 Task: nan
Action: Mouse moved to (548, 142)
Screenshot: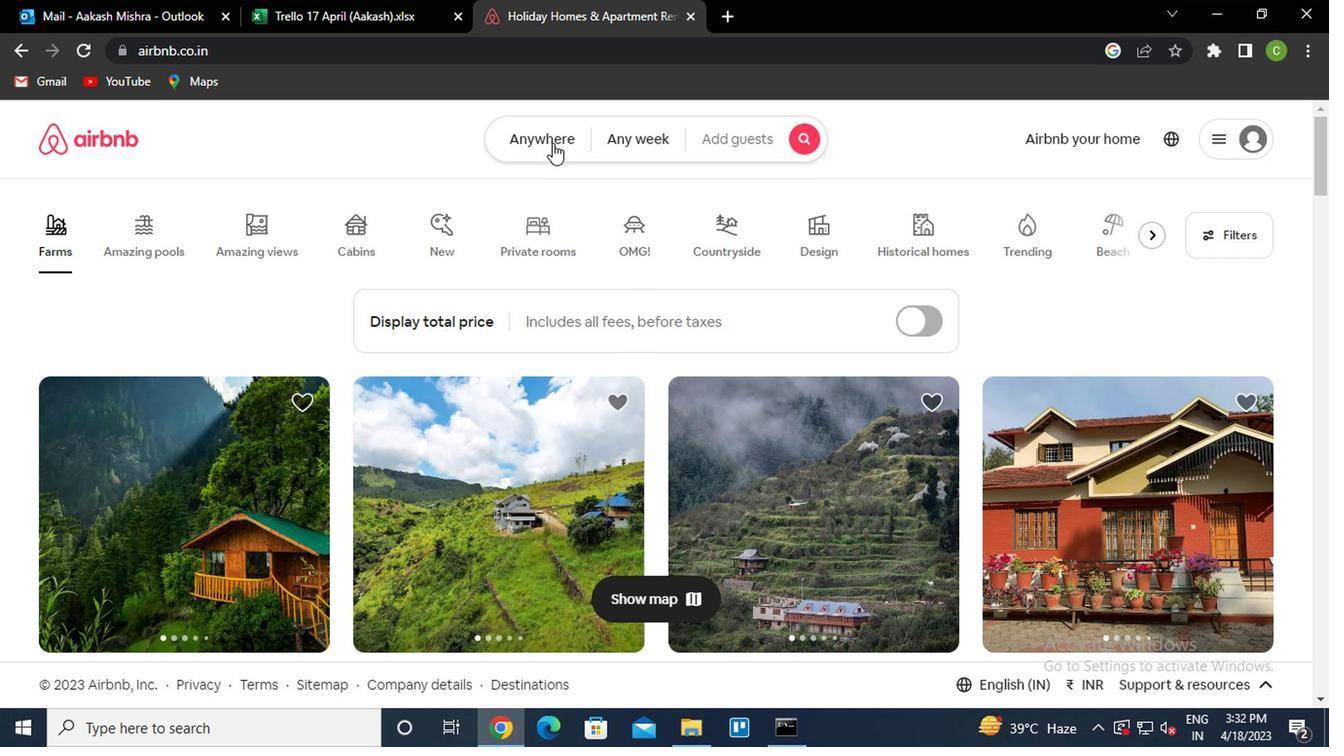 
Action: Mouse pressed left at (548, 142)
Screenshot: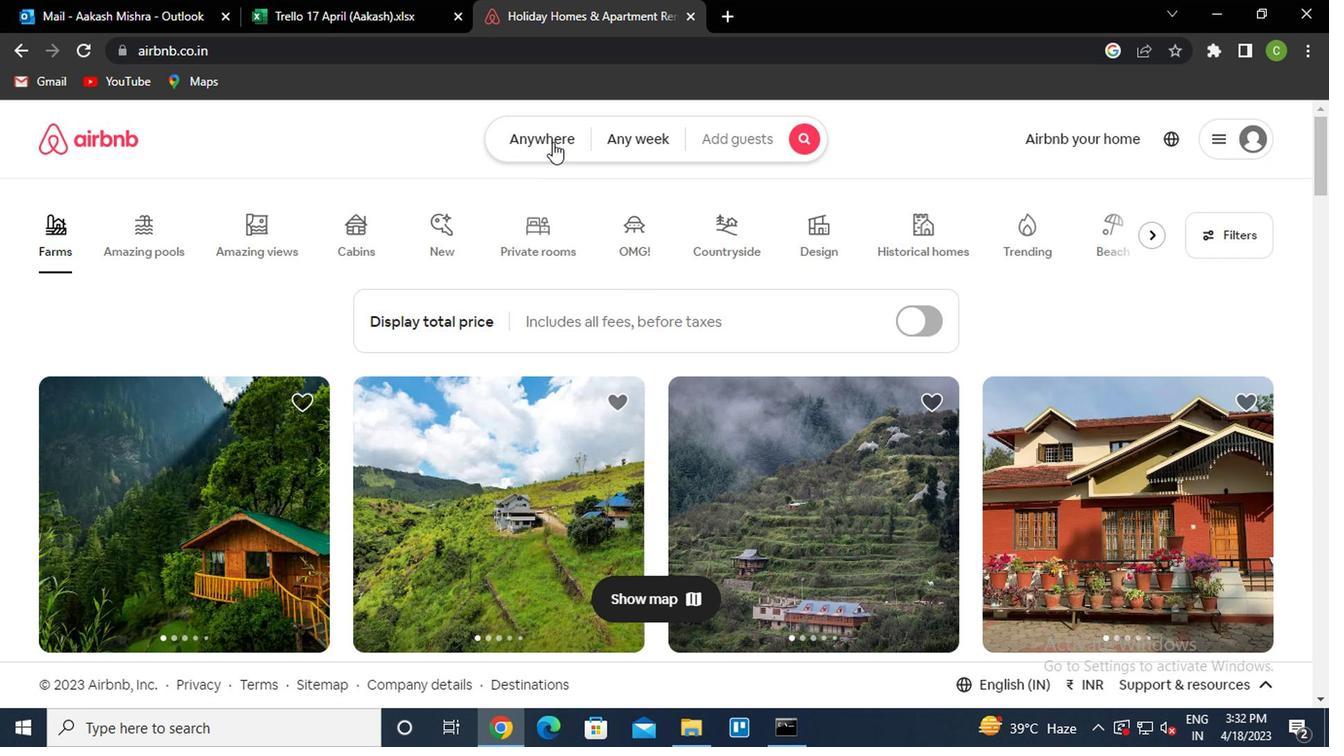 
Action: Mouse moved to (360, 220)
Screenshot: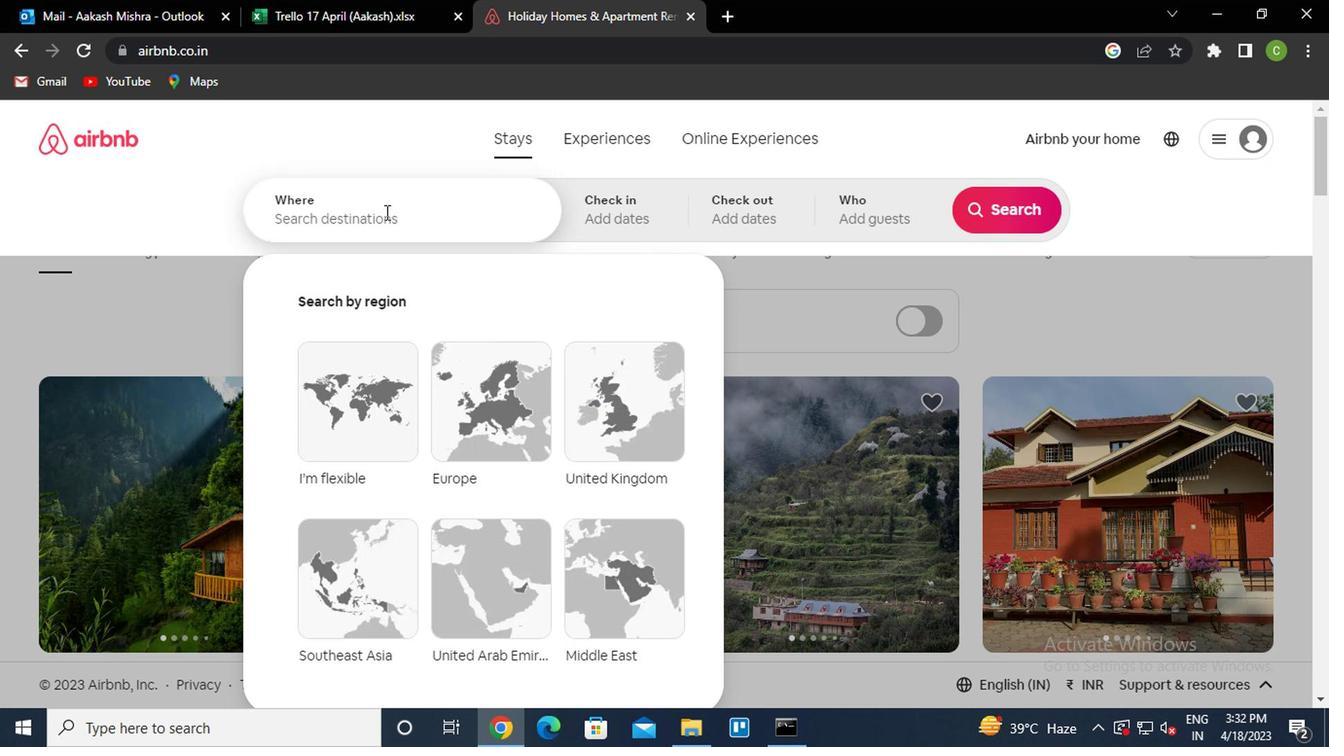 
Action: Mouse pressed left at (360, 220)
Screenshot: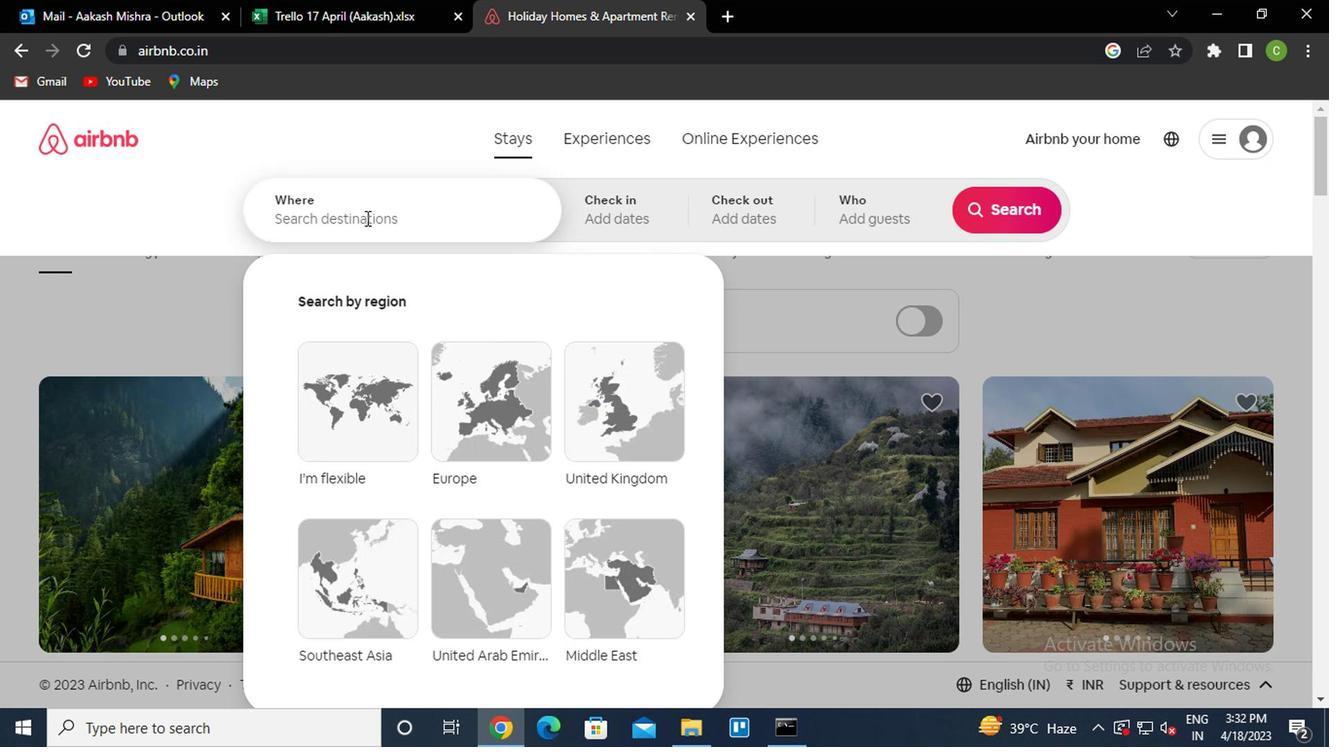 
Action: Mouse moved to (360, 220)
Screenshot: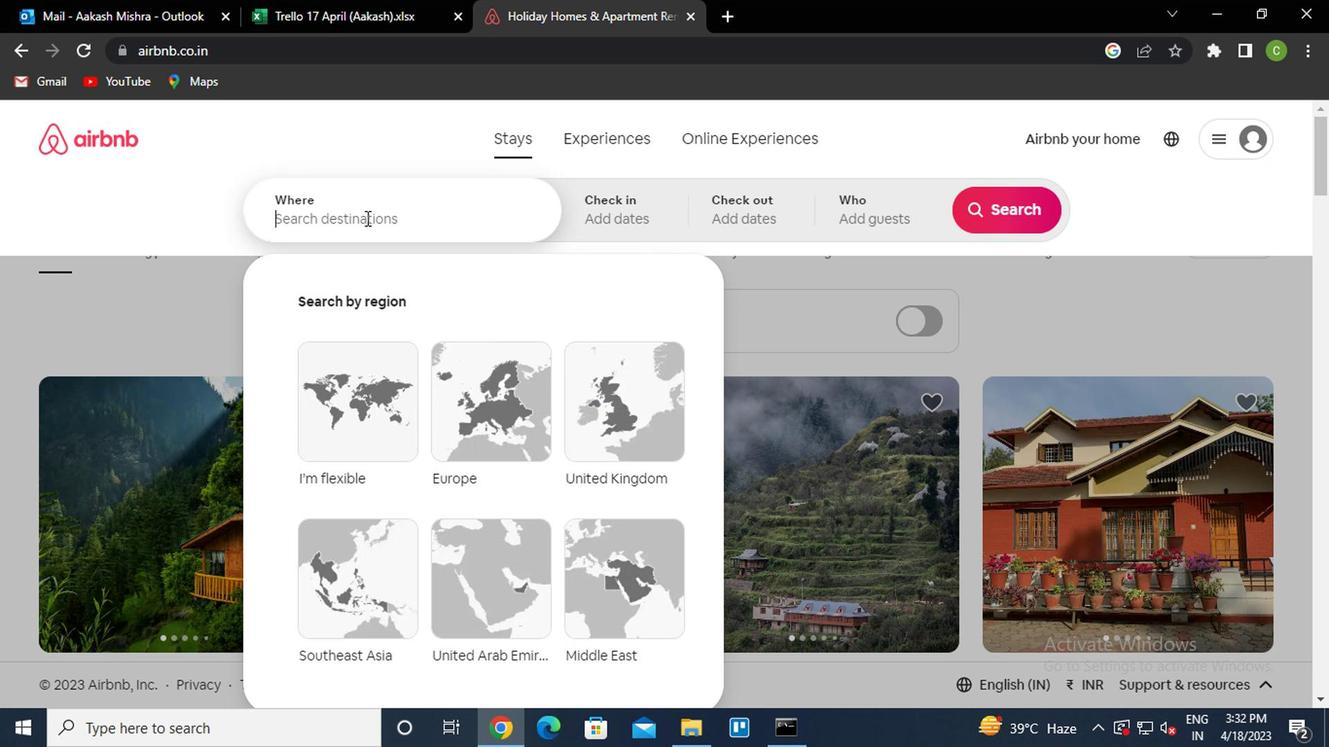 
Action: Key pressed <Key.caps_lock><Key.caps_lock>es<Key.backspace><Key.caps_lock>sperantina<Key.space>brazil<Key.down><Key.enter>
Screenshot: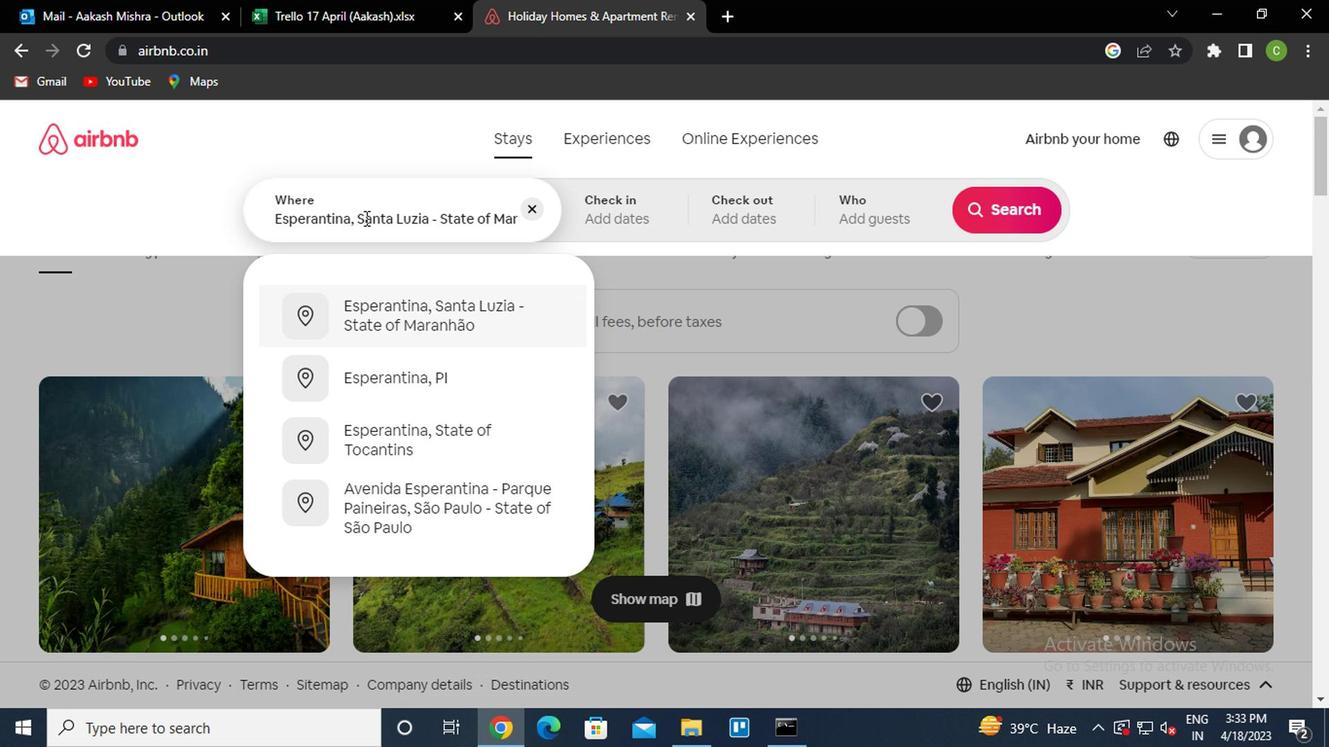 
Action: Mouse moved to (991, 362)
Screenshot: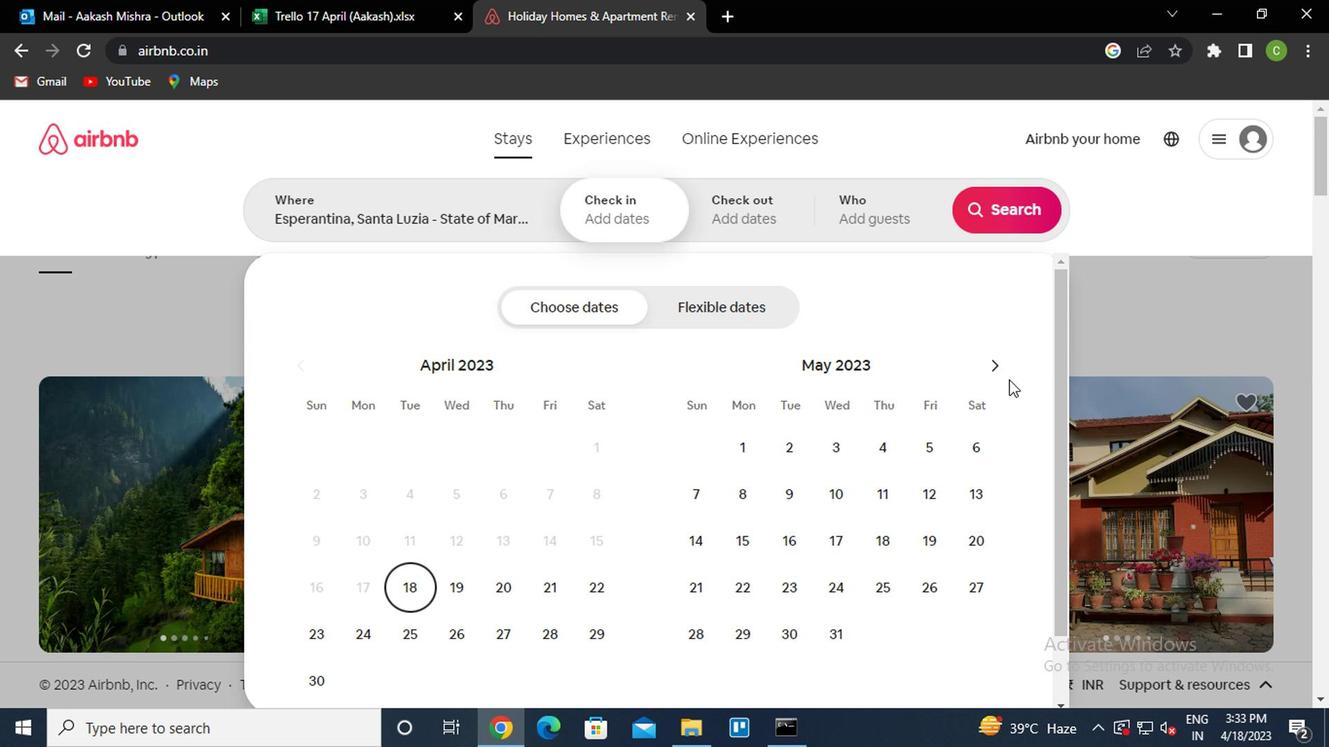 
Action: Mouse pressed left at (991, 362)
Screenshot: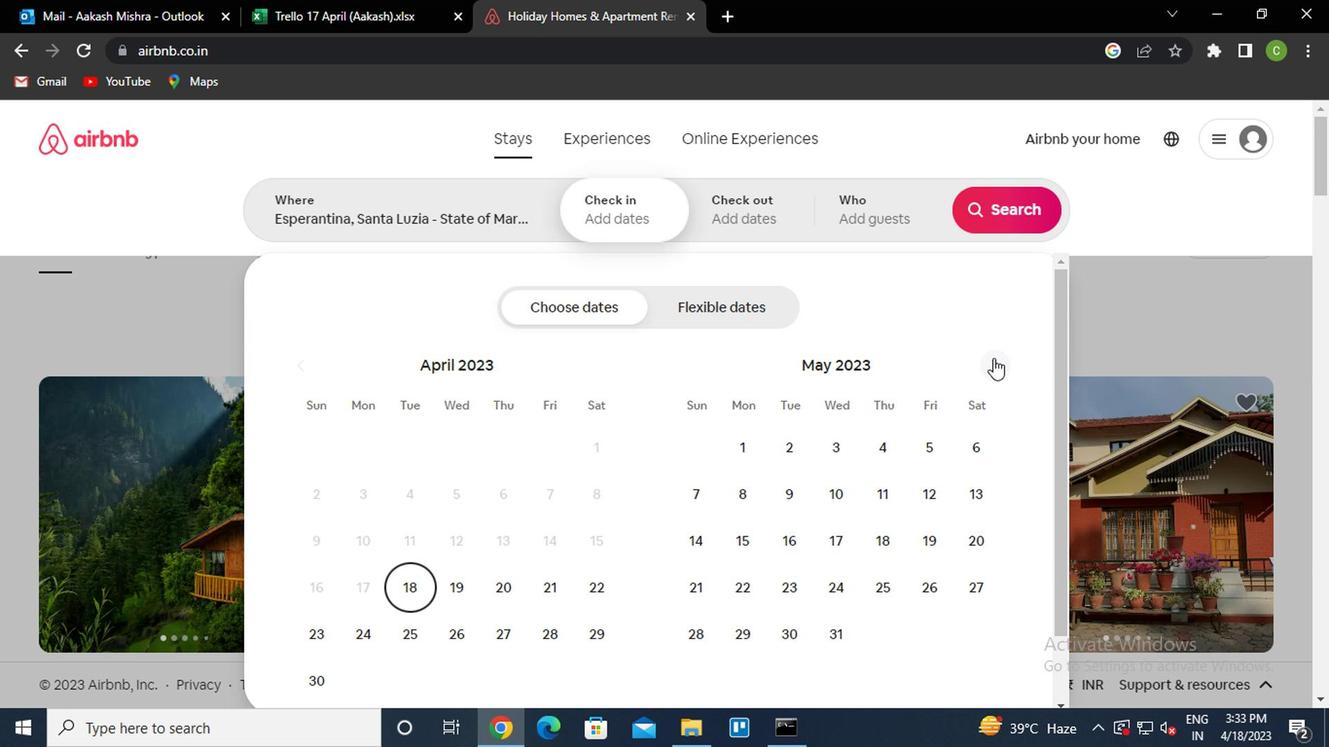 
Action: Mouse pressed left at (991, 362)
Screenshot: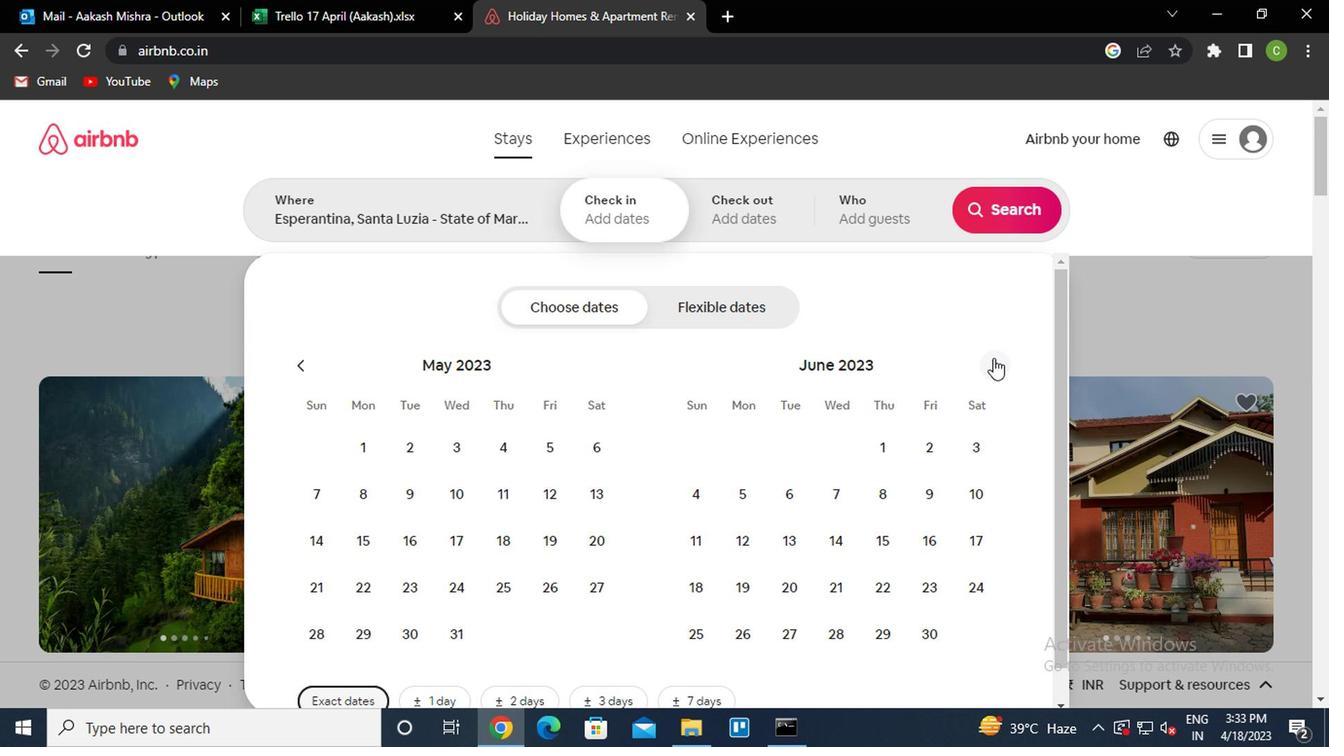 
Action: Mouse pressed left at (991, 362)
Screenshot: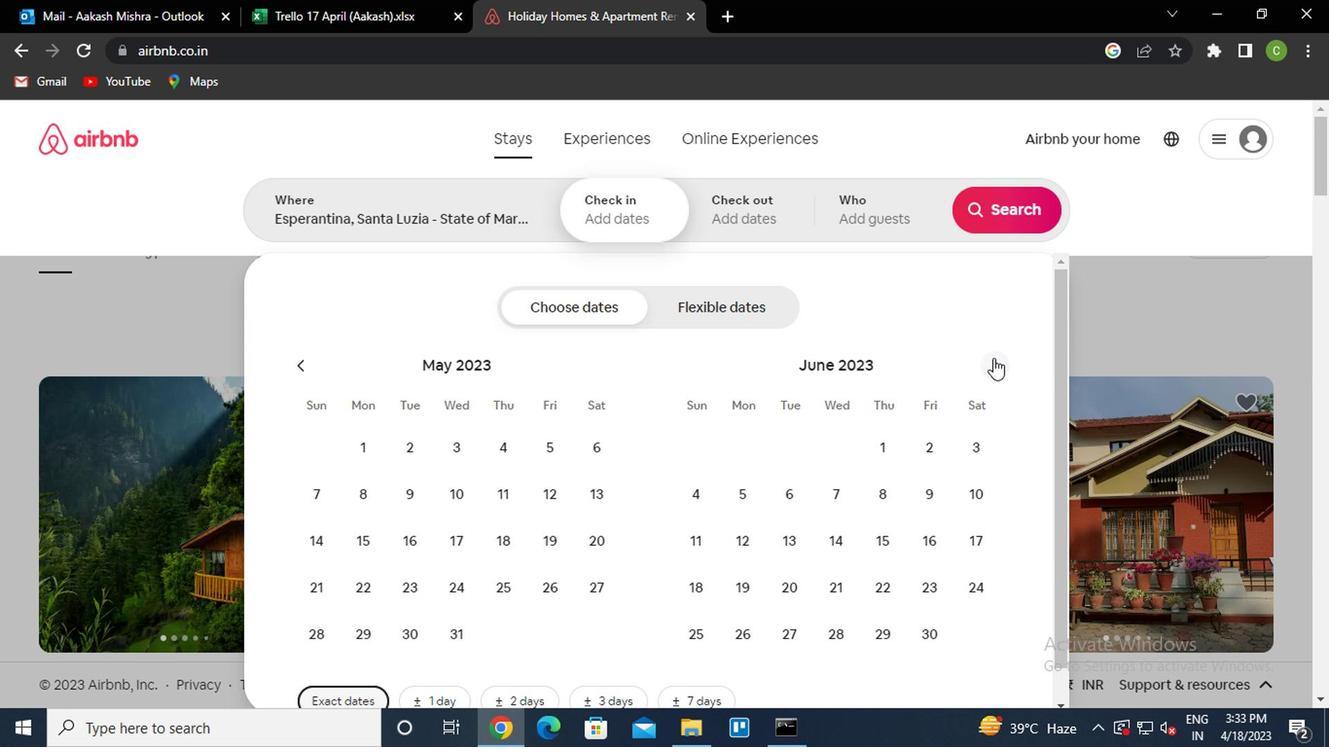 
Action: Mouse pressed left at (991, 362)
Screenshot: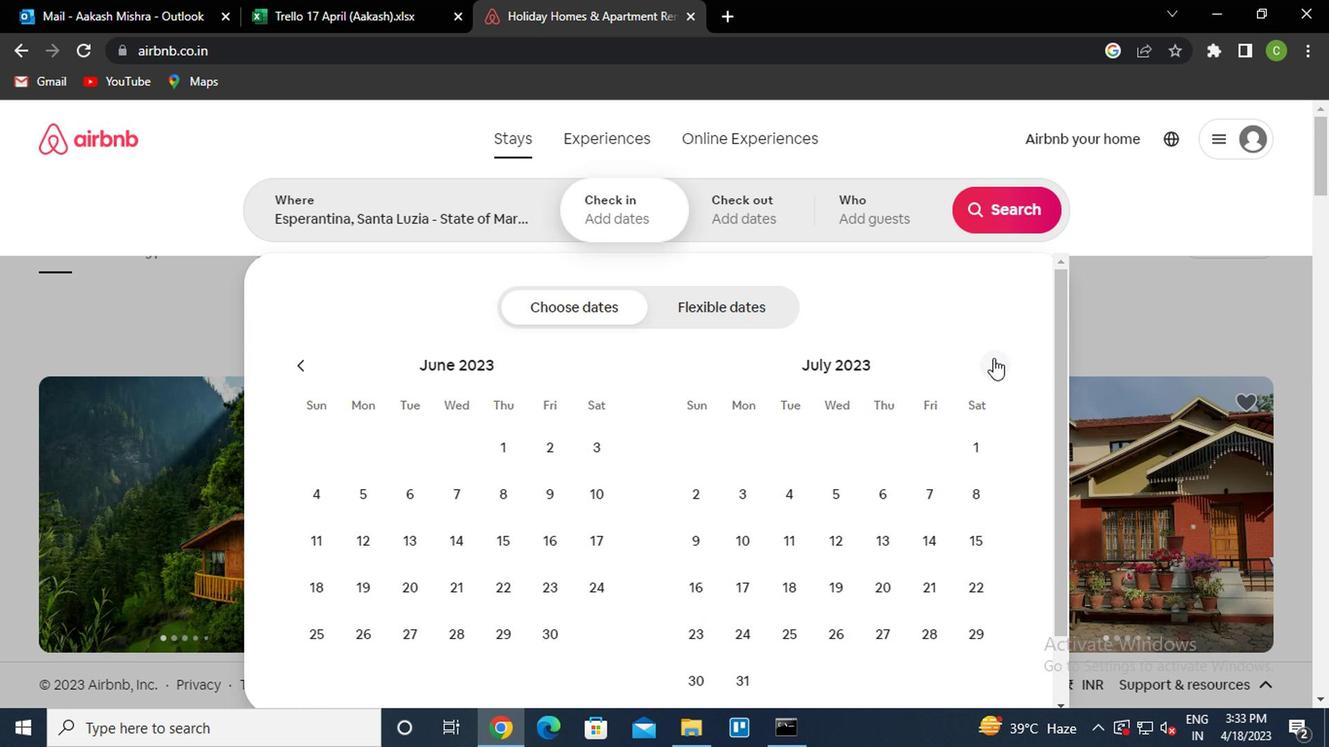 
Action: Mouse pressed left at (991, 362)
Screenshot: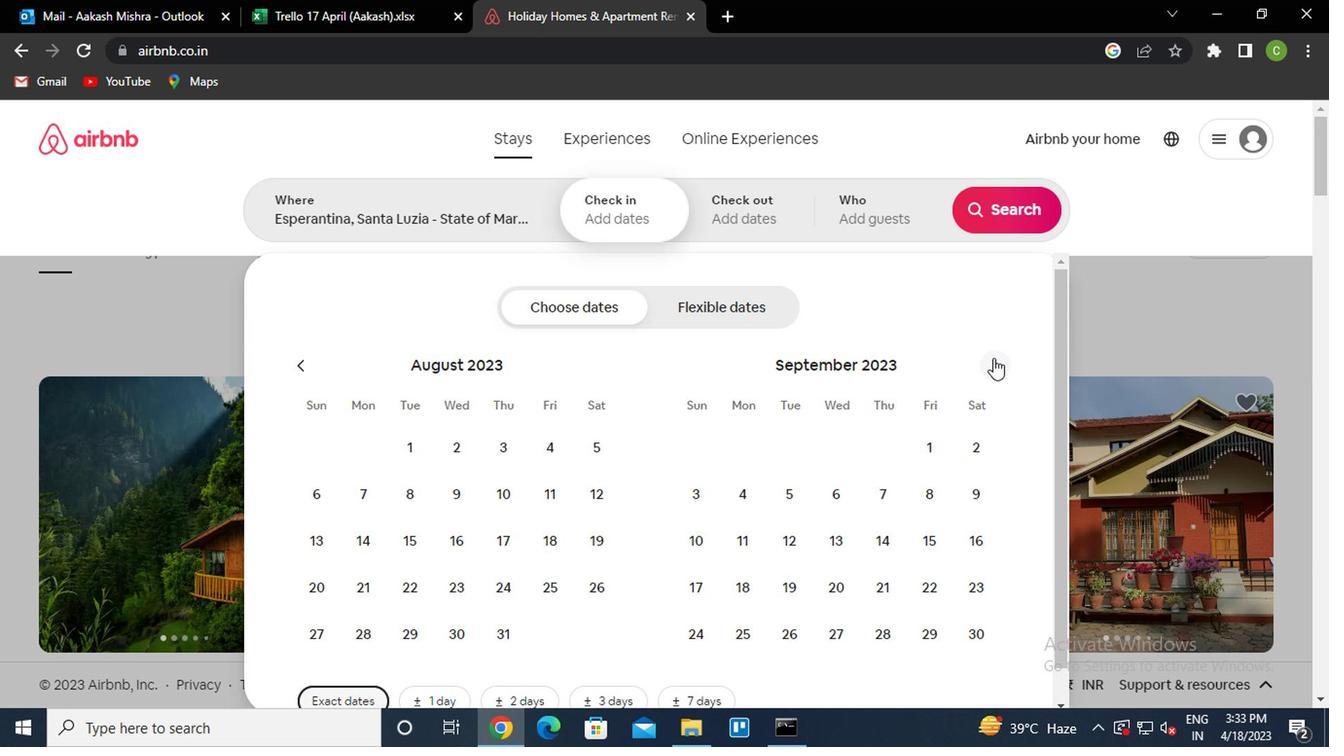 
Action: Mouse moved to (293, 364)
Screenshot: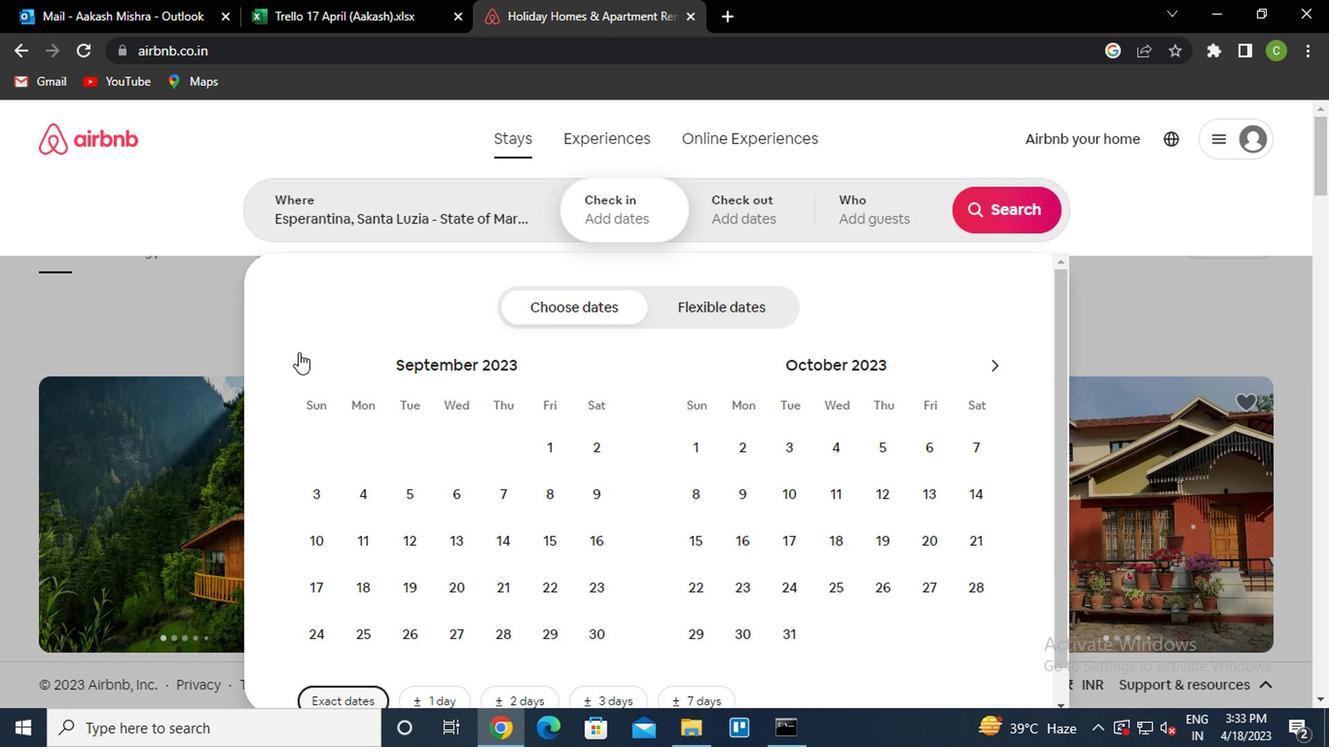 
Action: Mouse pressed left at (293, 364)
Screenshot: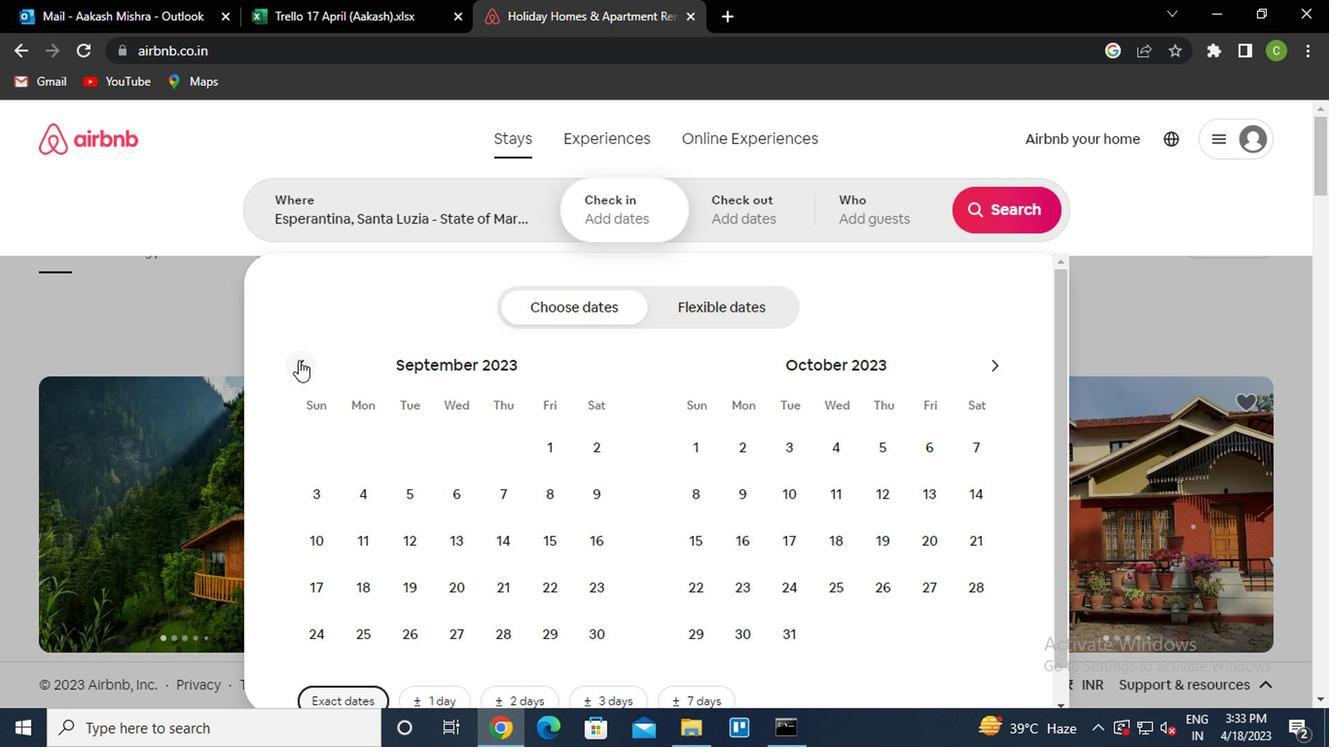 
Action: Mouse moved to (752, 502)
Screenshot: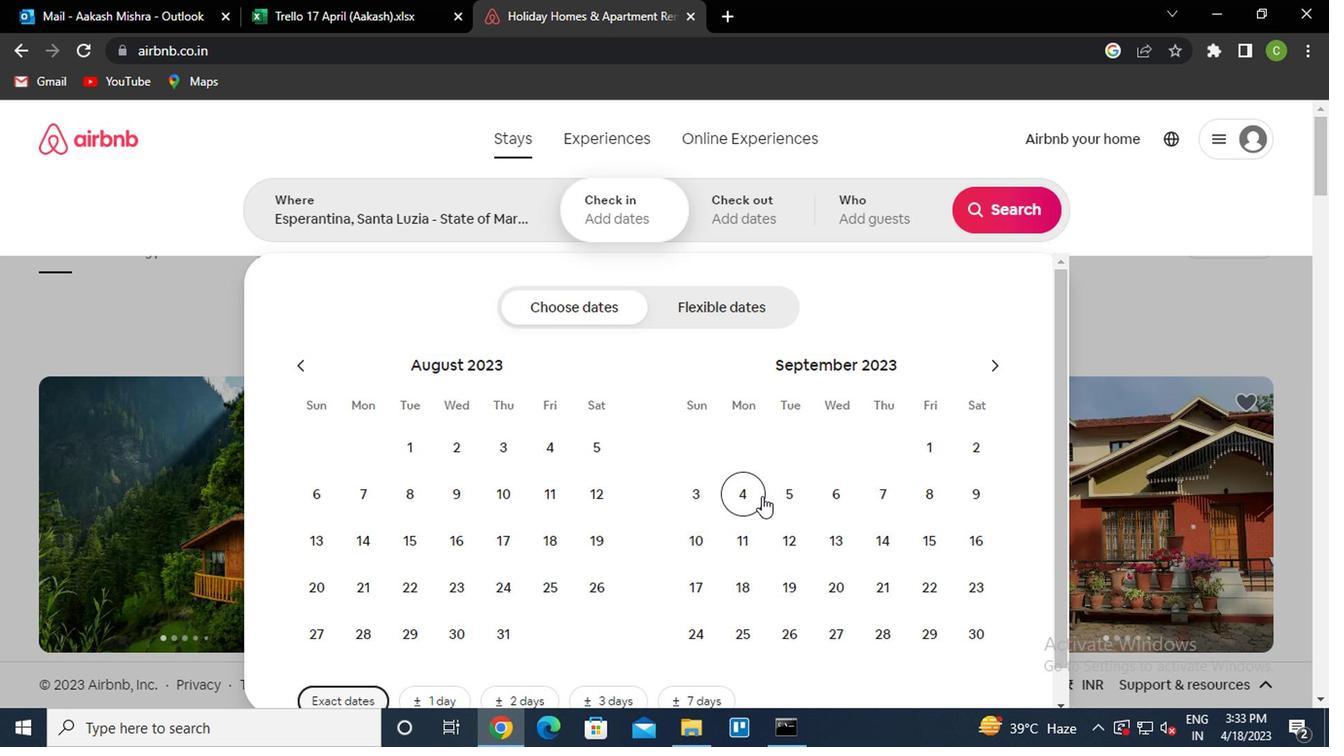 
Action: Mouse pressed left at (752, 502)
Screenshot: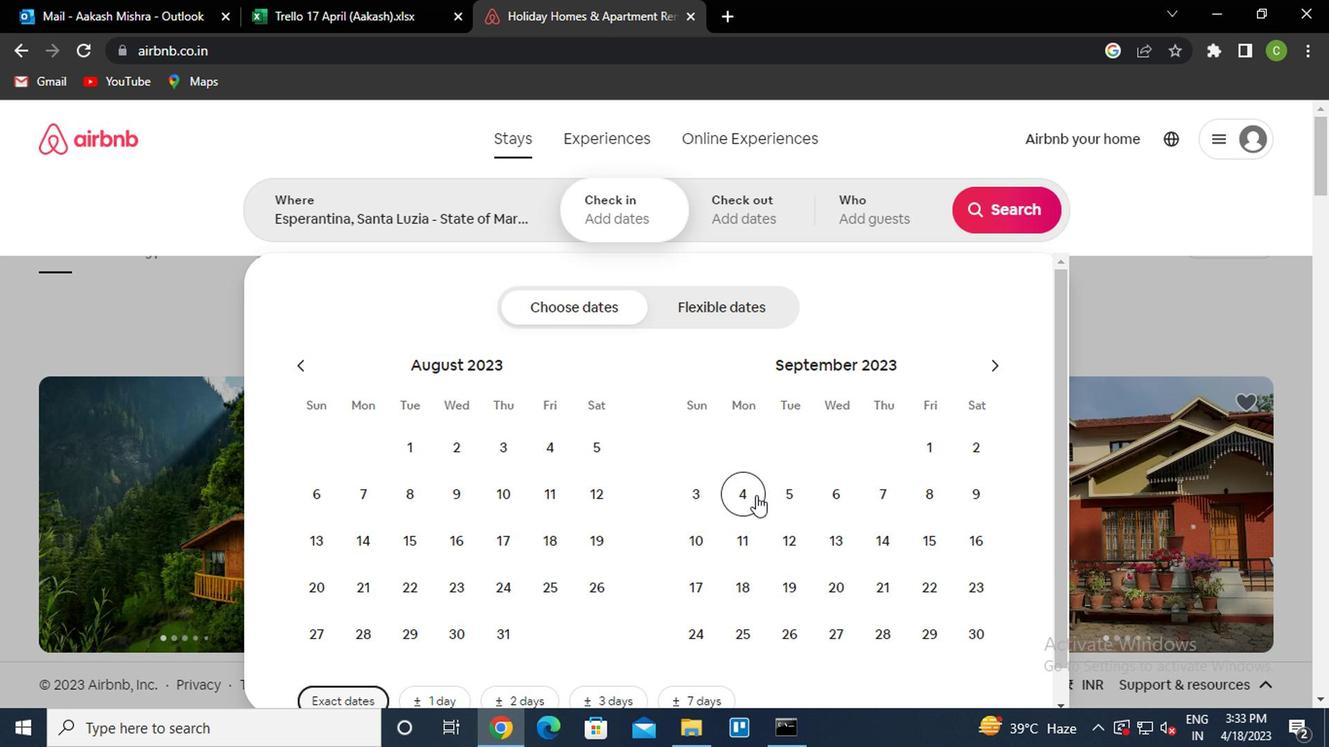 
Action: Mouse moved to (695, 551)
Screenshot: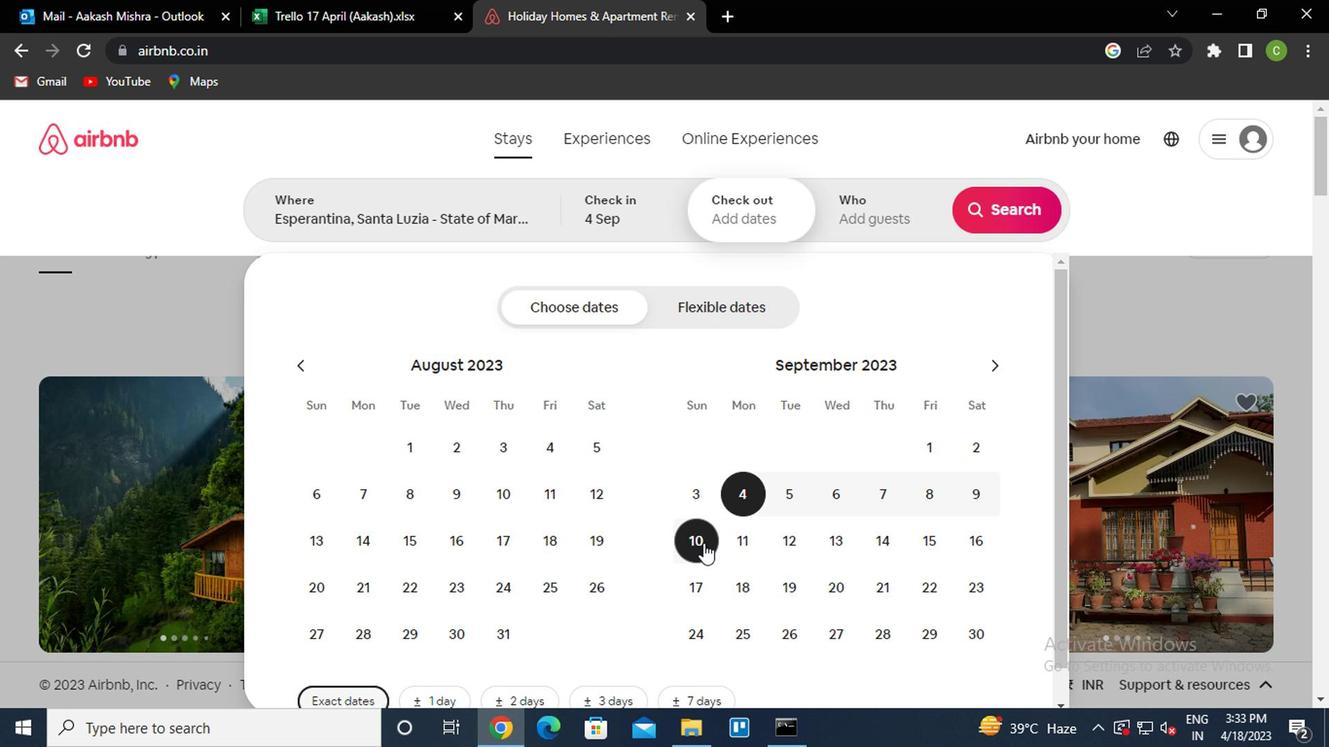 
Action: Mouse pressed left at (695, 551)
Screenshot: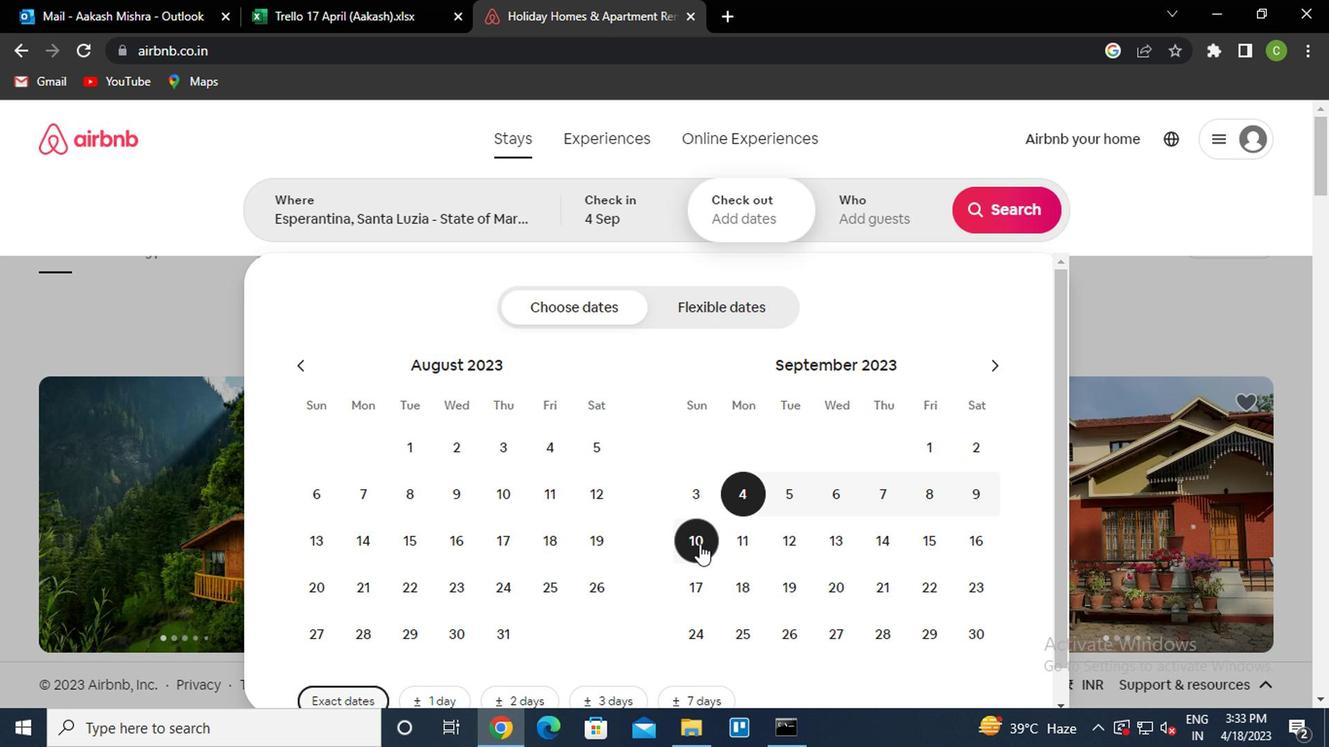 
Action: Mouse moved to (853, 222)
Screenshot: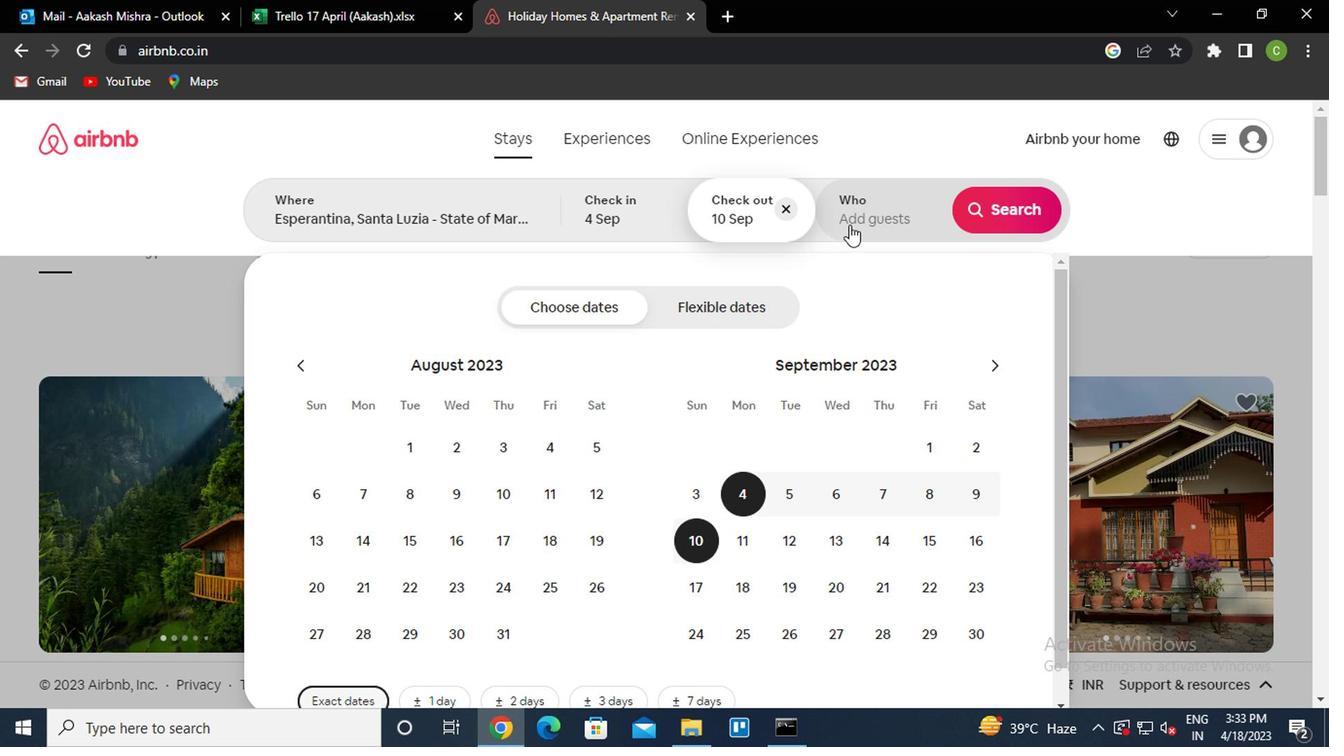 
Action: Mouse pressed left at (853, 222)
Screenshot: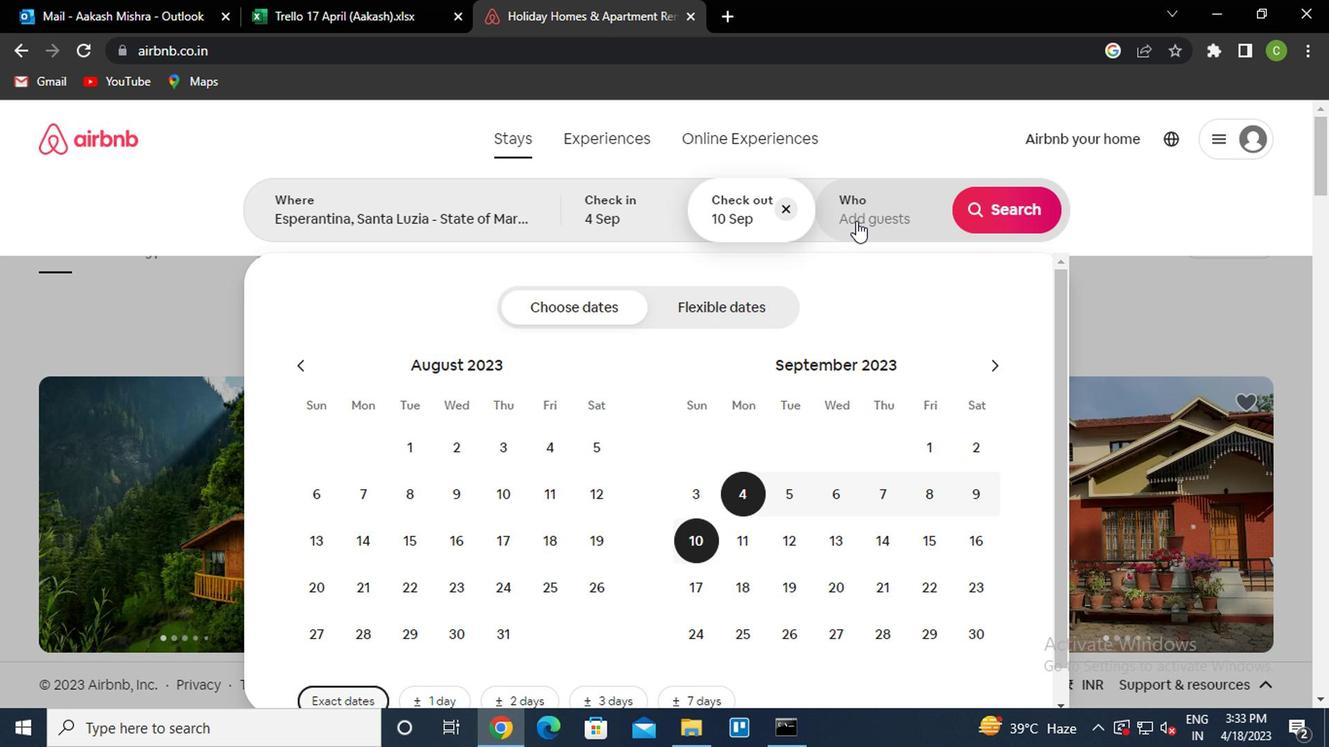 
Action: Mouse moved to (1020, 316)
Screenshot: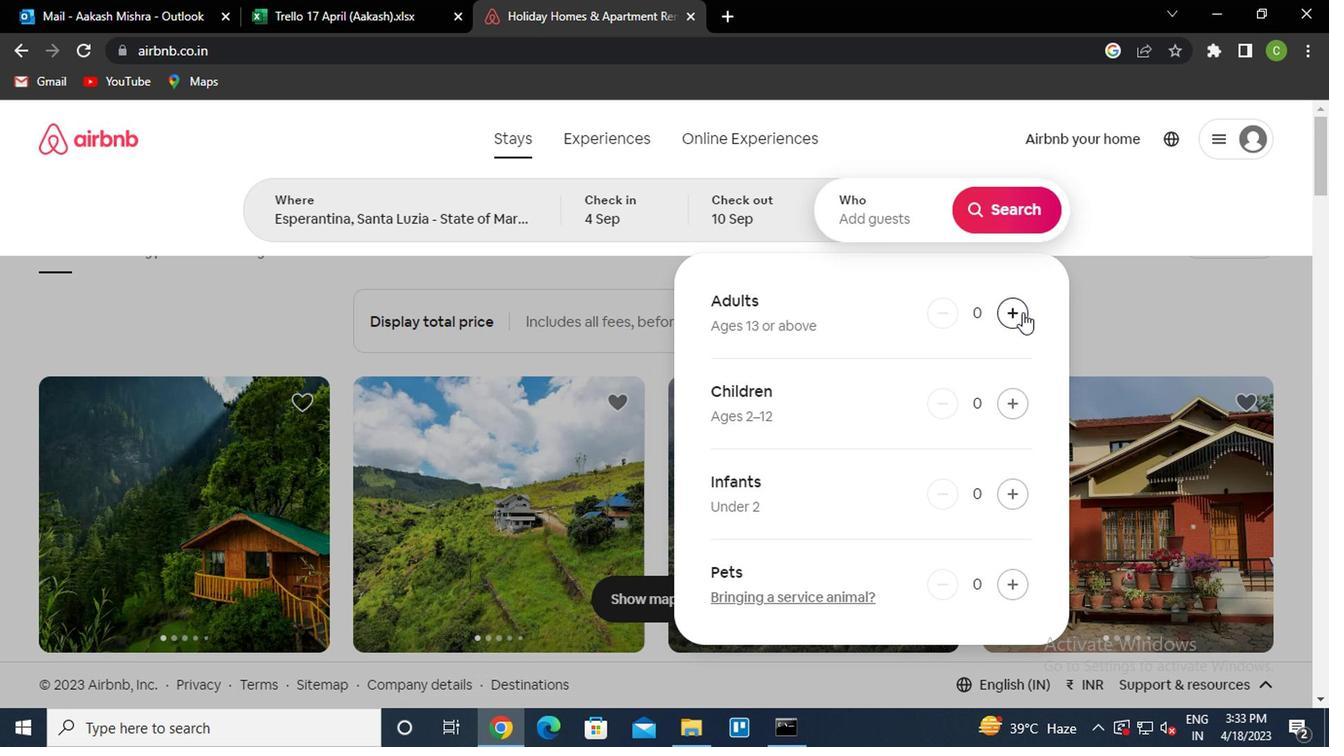 
Action: Mouse pressed left at (1020, 316)
Screenshot: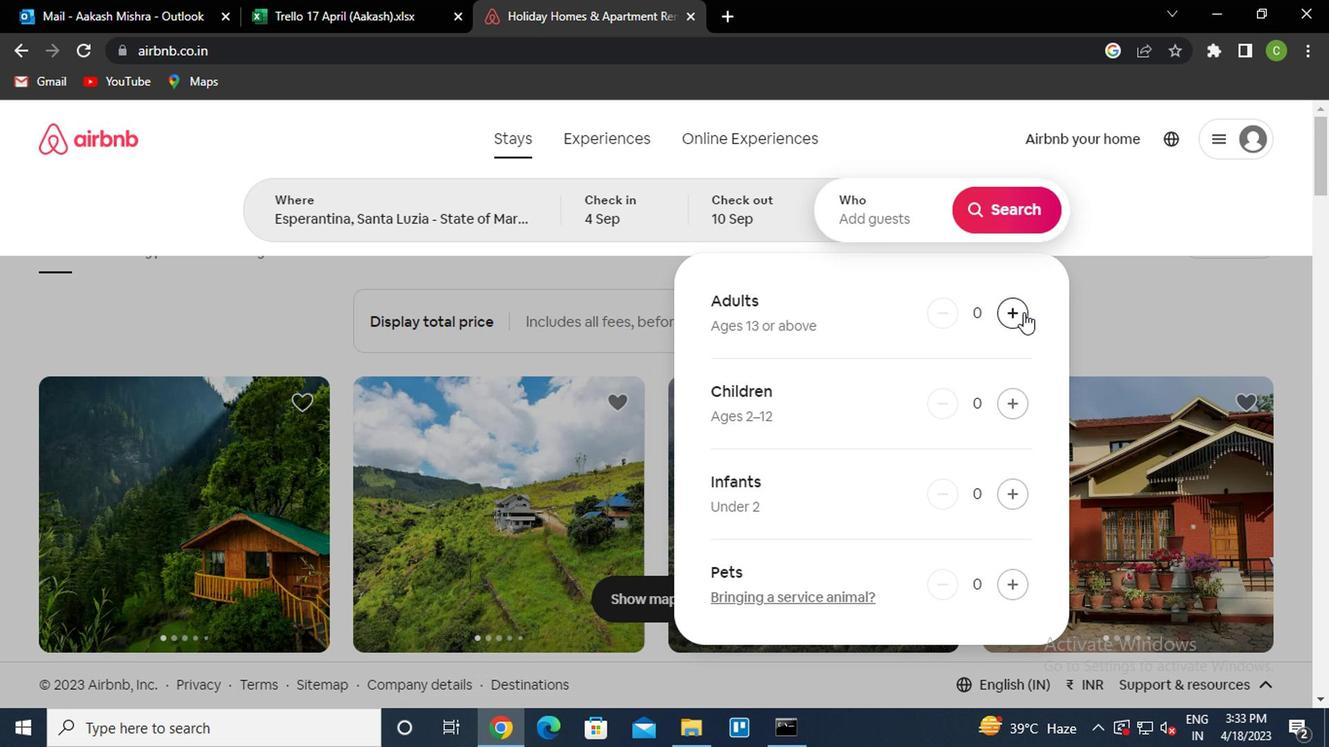 
Action: Mouse moved to (1082, 326)
Screenshot: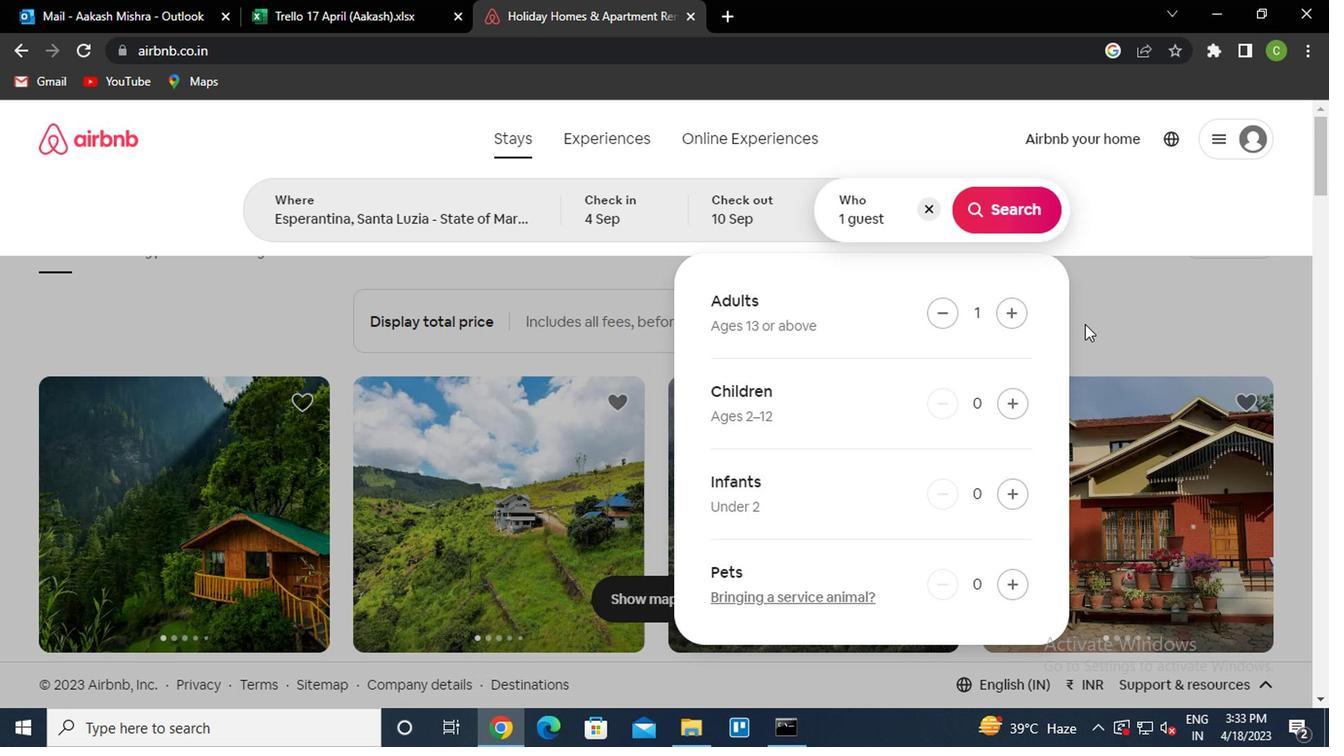 
Action: Mouse pressed left at (1082, 326)
Screenshot: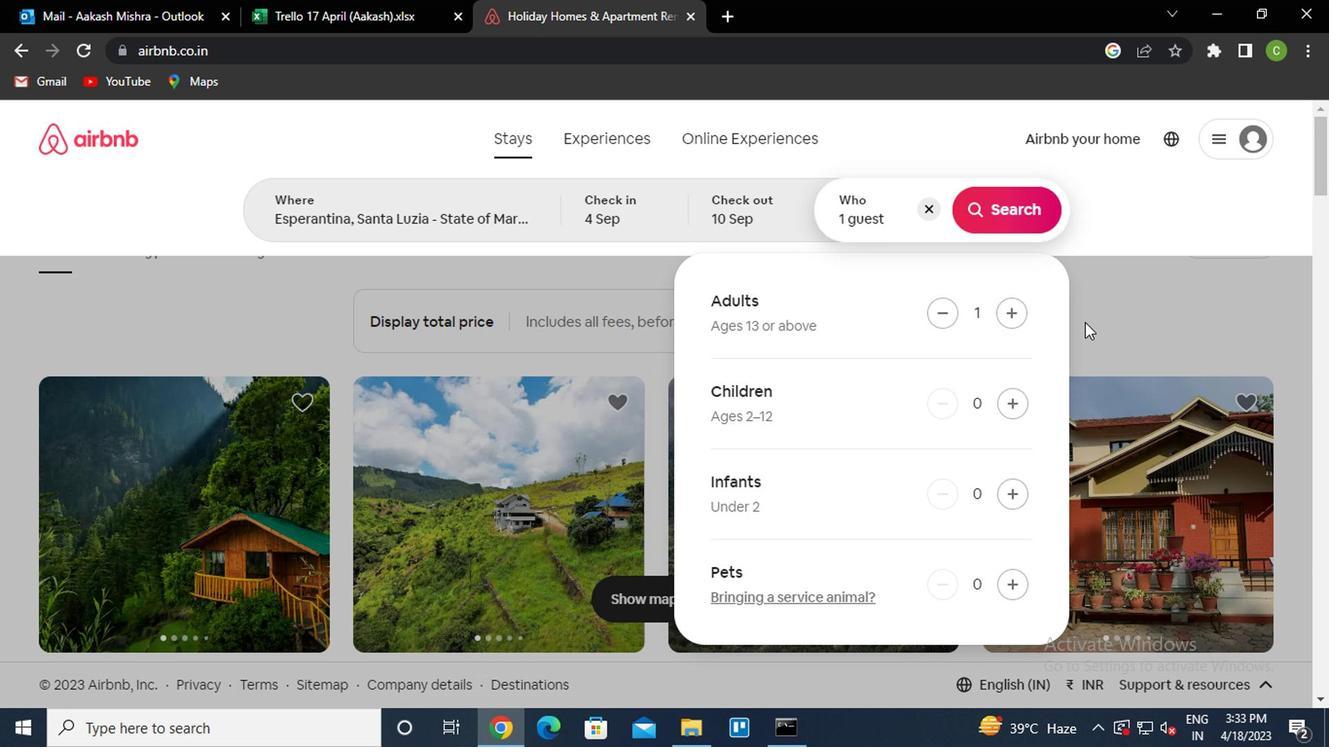 
Action: Mouse moved to (1225, 238)
Screenshot: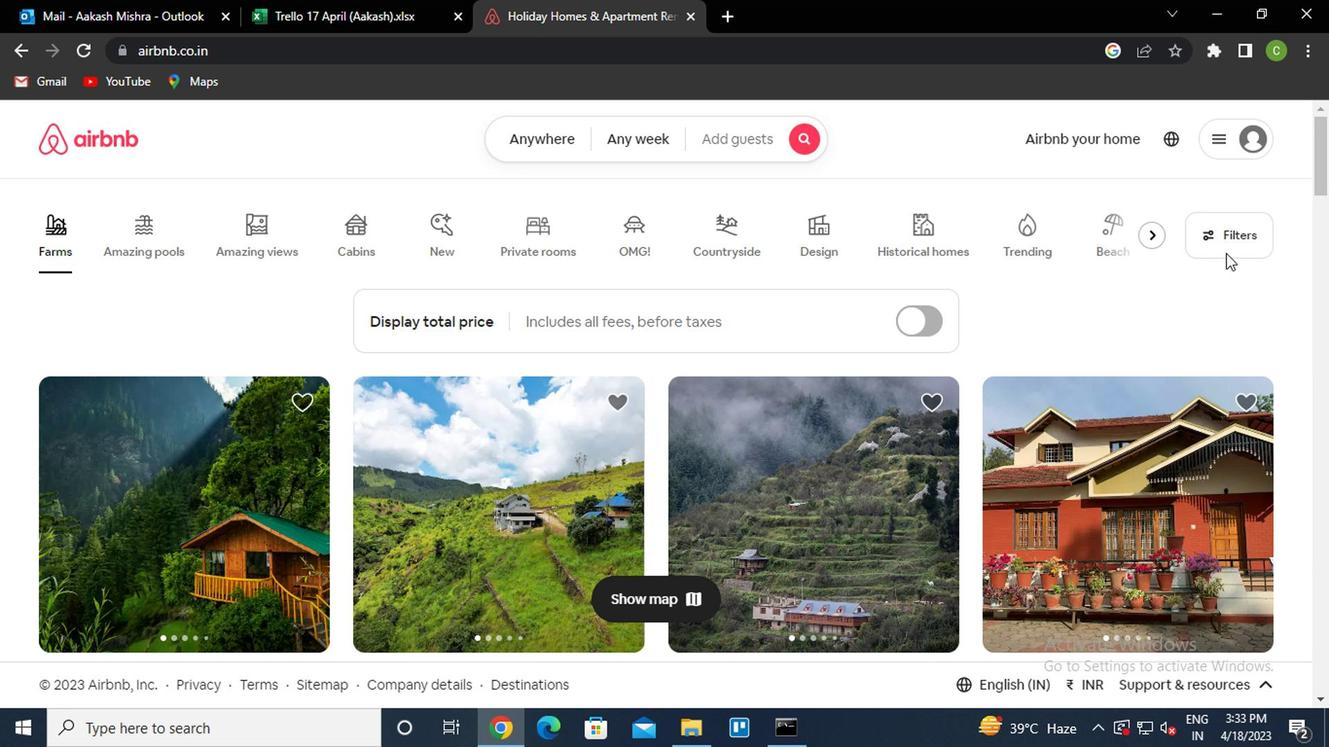 
Action: Mouse pressed left at (1225, 238)
Screenshot: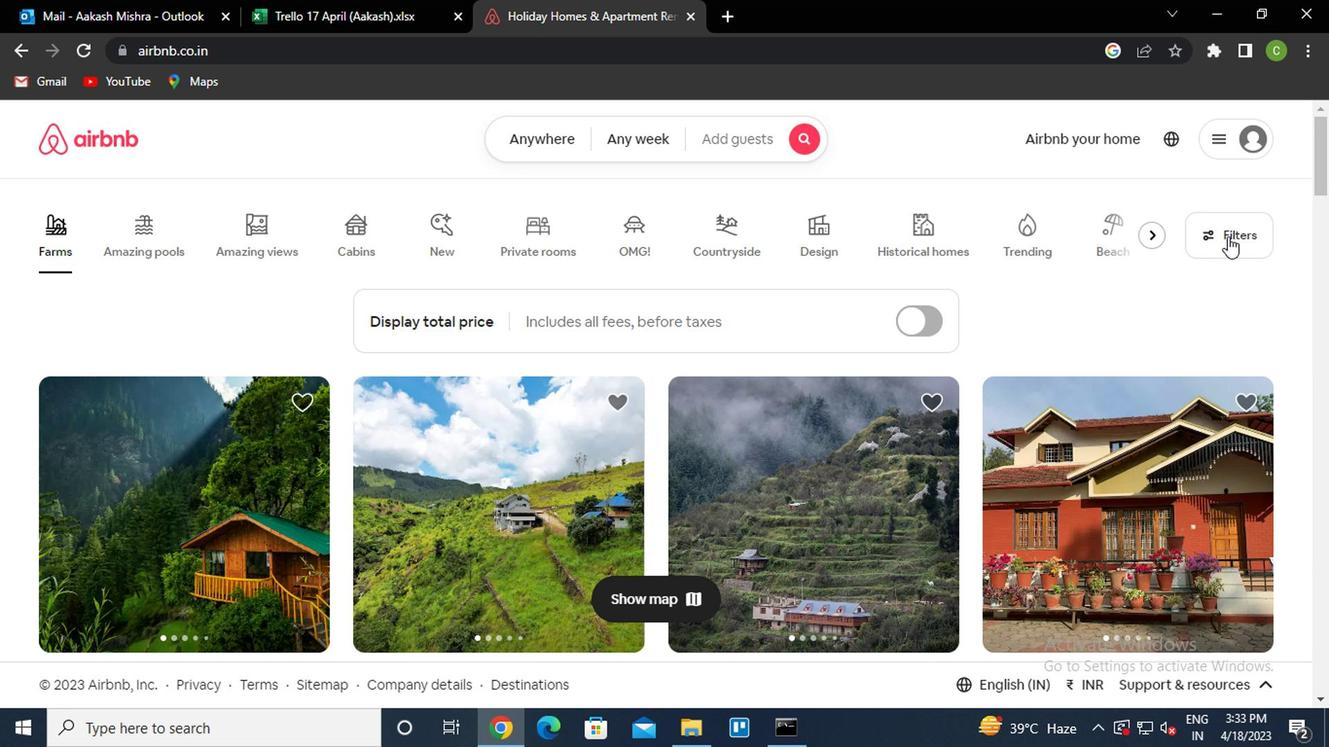 
Action: Mouse moved to (424, 463)
Screenshot: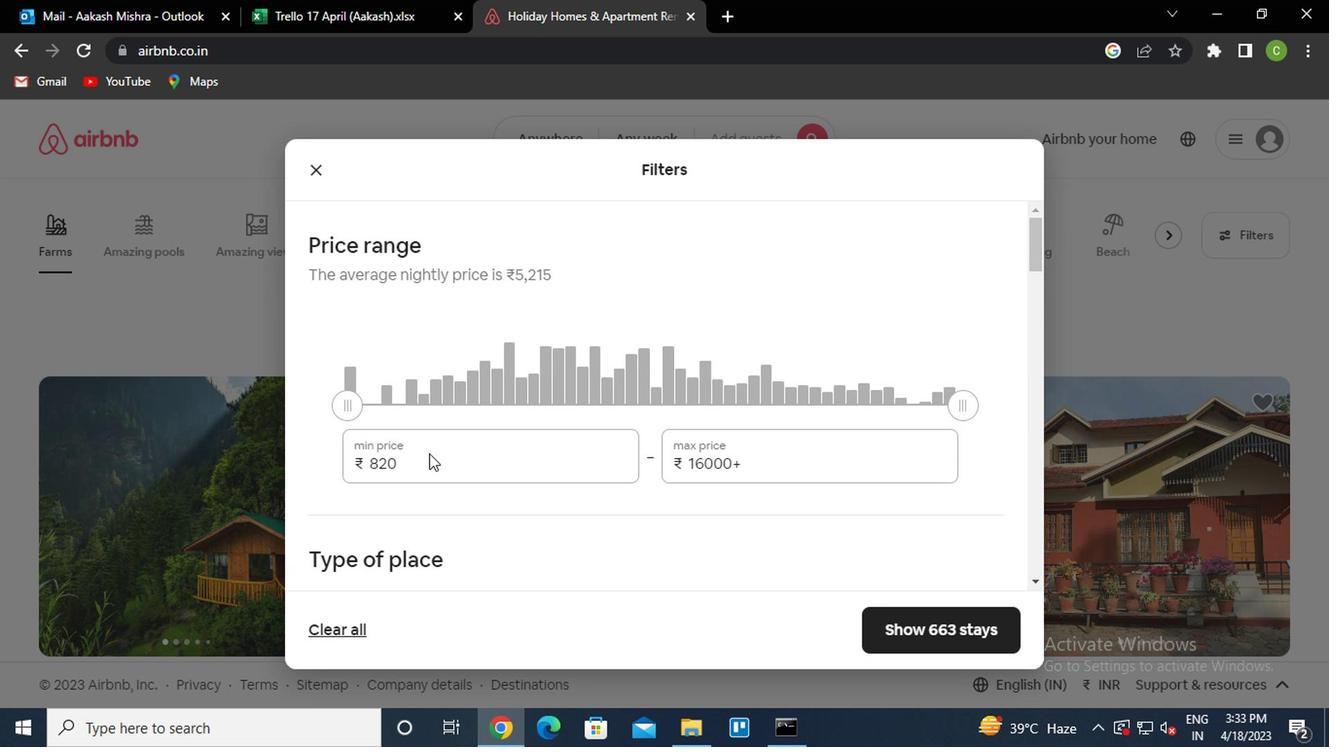 
Action: Mouse pressed left at (424, 463)
Screenshot: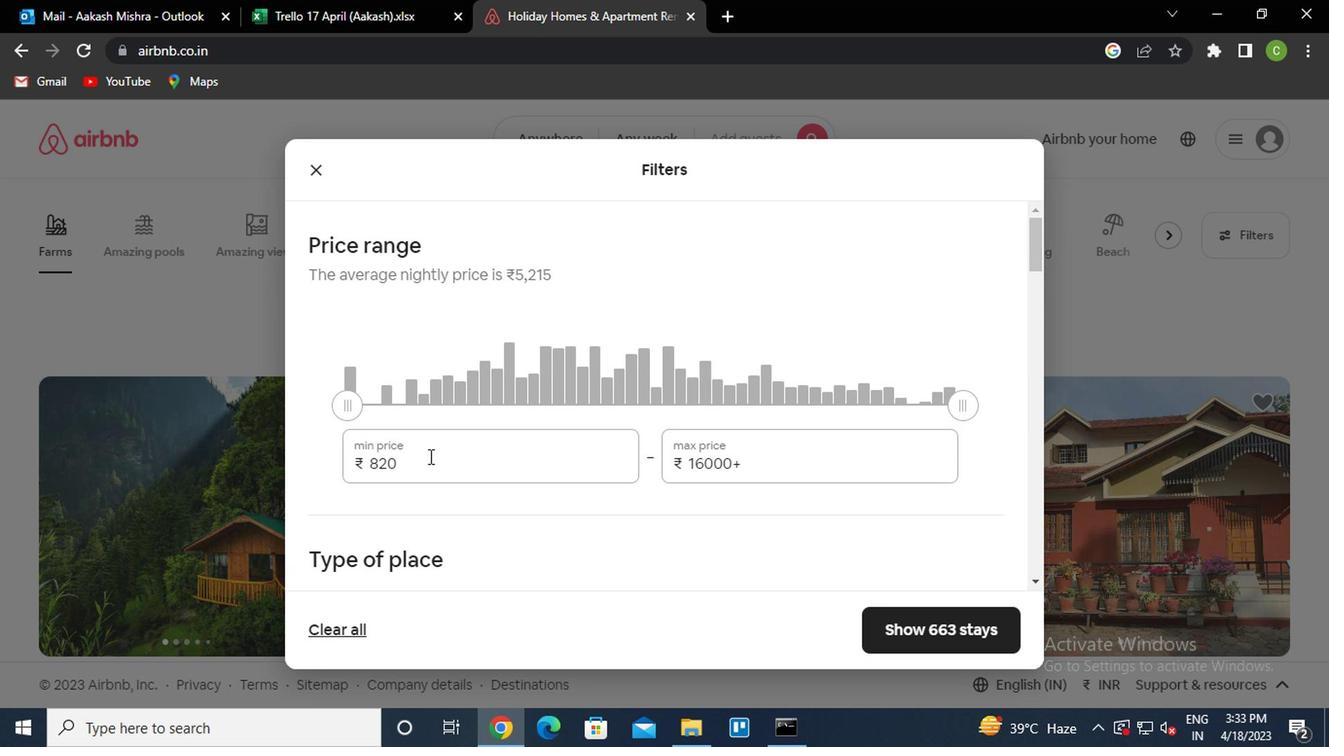 
Action: Mouse moved to (422, 463)
Screenshot: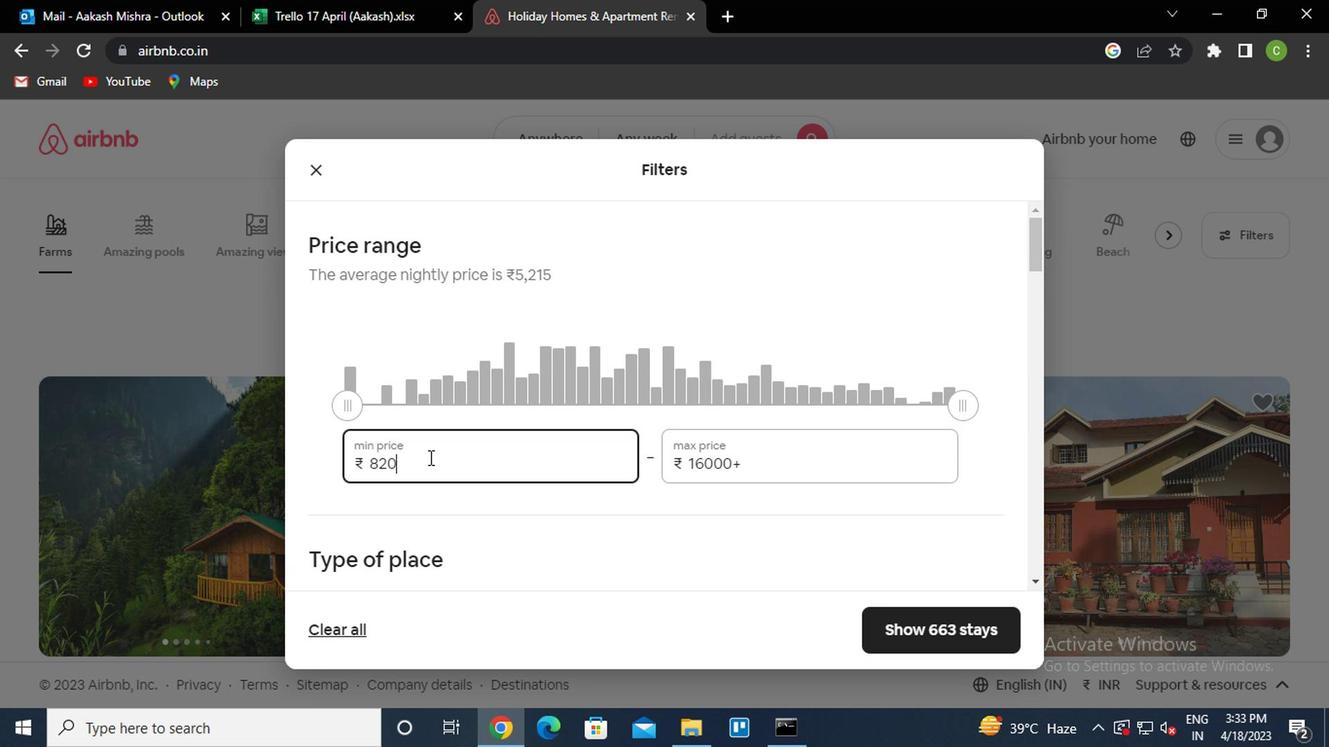 
Action: Key pressed <Key.backspace><Key.backspace><Key.backspace>9000<Key.tab>17000
Screenshot: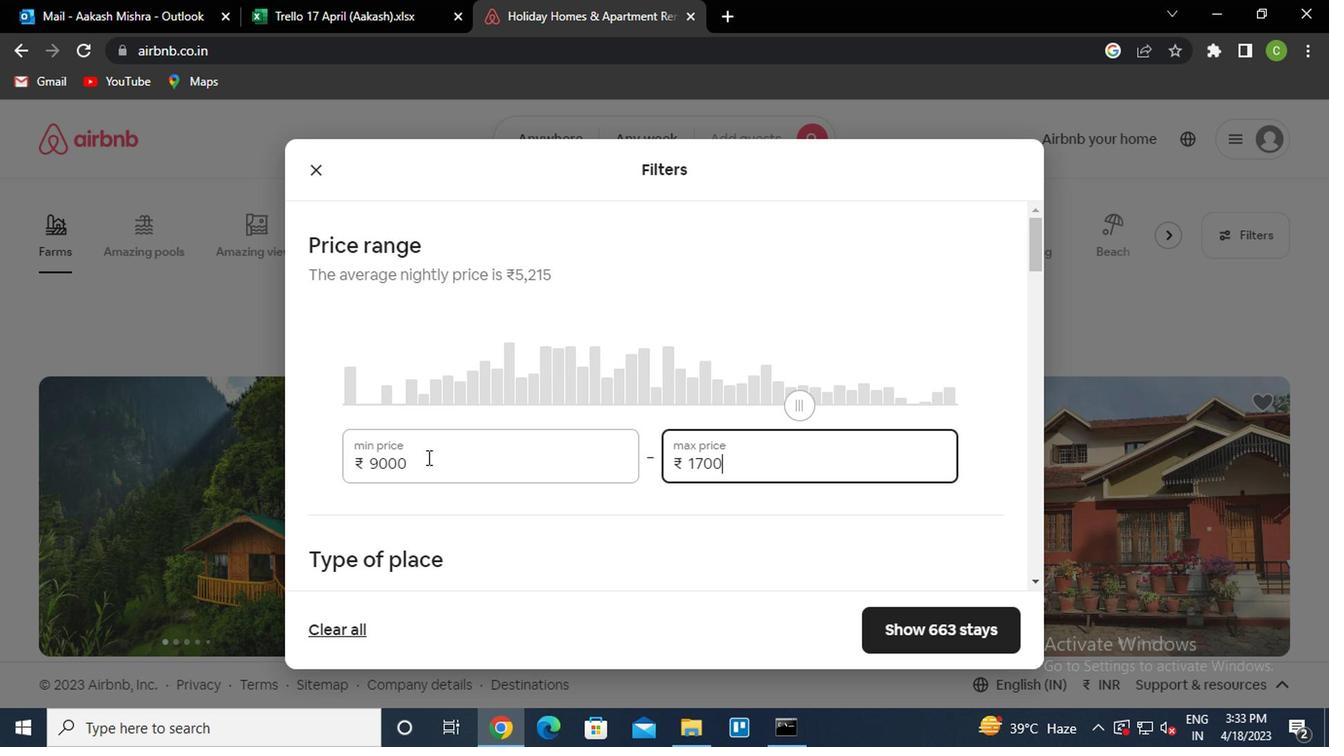 
Action: Mouse moved to (477, 611)
Screenshot: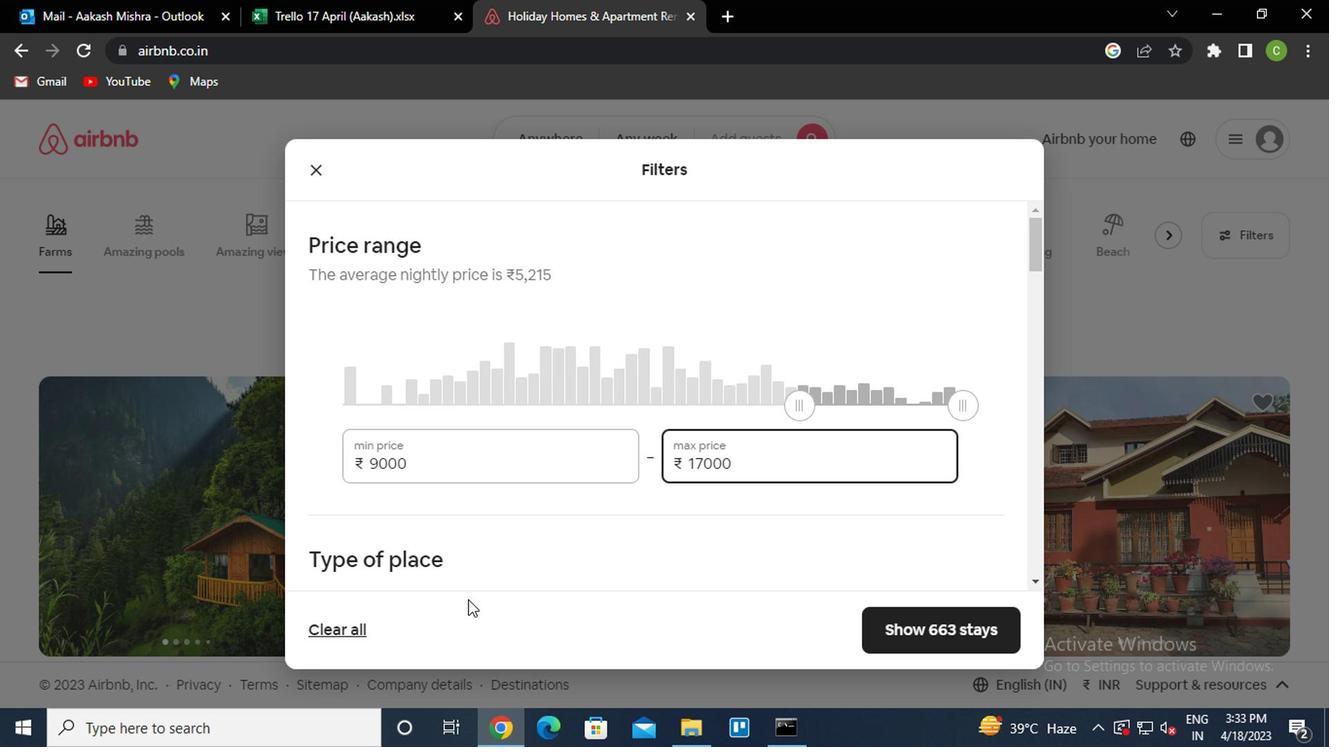 
Action: Mouse scrolled (477, 610) with delta (0, 0)
Screenshot: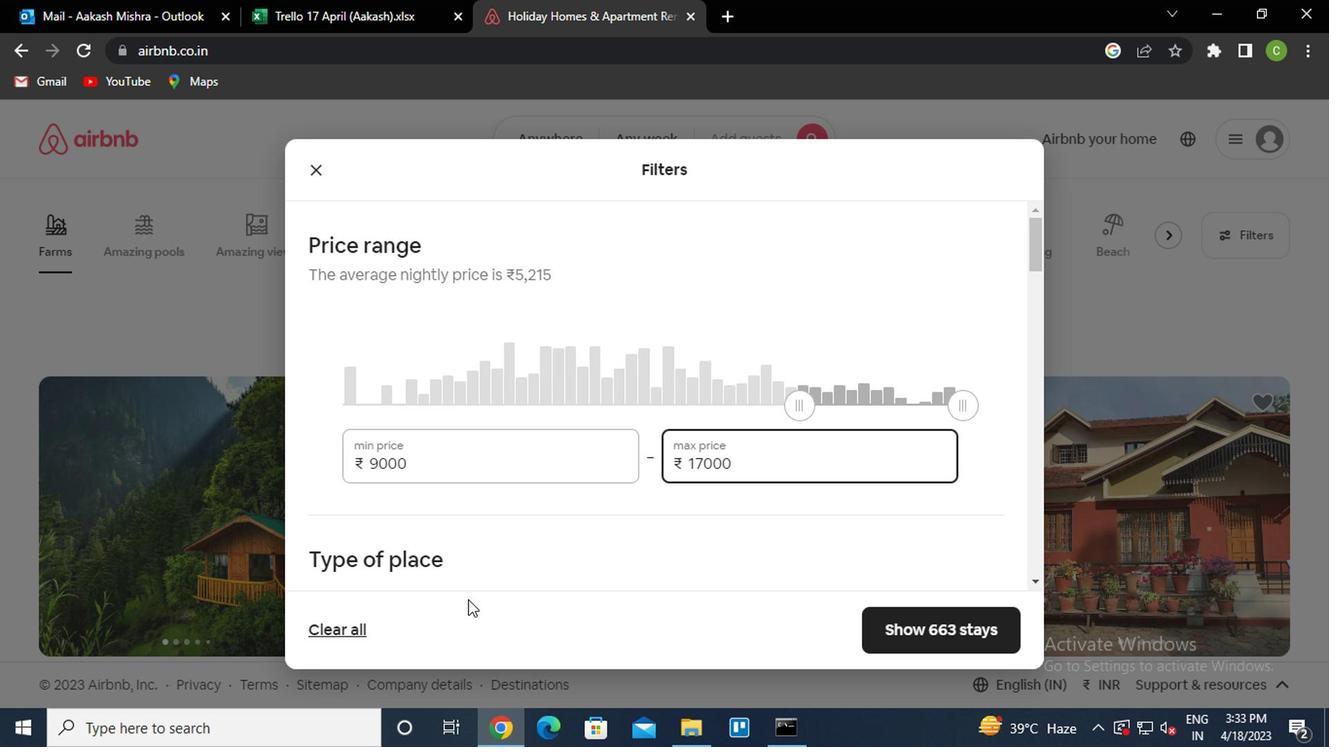 
Action: Mouse moved to (482, 576)
Screenshot: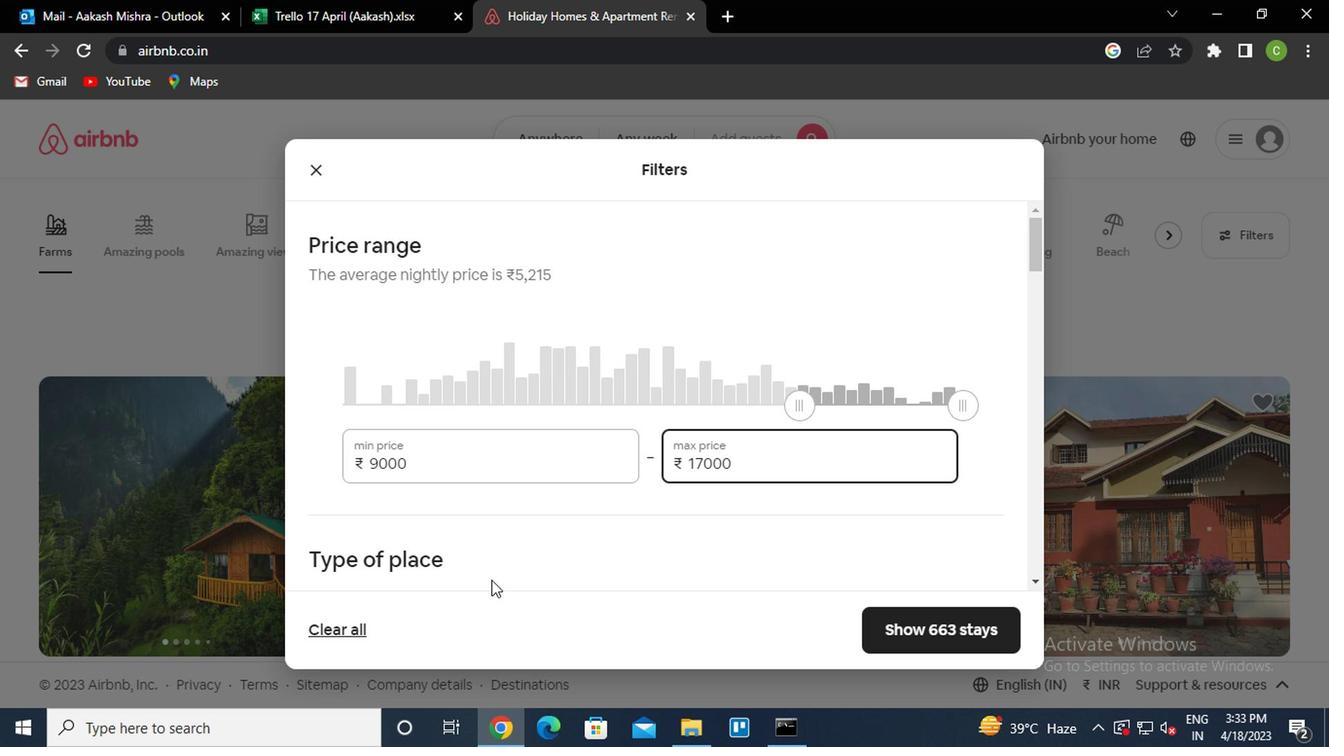 
Action: Mouse scrolled (482, 576) with delta (0, 0)
Screenshot: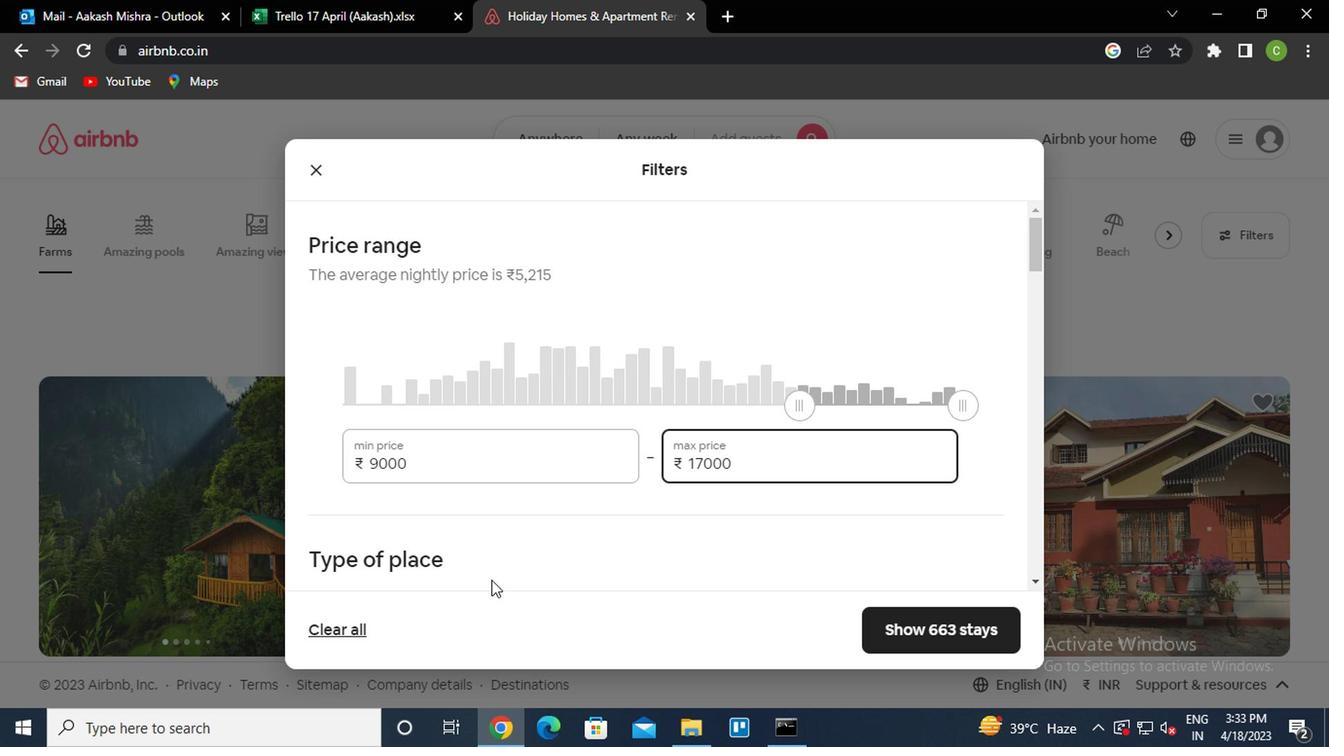 
Action: Mouse moved to (476, 569)
Screenshot: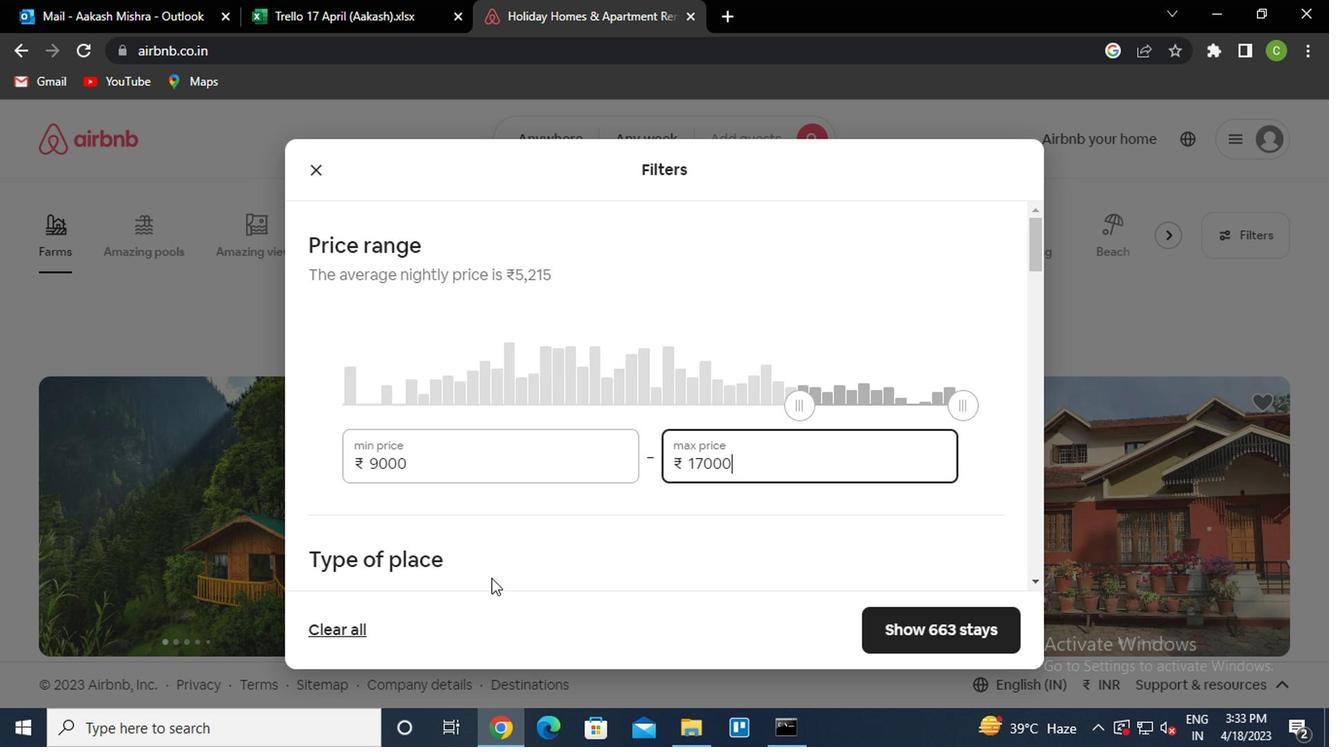 
Action: Mouse scrolled (476, 567) with delta (0, -1)
Screenshot: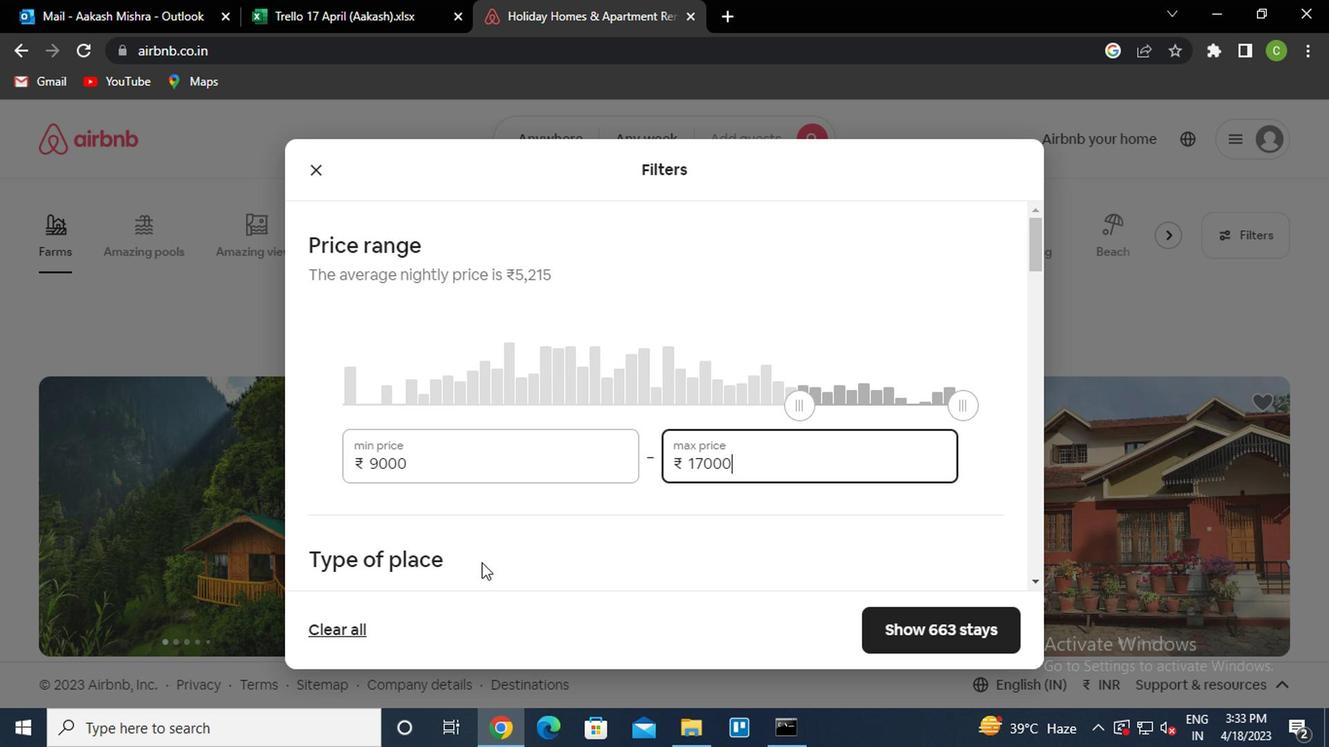 
Action: Mouse moved to (495, 512)
Screenshot: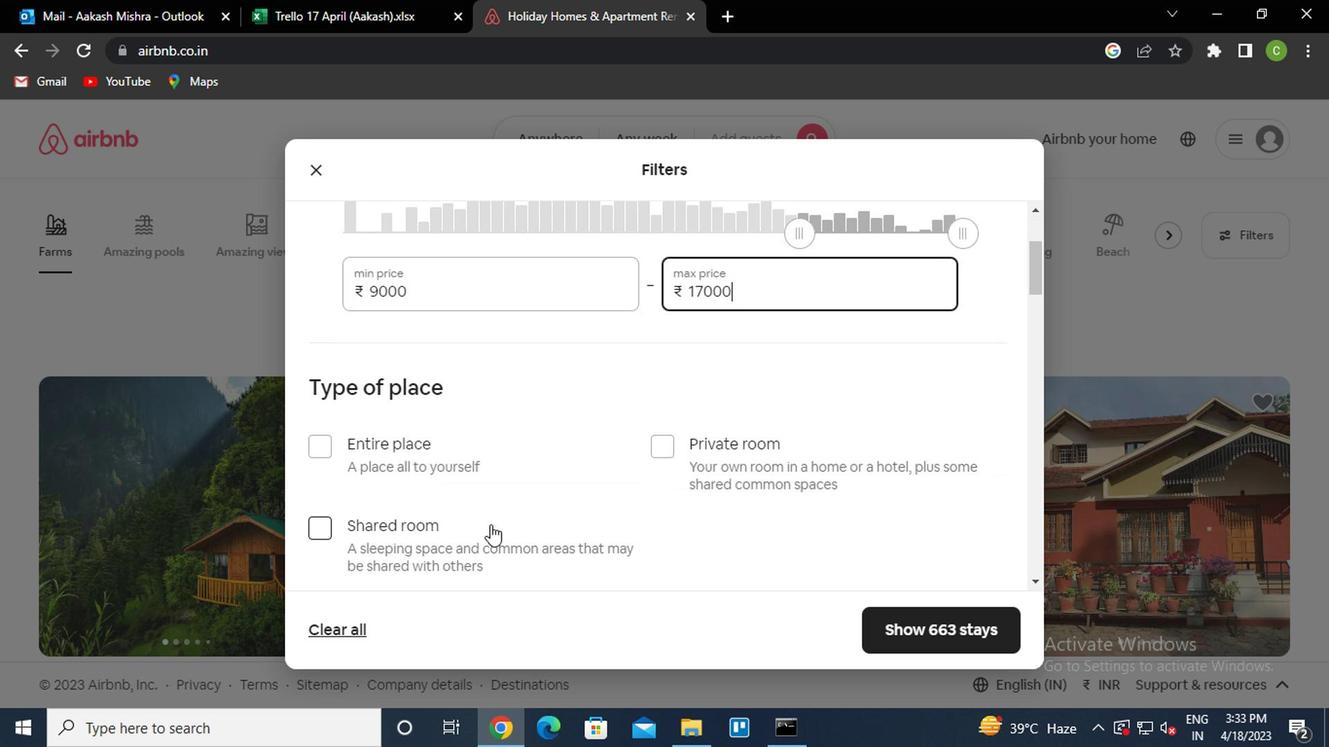 
Action: Mouse scrolled (495, 511) with delta (0, -1)
Screenshot: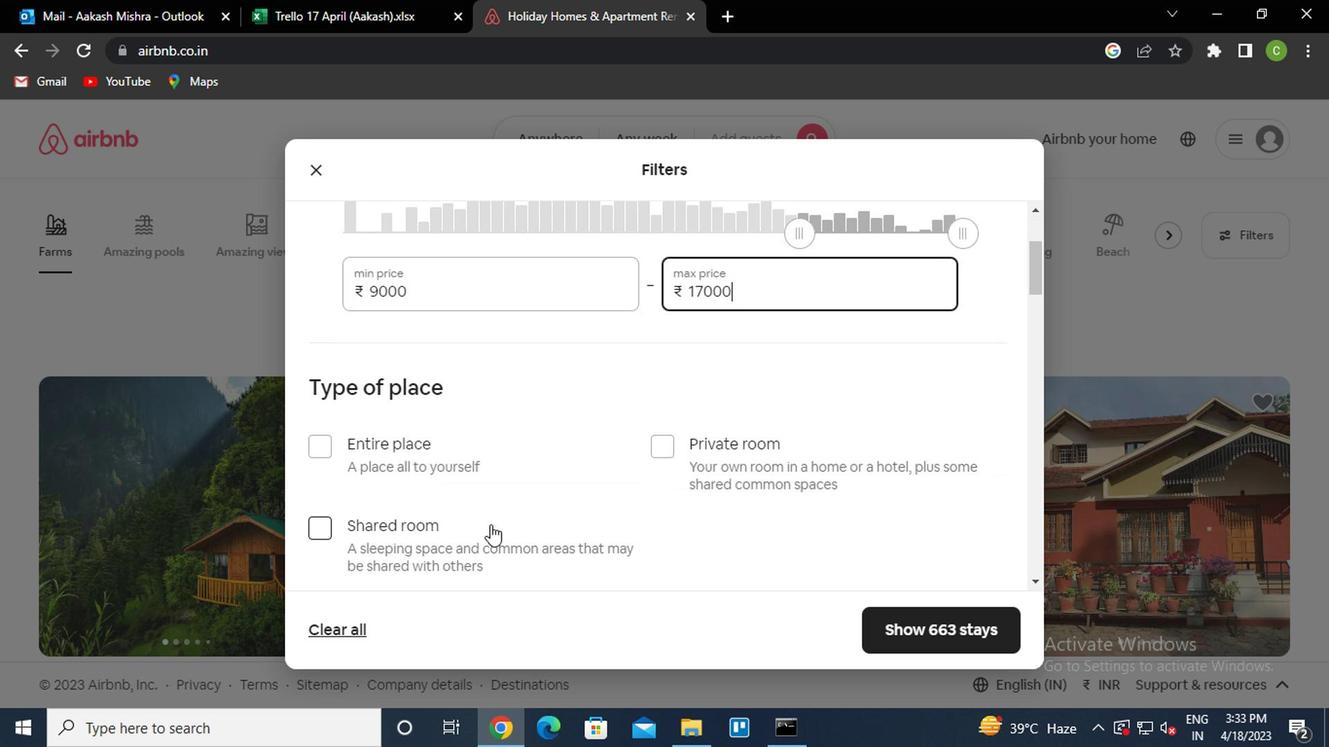 
Action: Mouse moved to (739, 351)
Screenshot: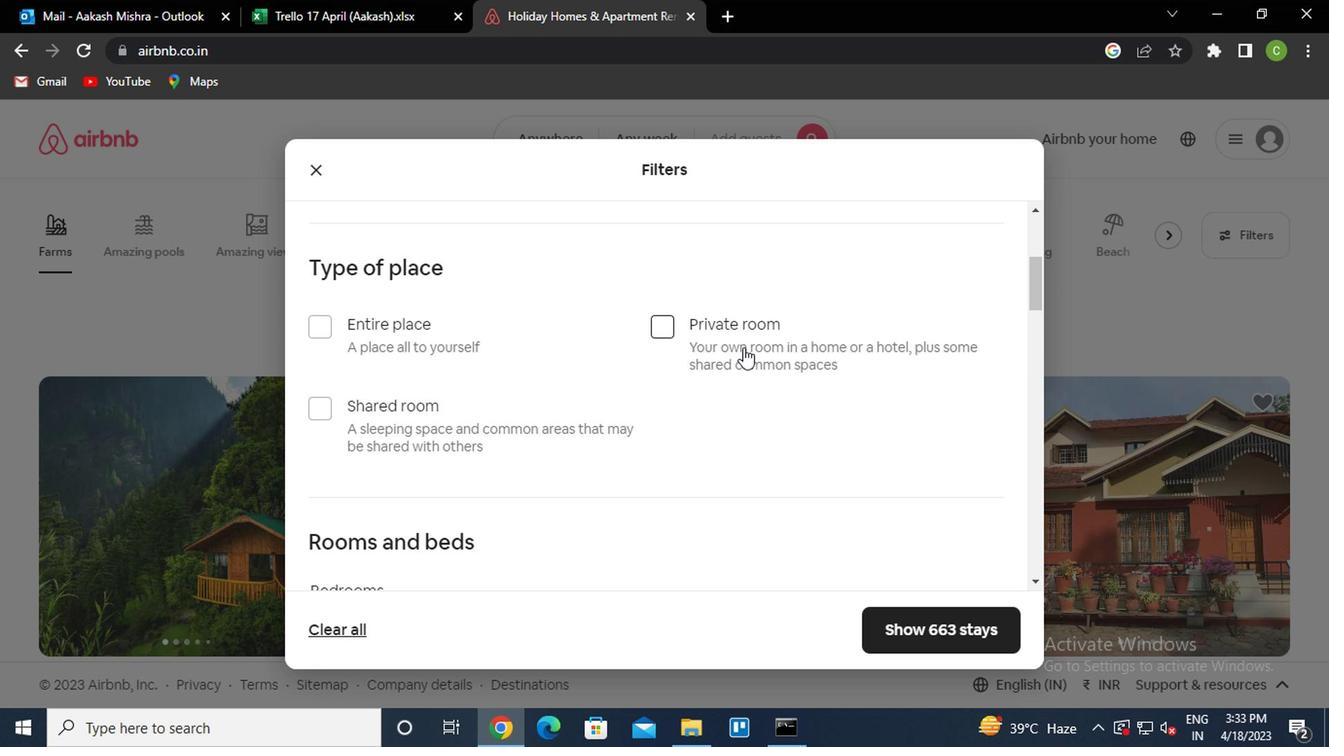 
Action: Mouse pressed left at (739, 351)
Screenshot: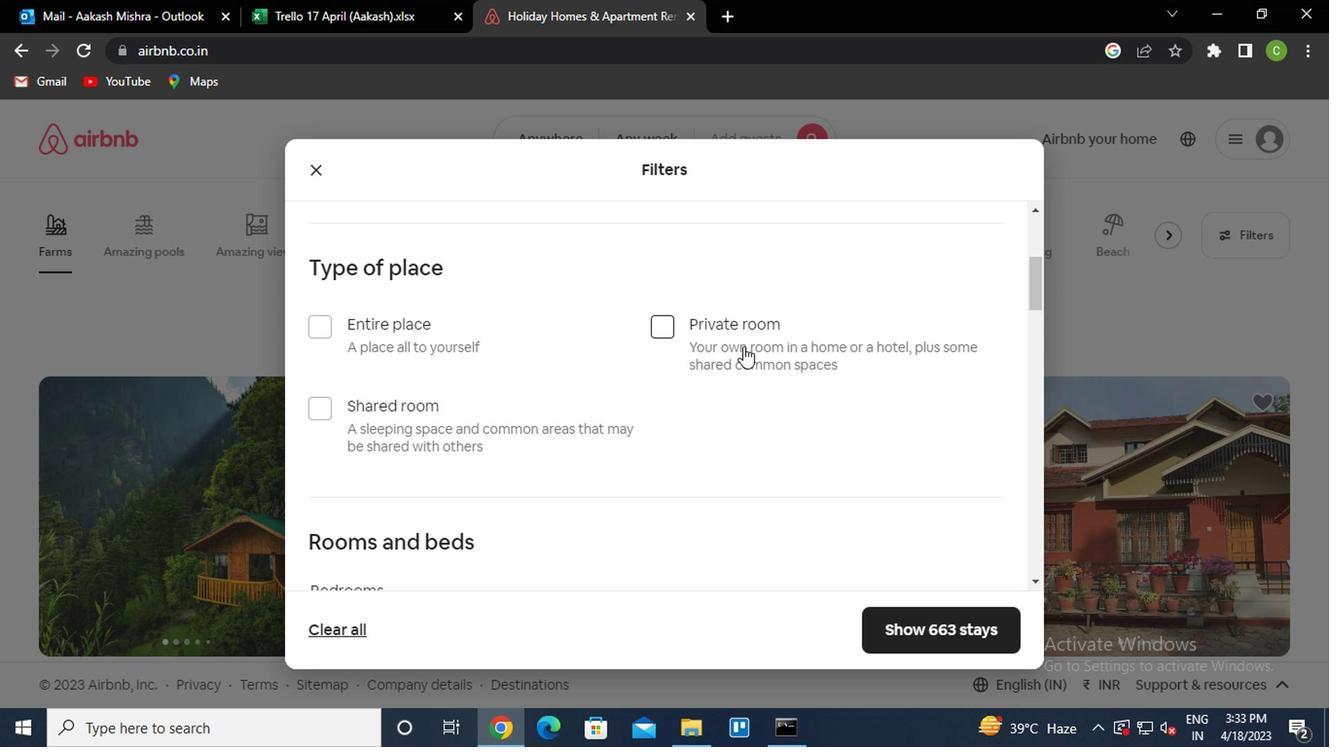 
Action: Mouse moved to (639, 492)
Screenshot: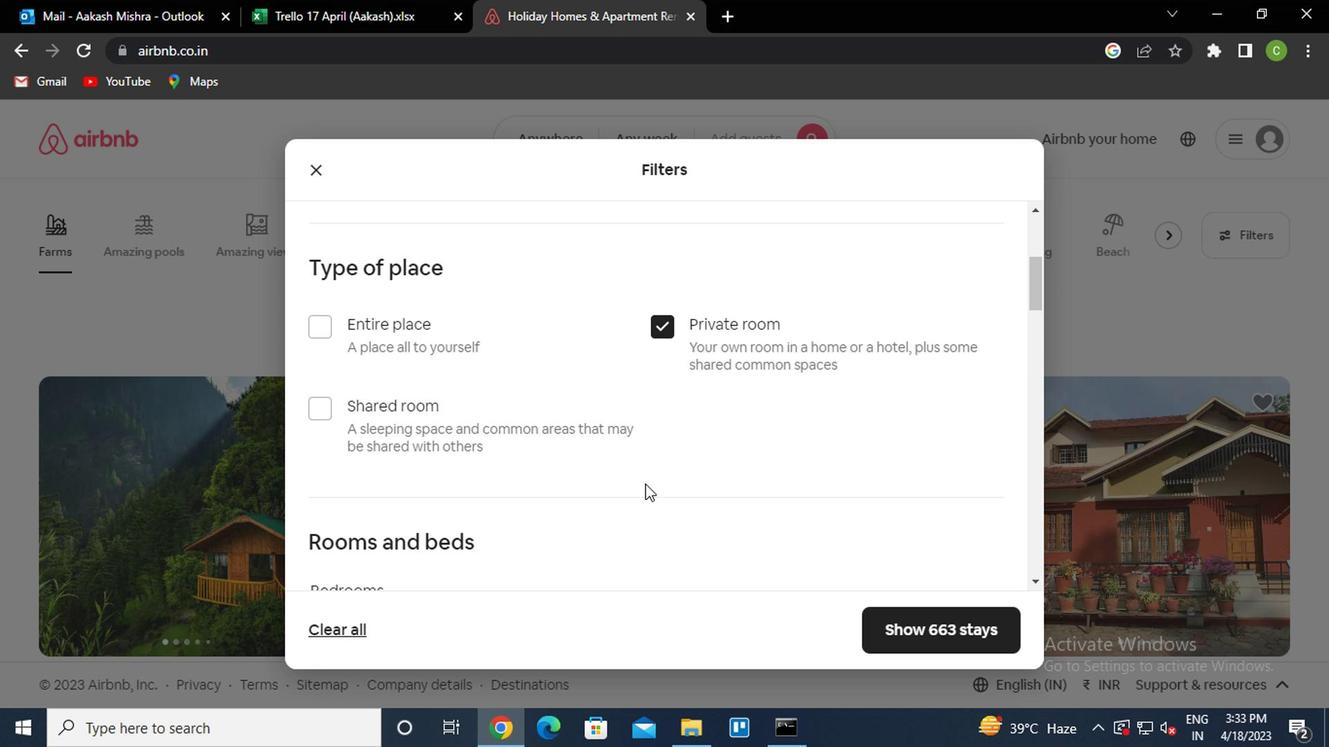 
Action: Mouse scrolled (639, 491) with delta (0, 0)
Screenshot: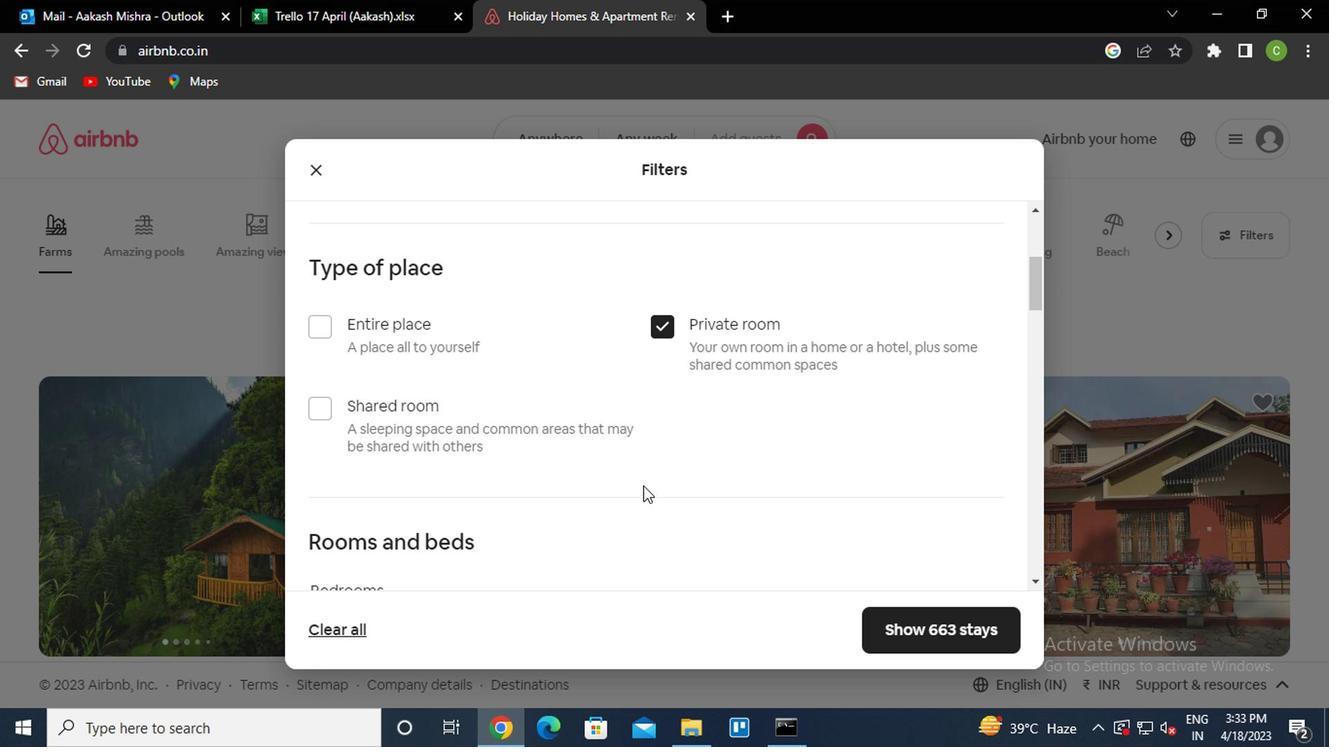 
Action: Mouse scrolled (639, 491) with delta (0, 0)
Screenshot: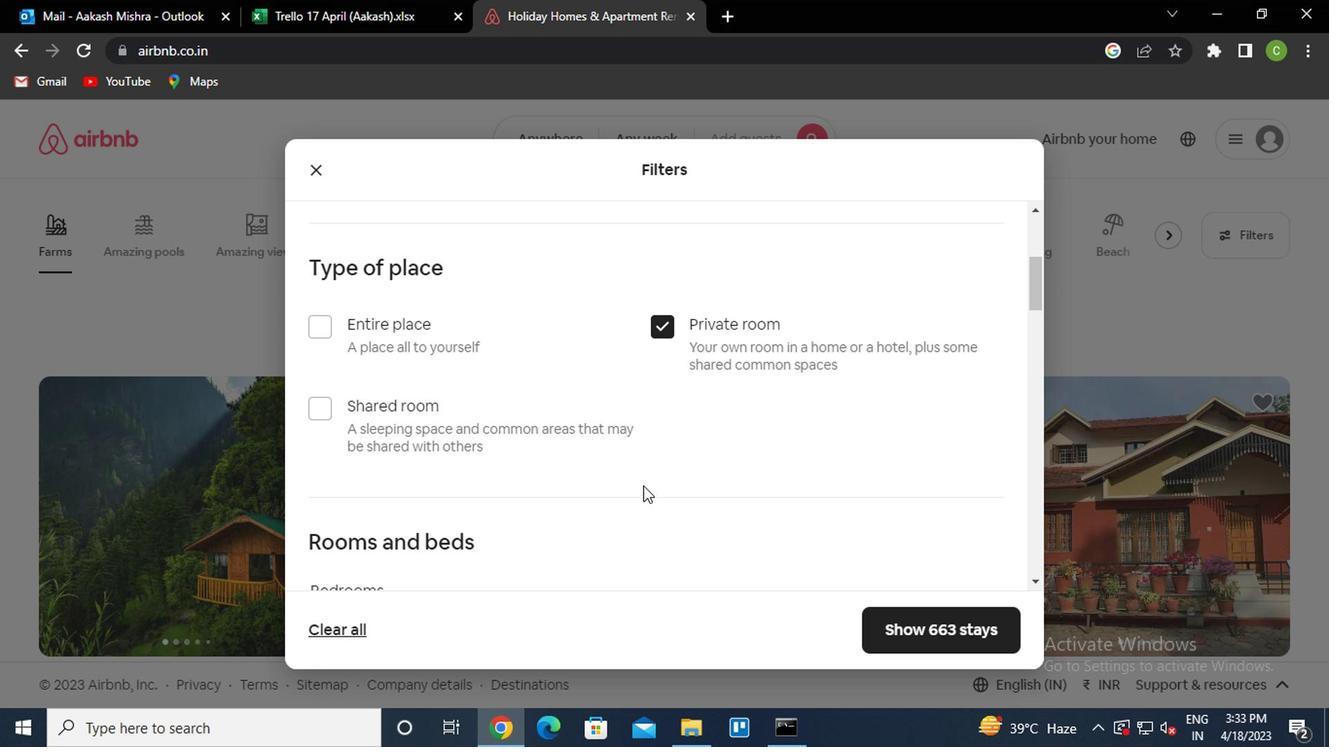 
Action: Mouse scrolled (639, 491) with delta (0, 0)
Screenshot: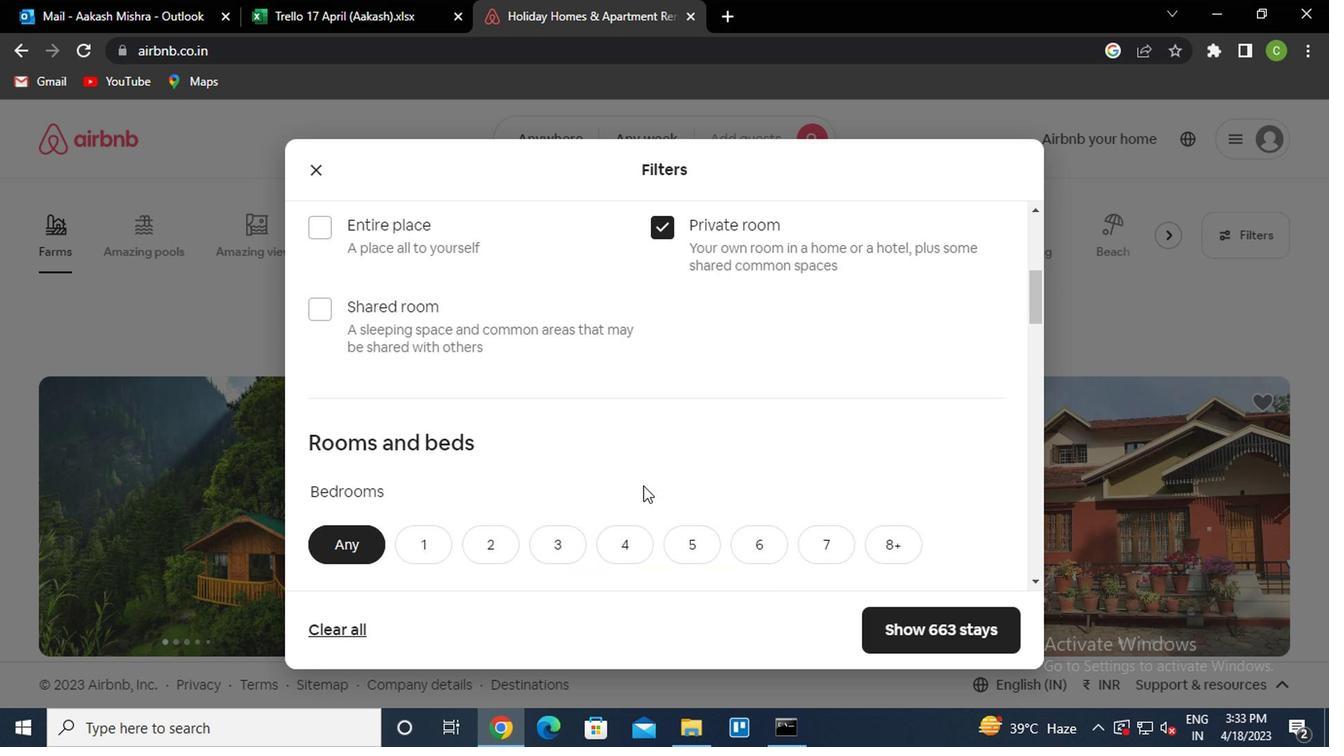 
Action: Mouse moved to (409, 371)
Screenshot: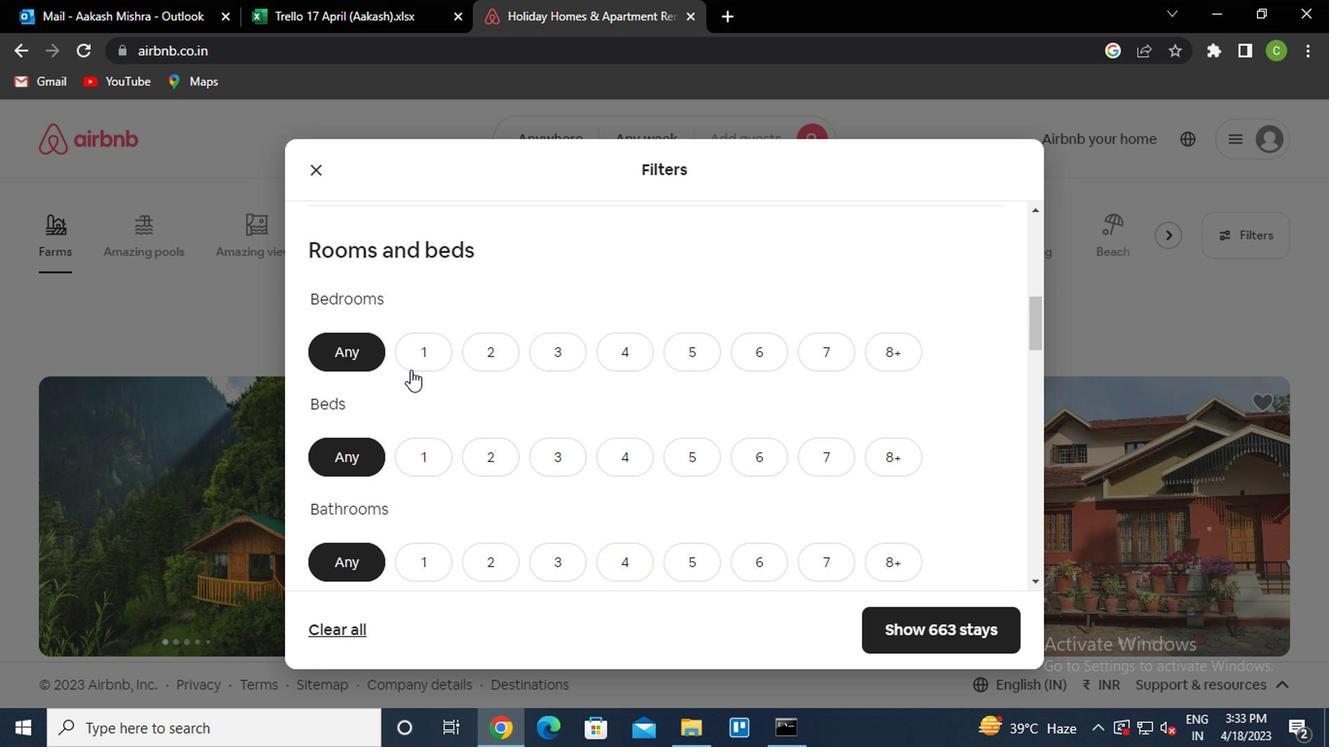 
Action: Mouse pressed left at (409, 371)
Screenshot: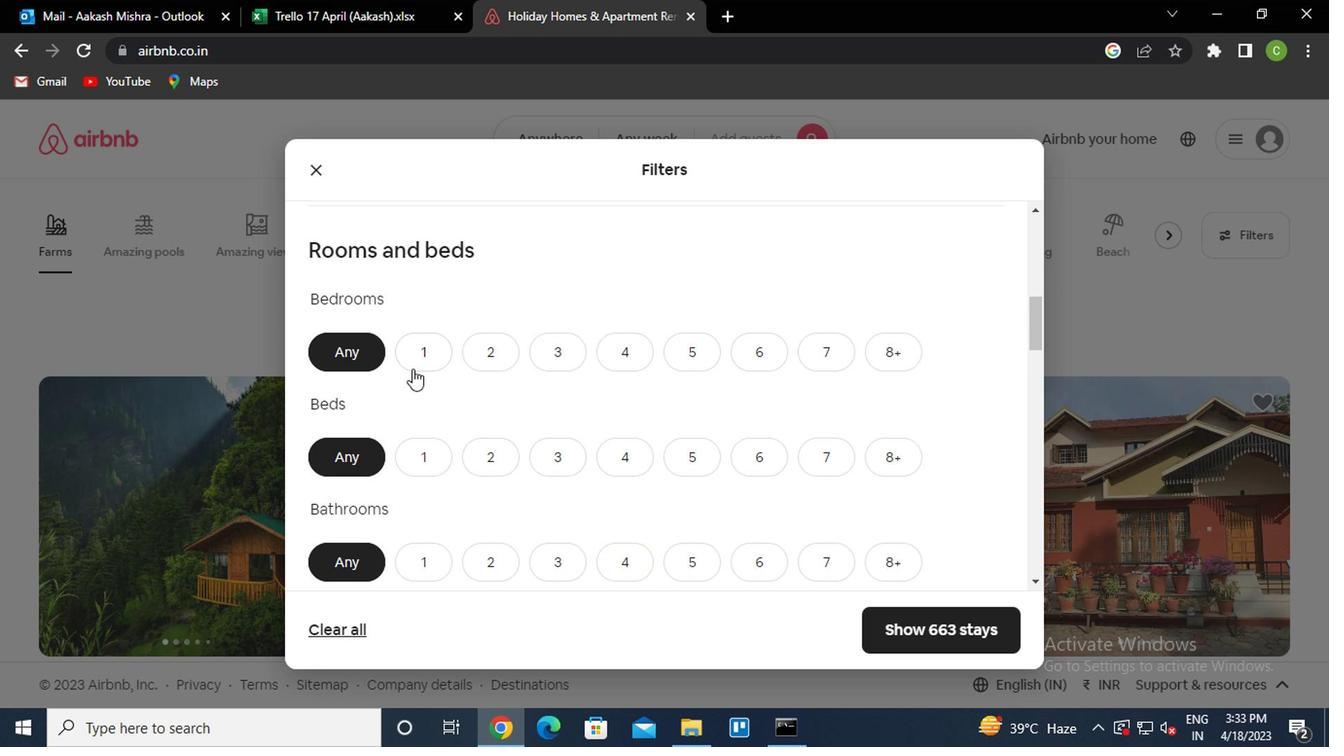 
Action: Mouse moved to (418, 452)
Screenshot: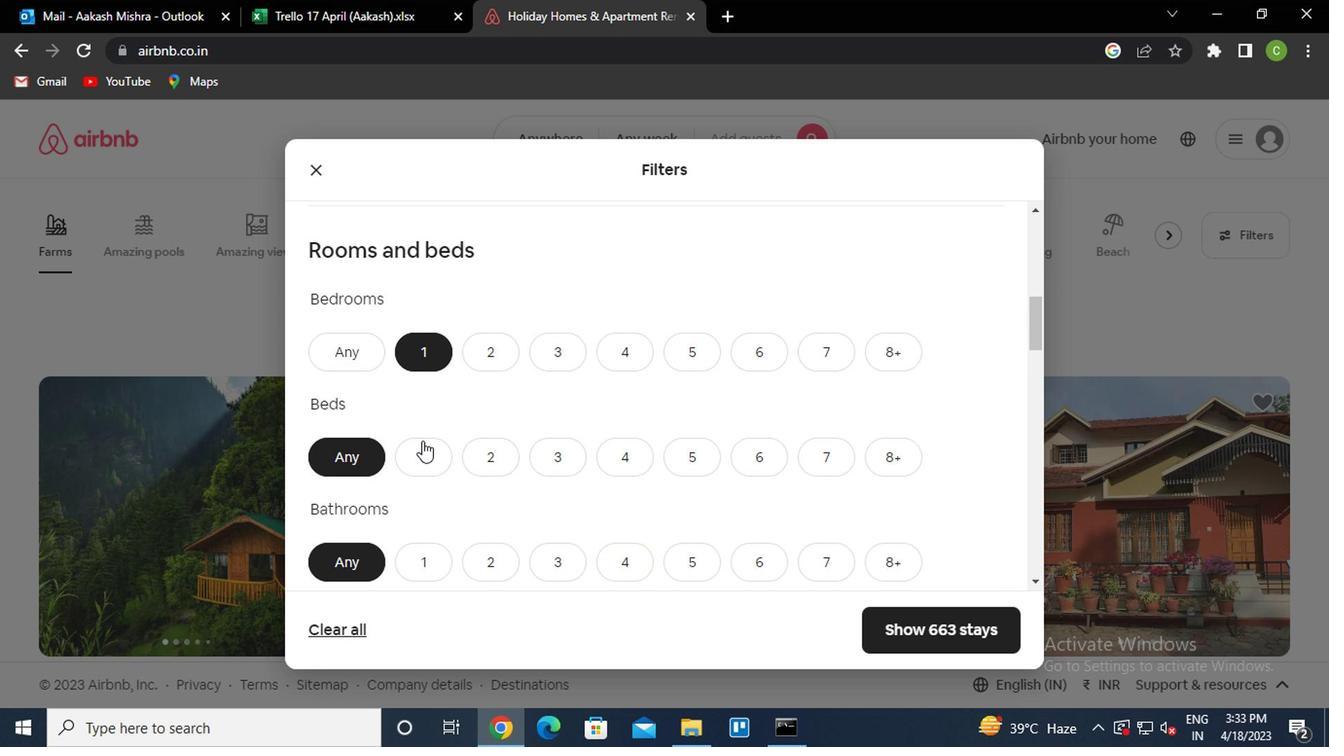 
Action: Mouse pressed left at (418, 452)
Screenshot: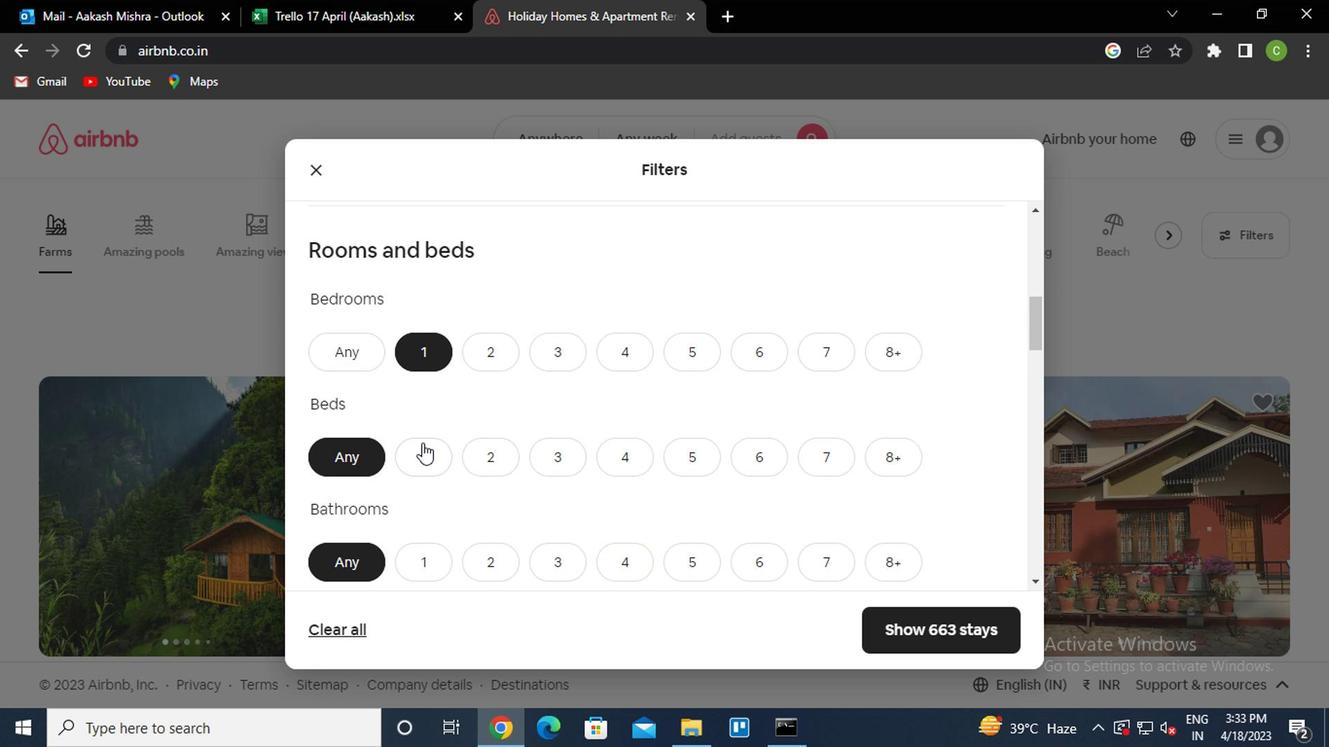 
Action: Mouse moved to (430, 567)
Screenshot: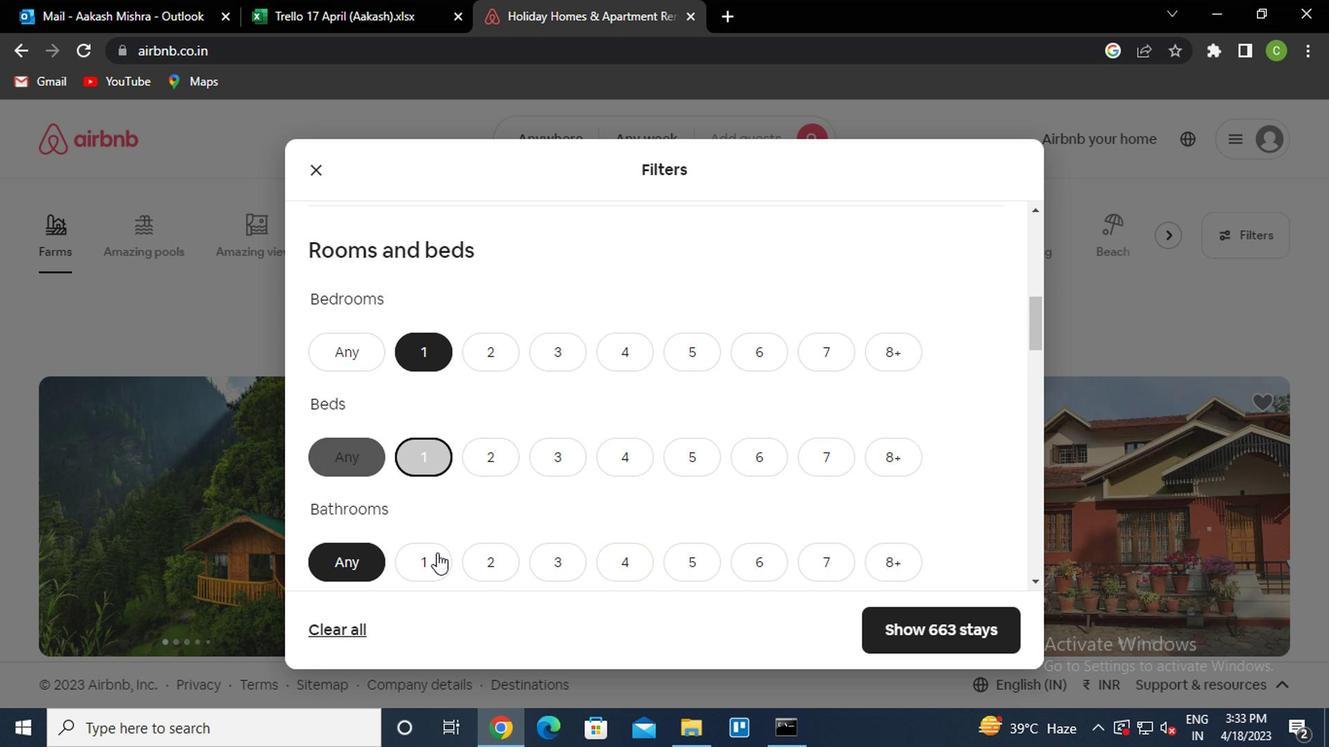 
Action: Mouse pressed left at (430, 567)
Screenshot: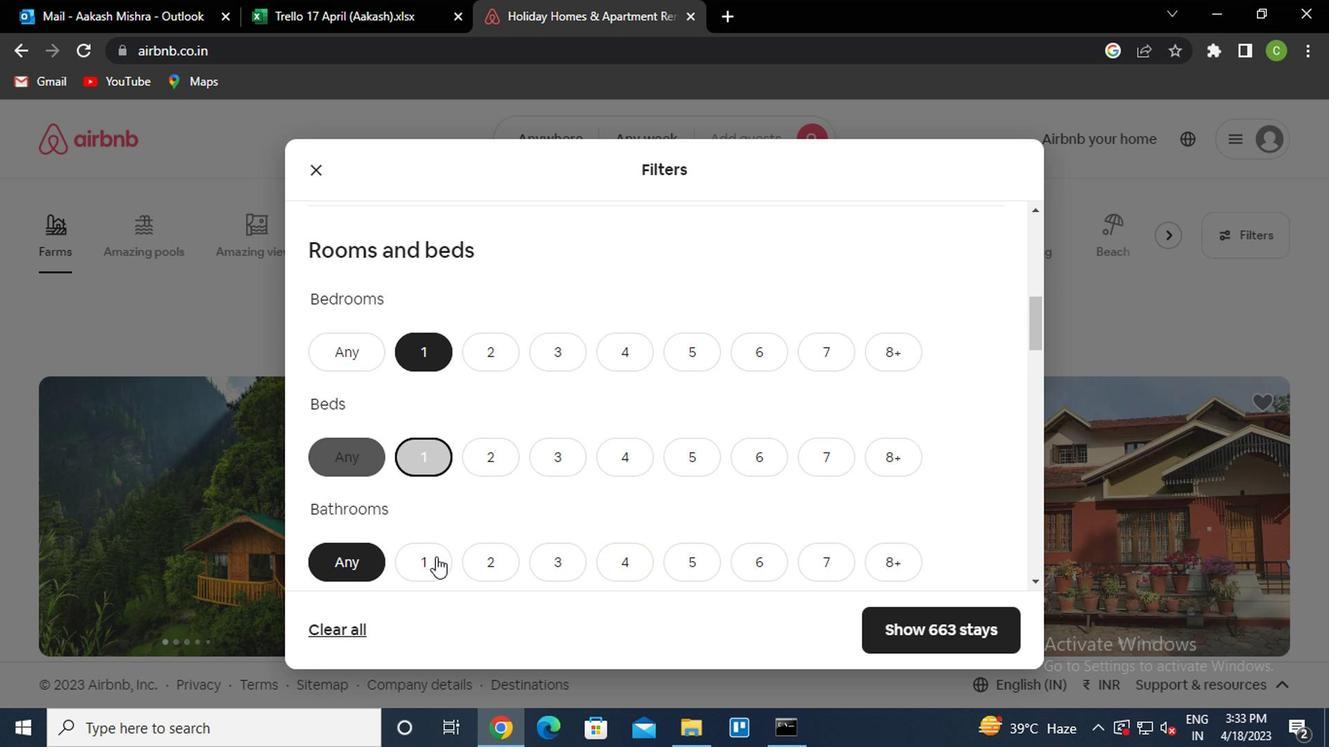 
Action: Mouse moved to (577, 457)
Screenshot: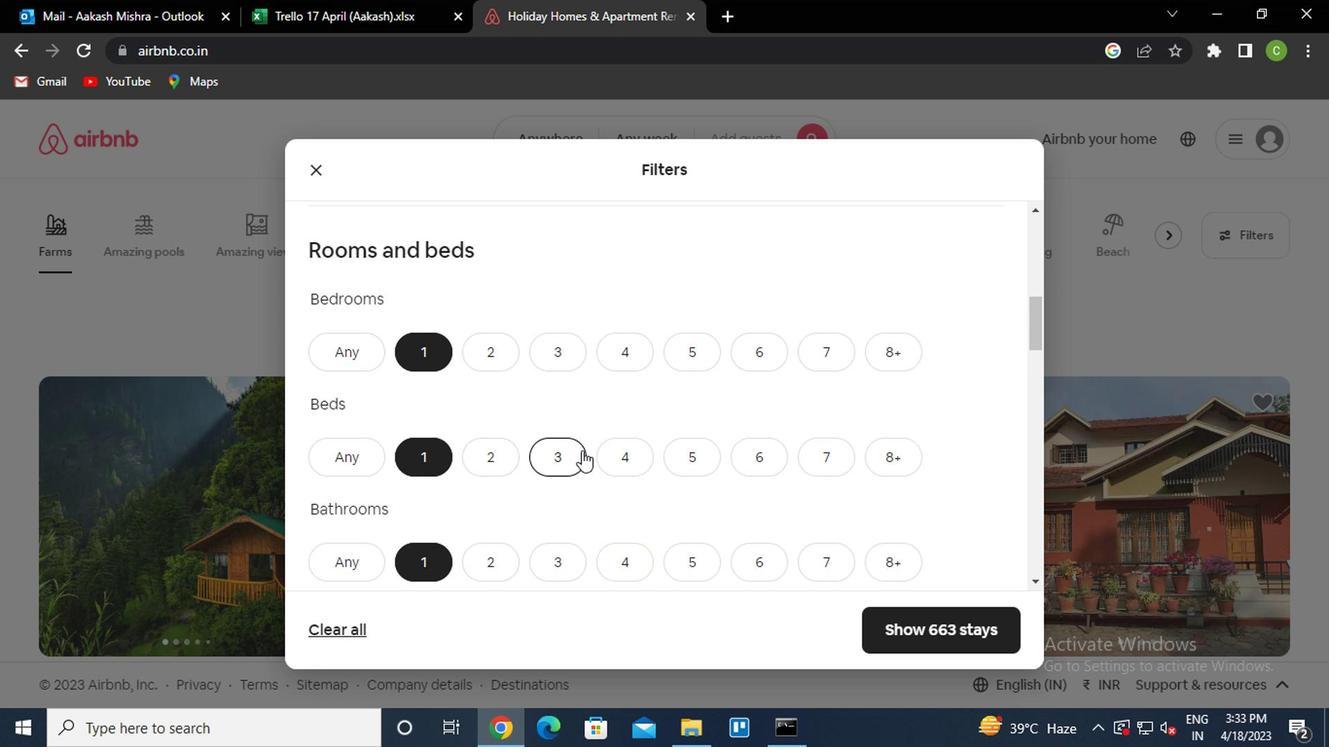 
Action: Mouse scrolled (577, 455) with delta (0, -1)
Screenshot: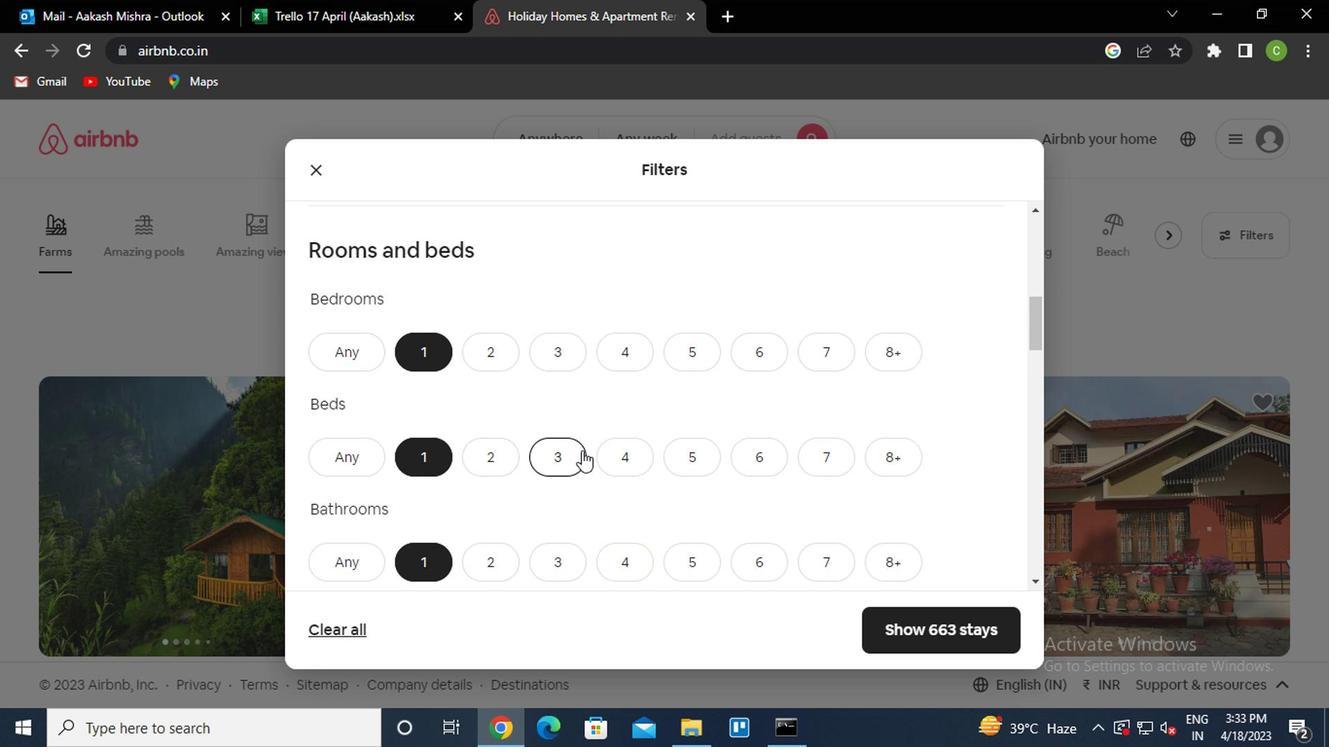 
Action: Mouse scrolled (577, 455) with delta (0, -1)
Screenshot: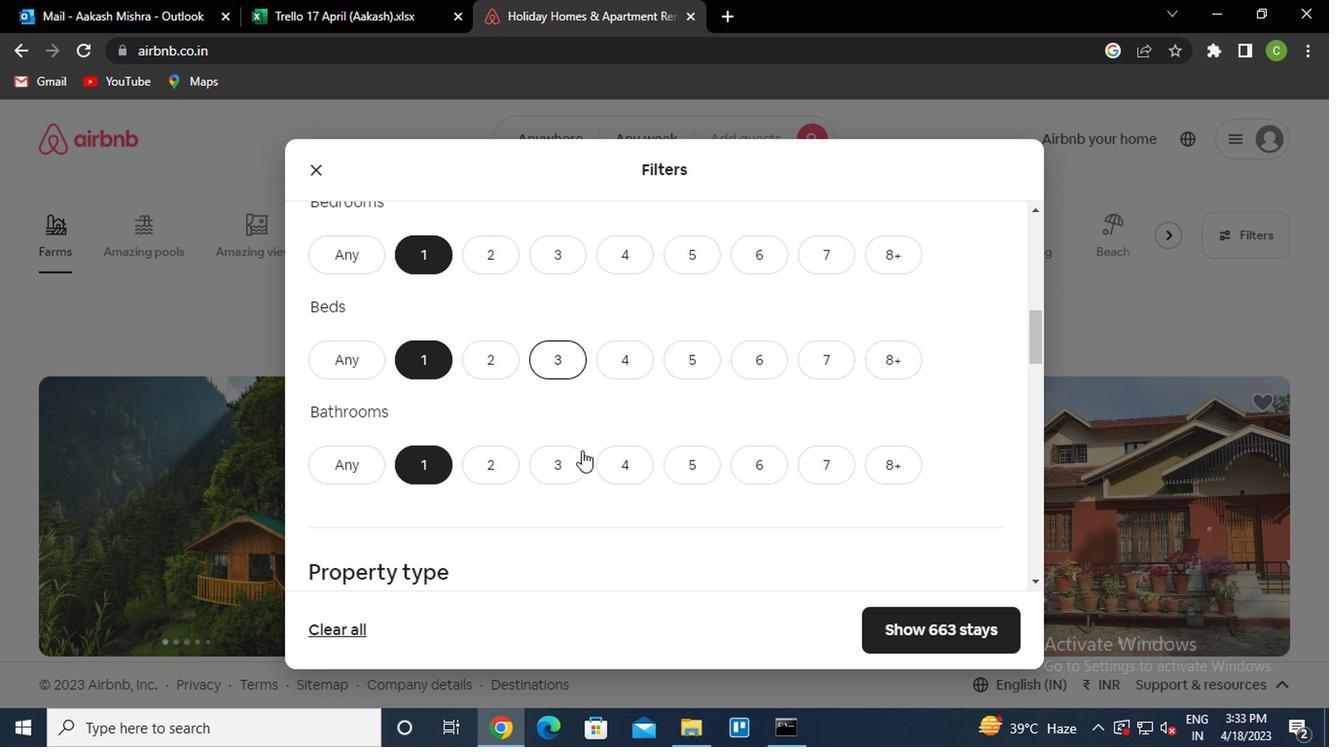 
Action: Mouse moved to (577, 457)
Screenshot: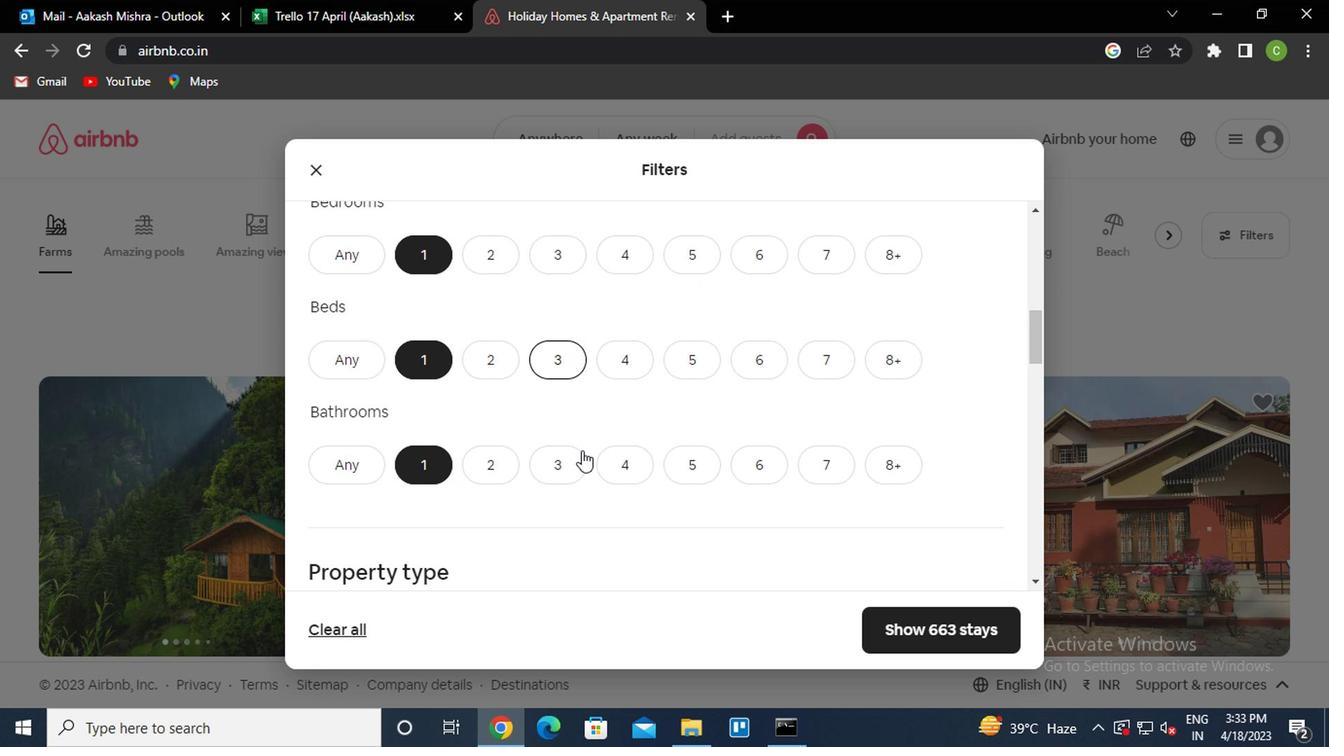 
Action: Mouse scrolled (577, 457) with delta (0, 0)
Screenshot: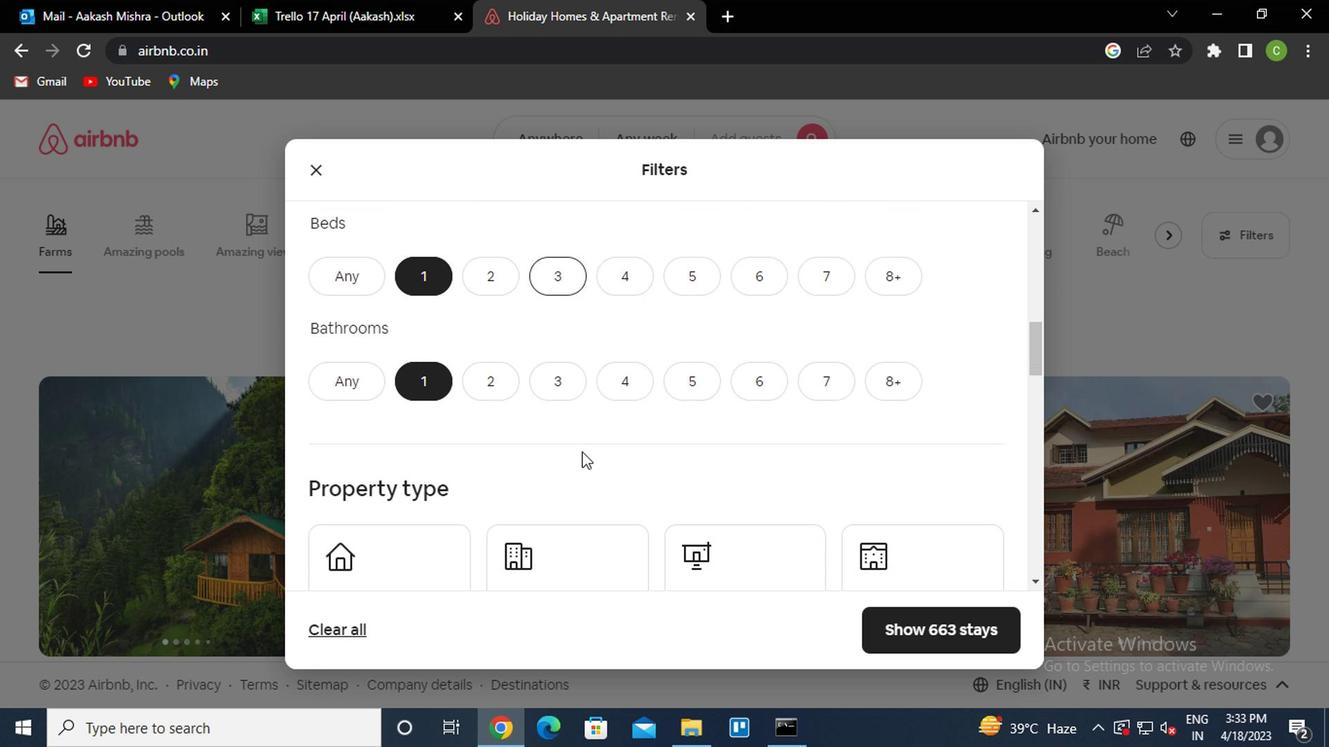 
Action: Mouse scrolled (577, 457) with delta (0, 0)
Screenshot: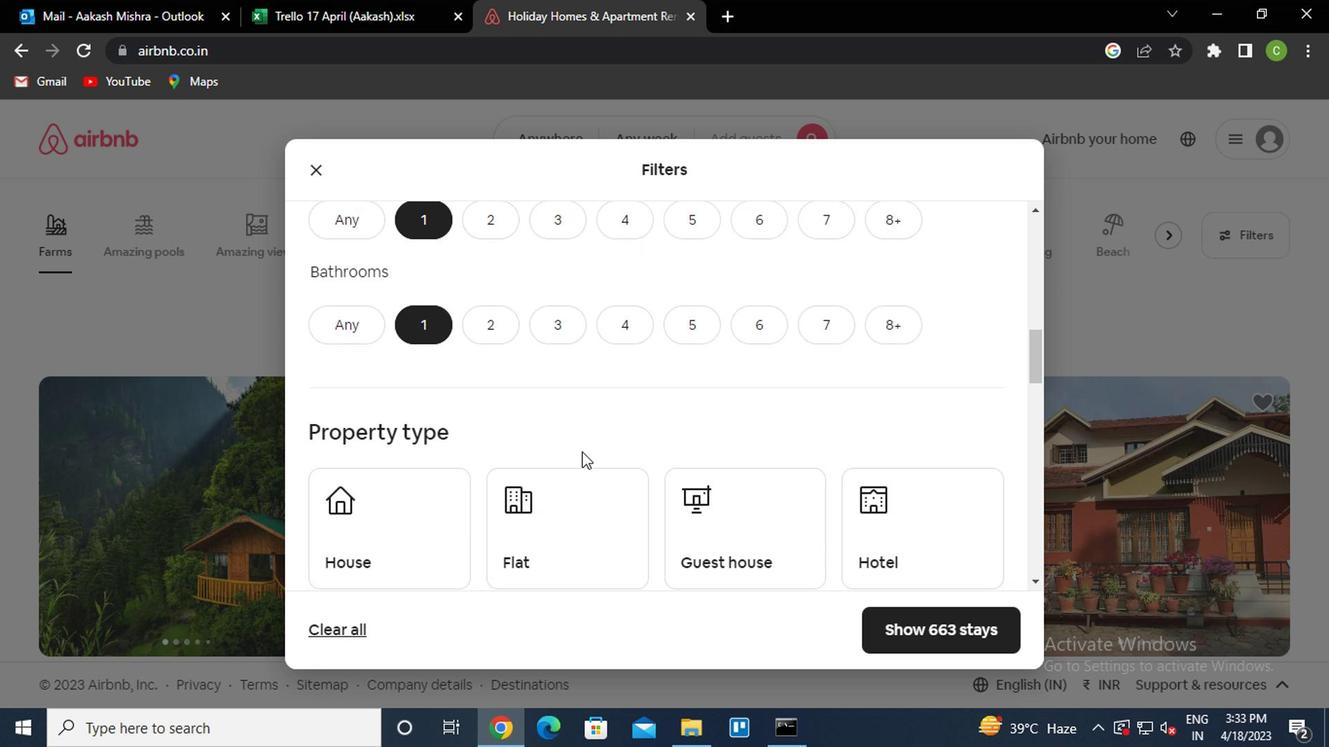 
Action: Mouse scrolled (577, 457) with delta (0, 0)
Screenshot: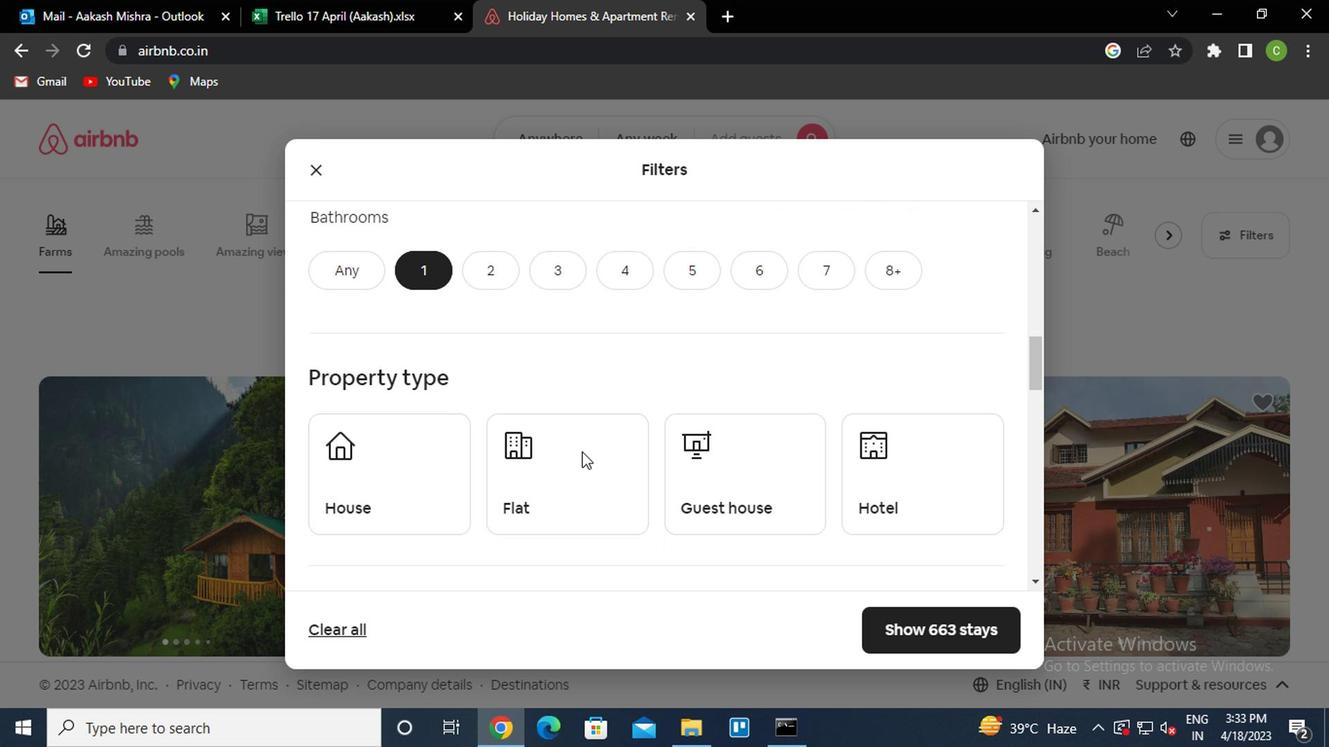 
Action: Mouse moved to (839, 287)
Screenshot: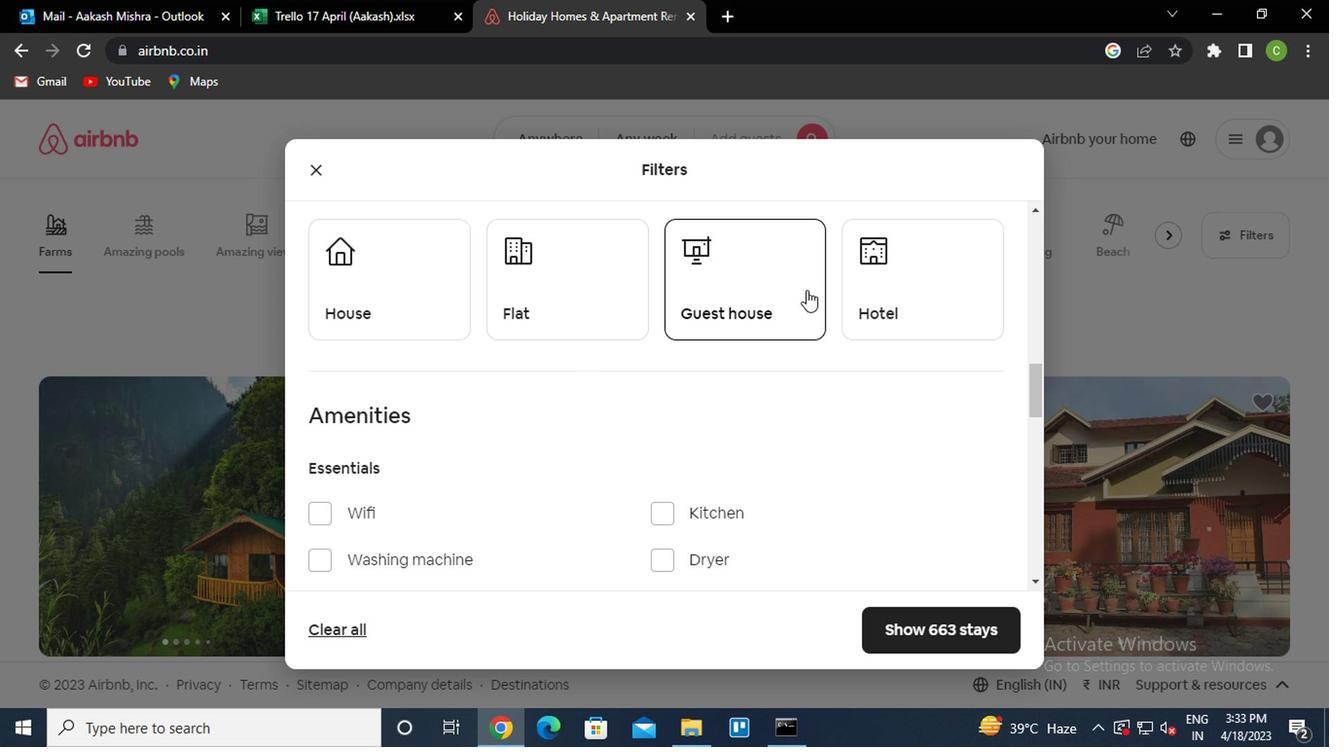 
Action: Mouse pressed left at (839, 287)
Screenshot: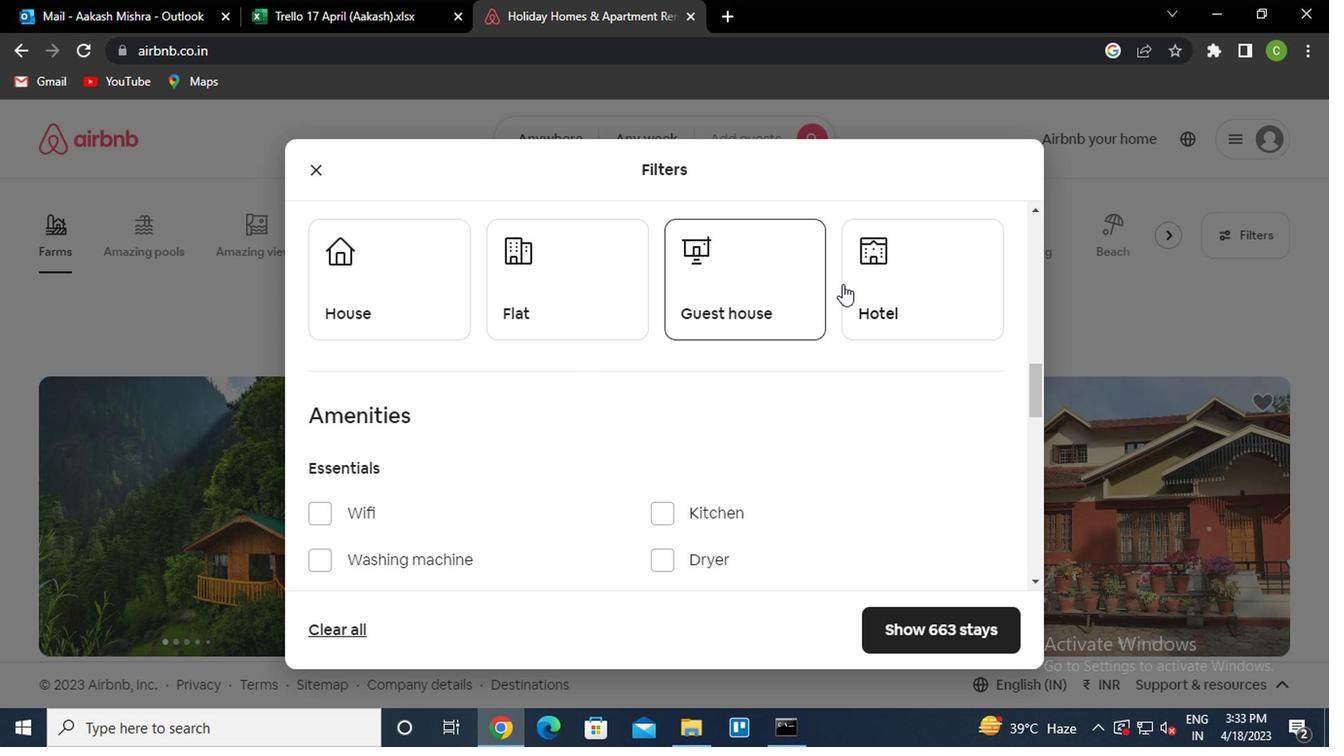 
Action: Mouse moved to (731, 411)
Screenshot: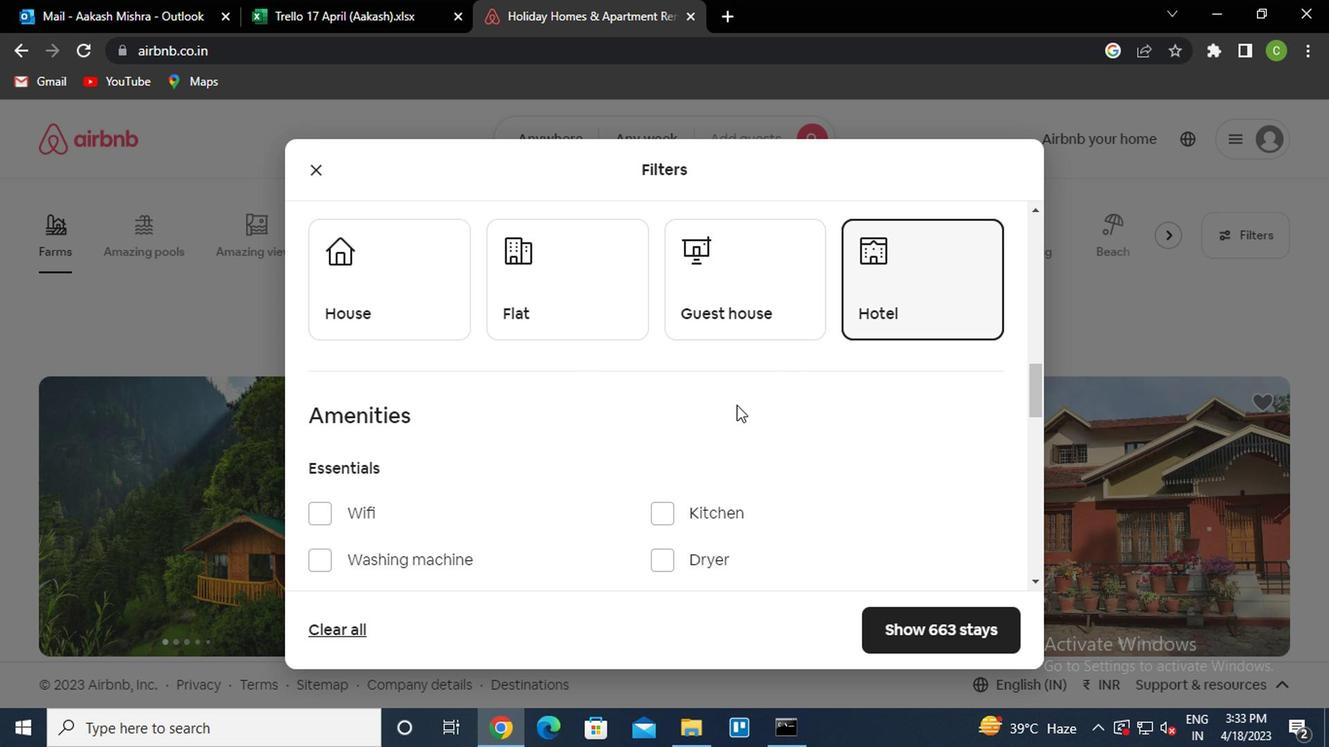 
Action: Mouse scrolled (731, 410) with delta (0, 0)
Screenshot: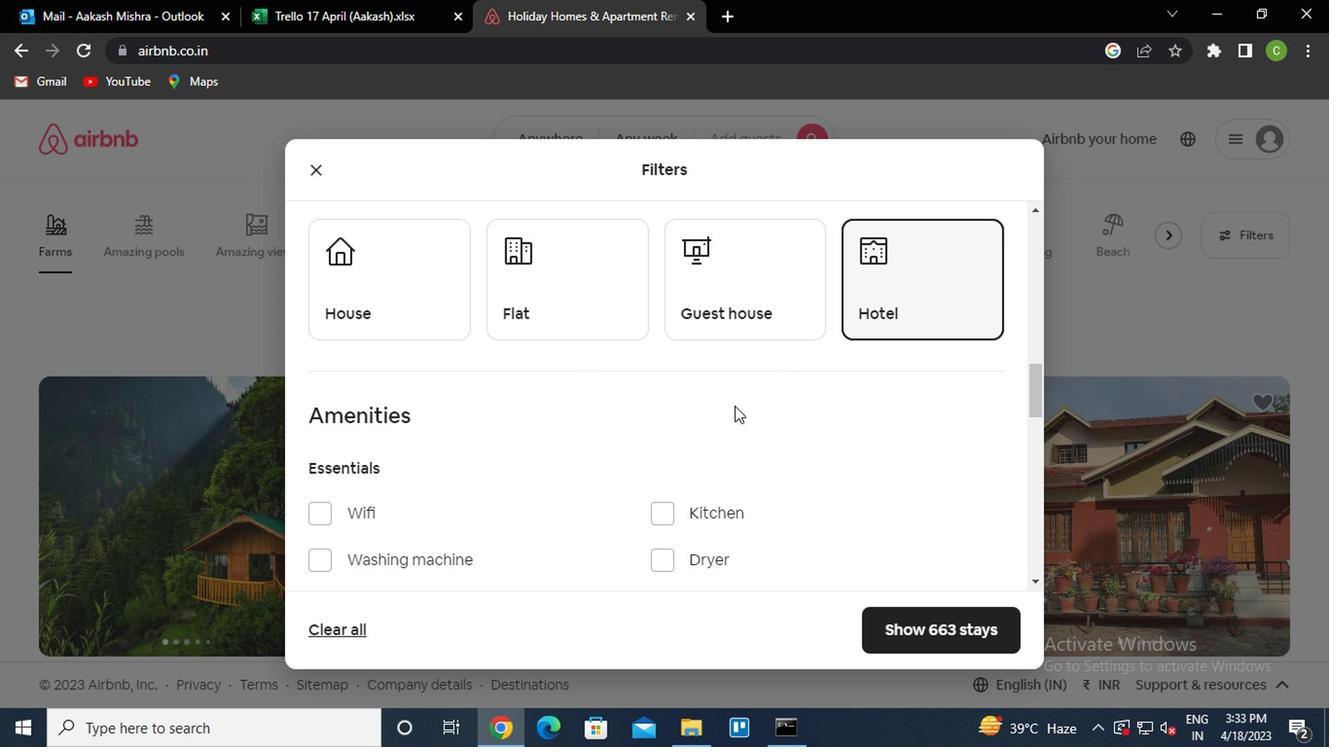 
Action: Mouse moved to (727, 411)
Screenshot: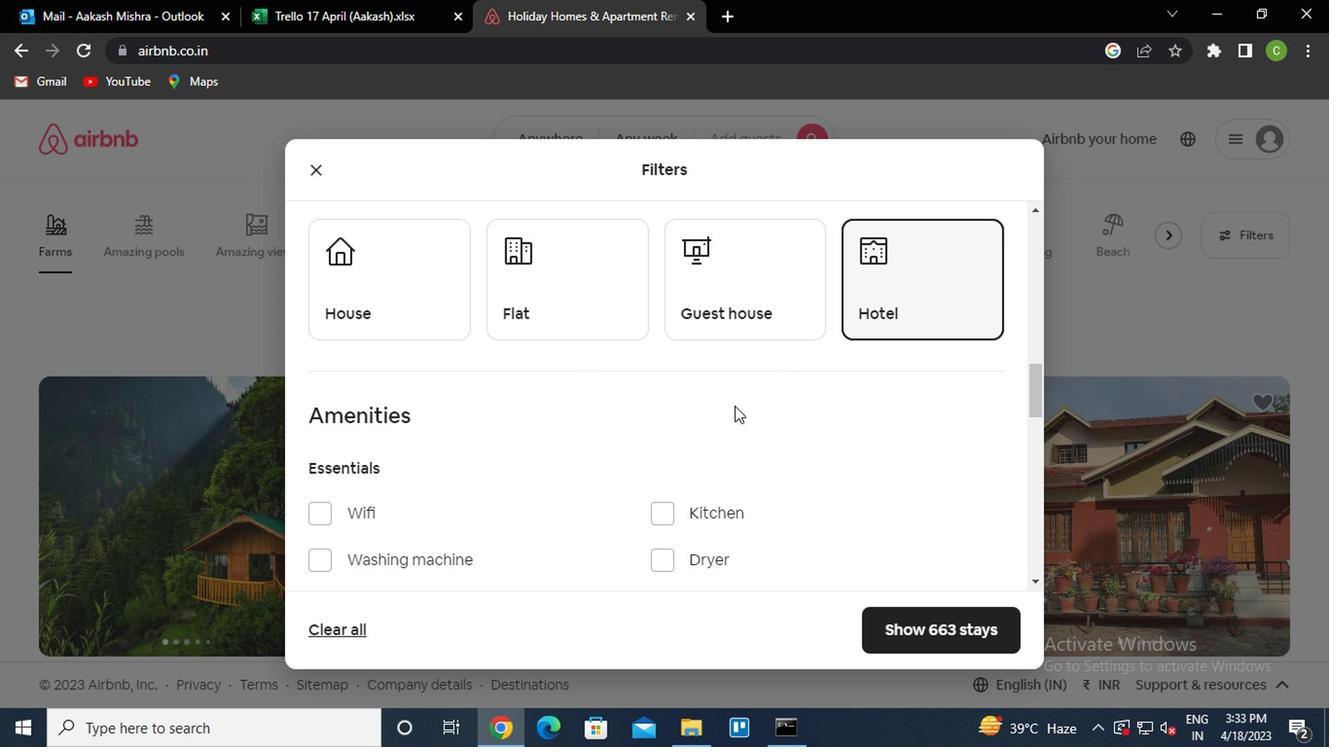 
Action: Mouse scrolled (727, 410) with delta (0, 0)
Screenshot: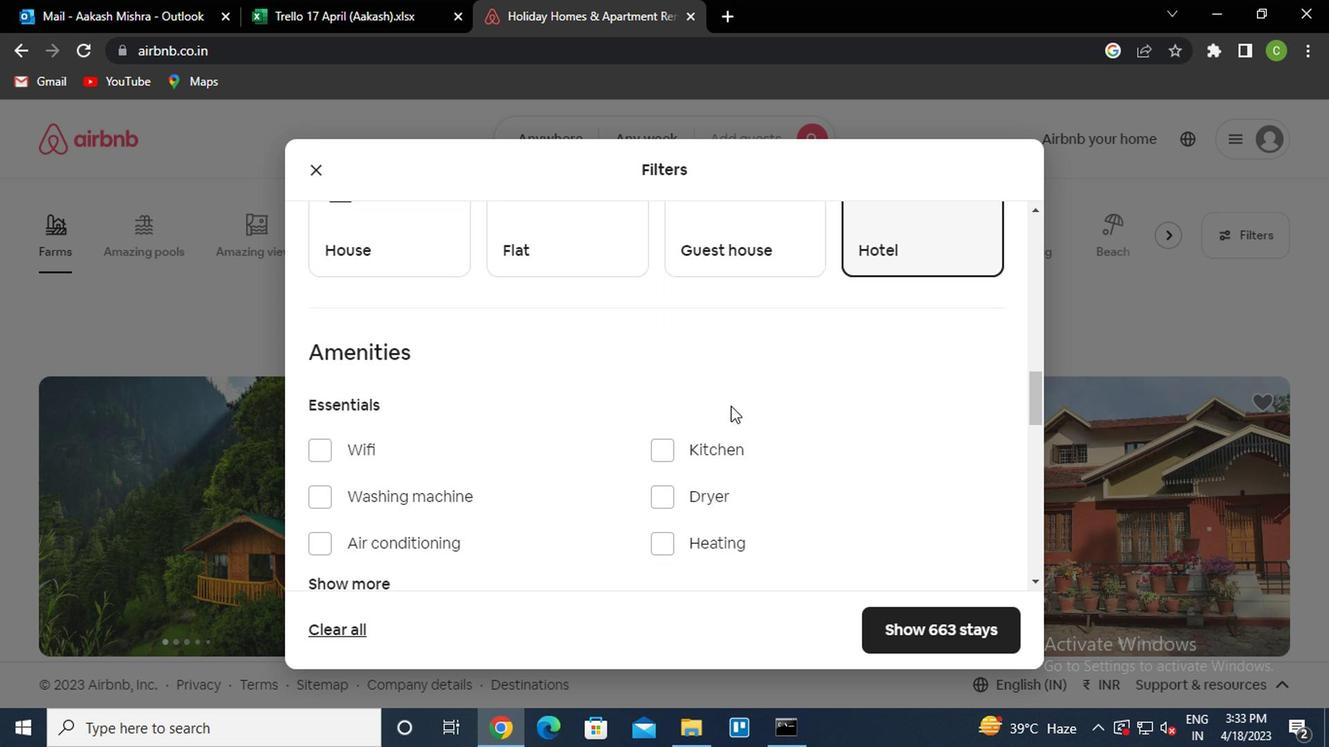 
Action: Mouse moved to (723, 427)
Screenshot: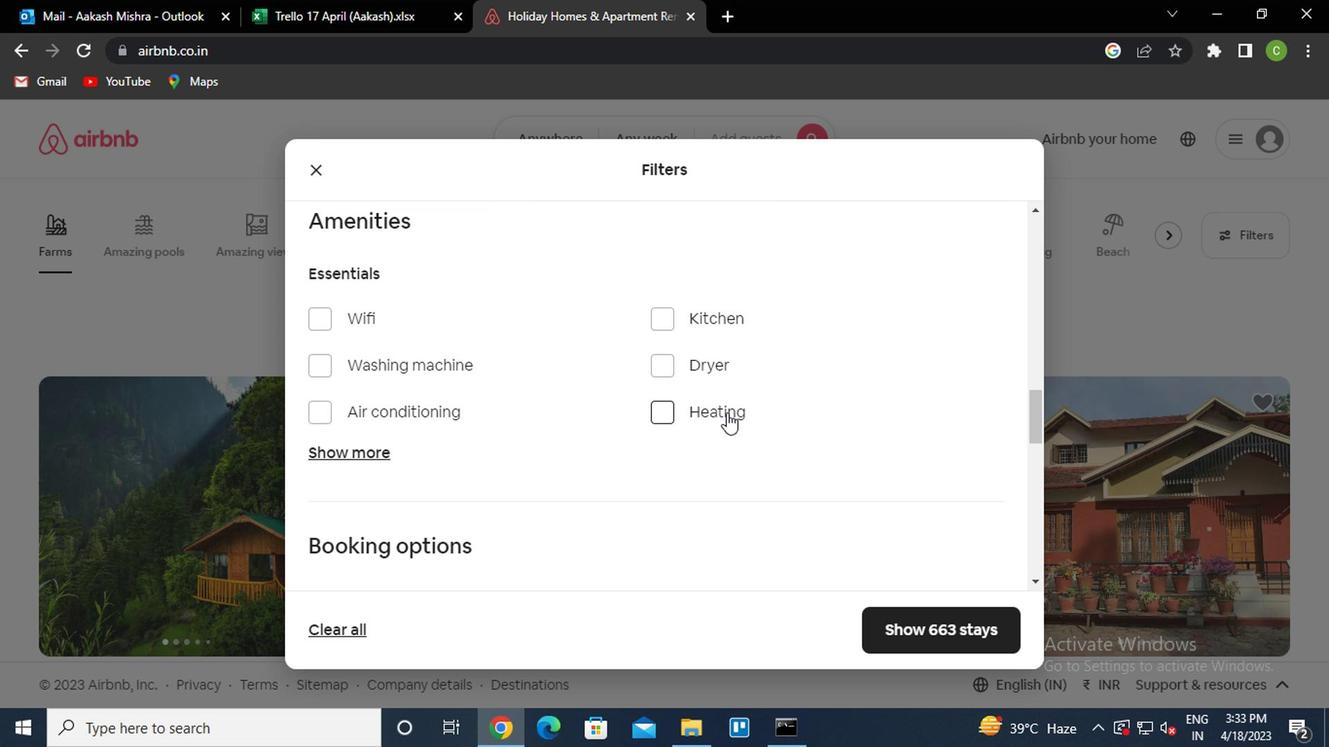 
Action: Mouse scrolled (723, 427) with delta (0, 0)
Screenshot: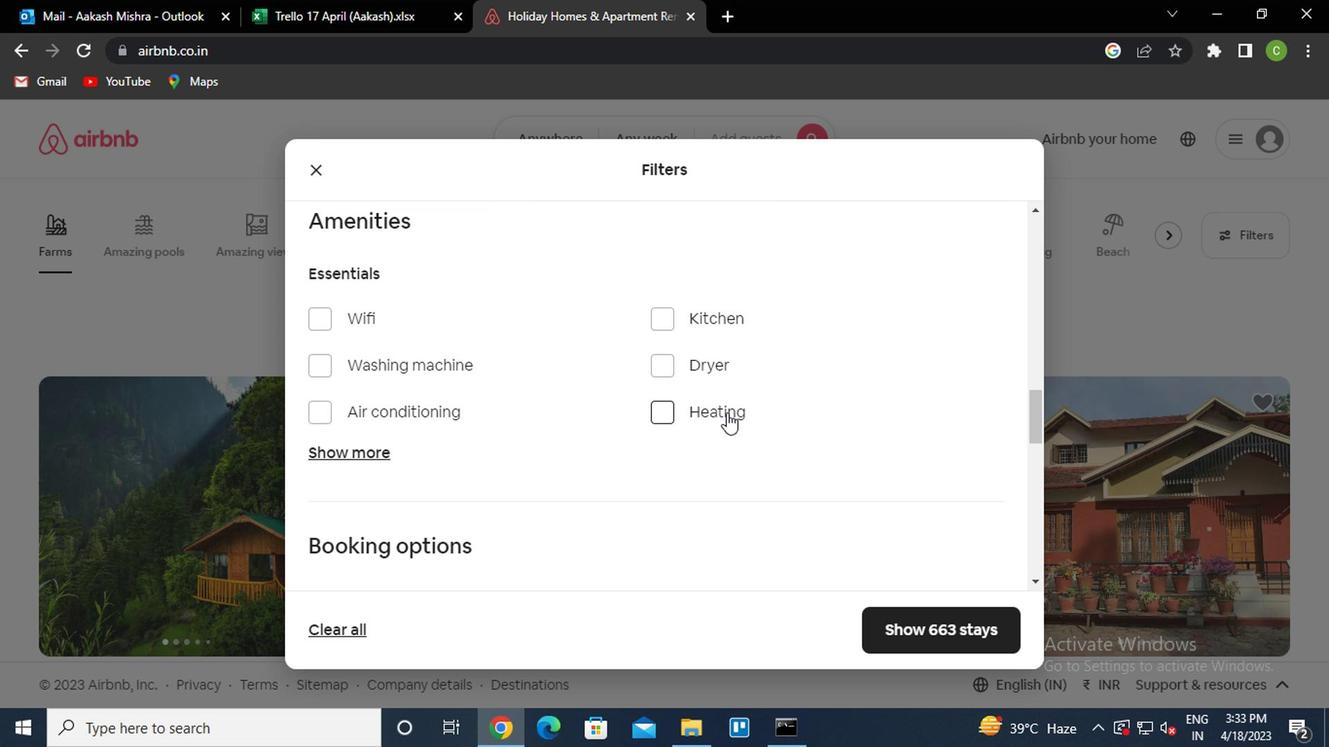 
Action: Mouse moved to (723, 432)
Screenshot: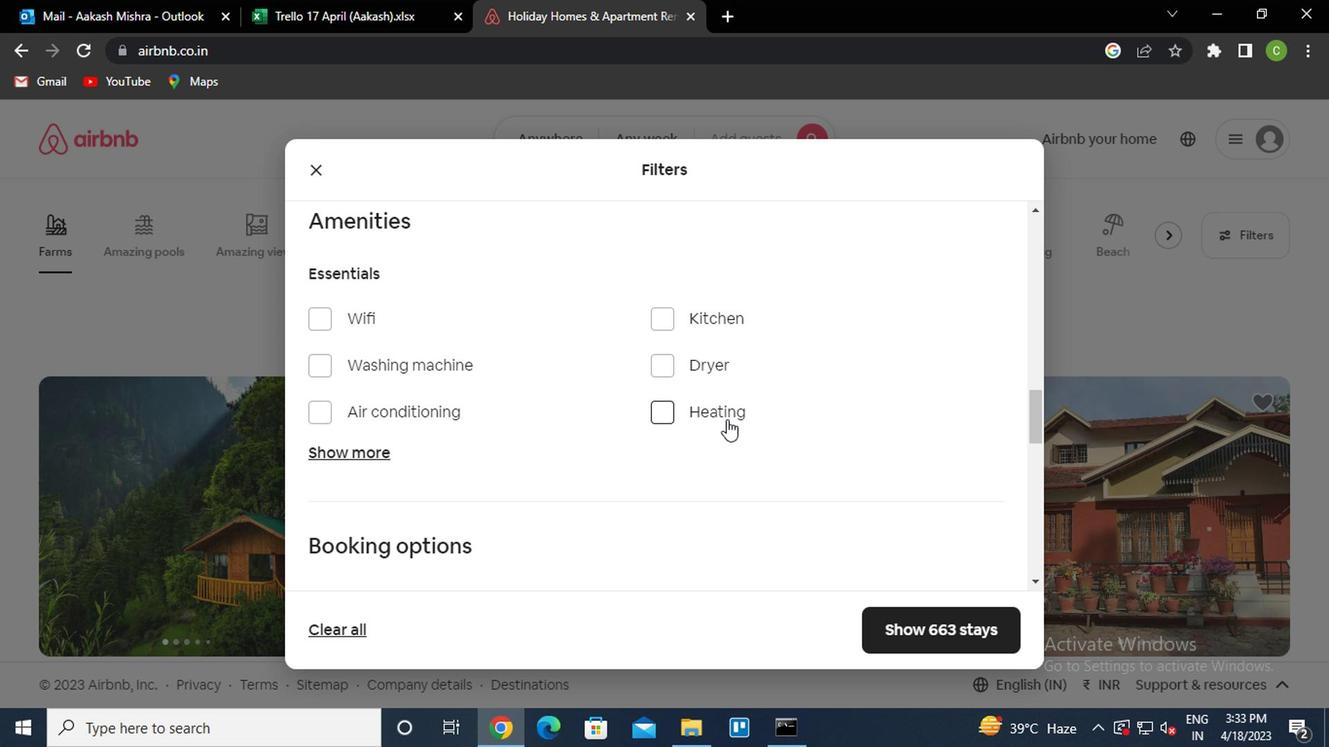 
Action: Mouse scrolled (723, 432) with delta (0, 0)
Screenshot: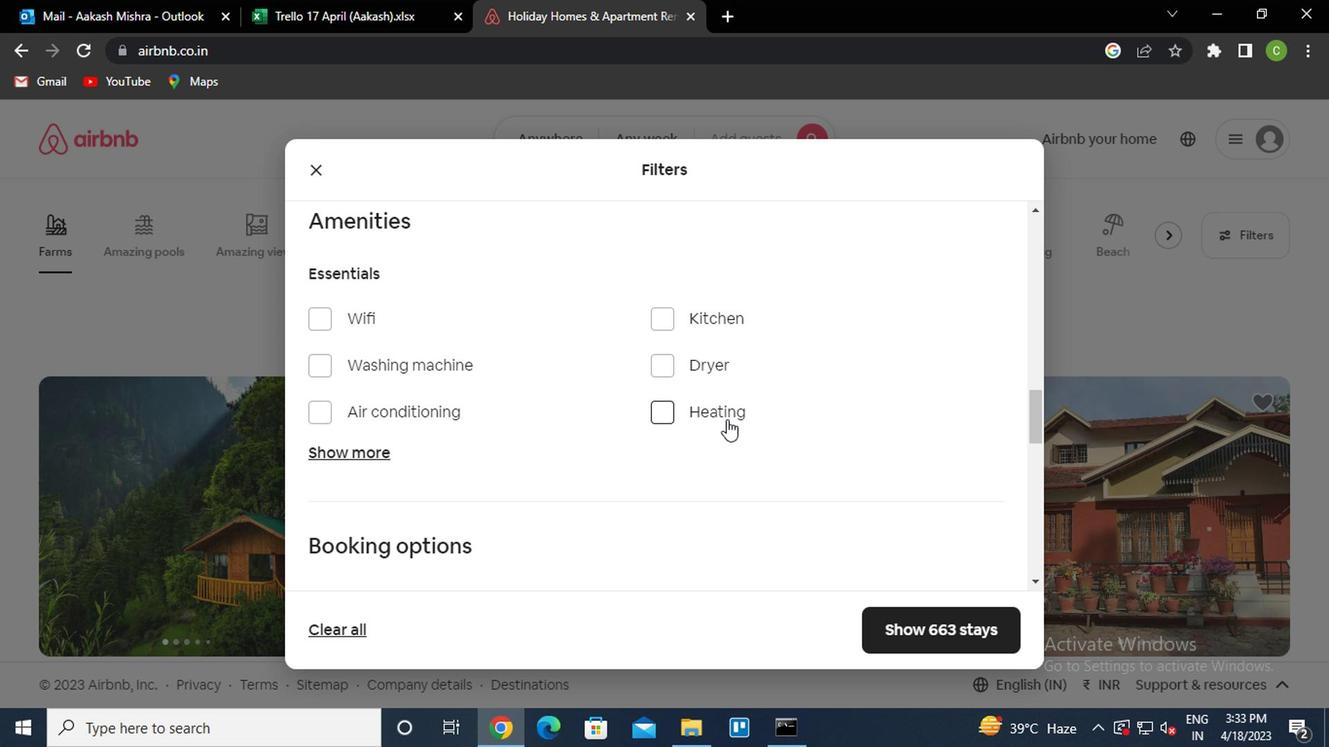 
Action: Mouse scrolled (723, 432) with delta (0, 0)
Screenshot: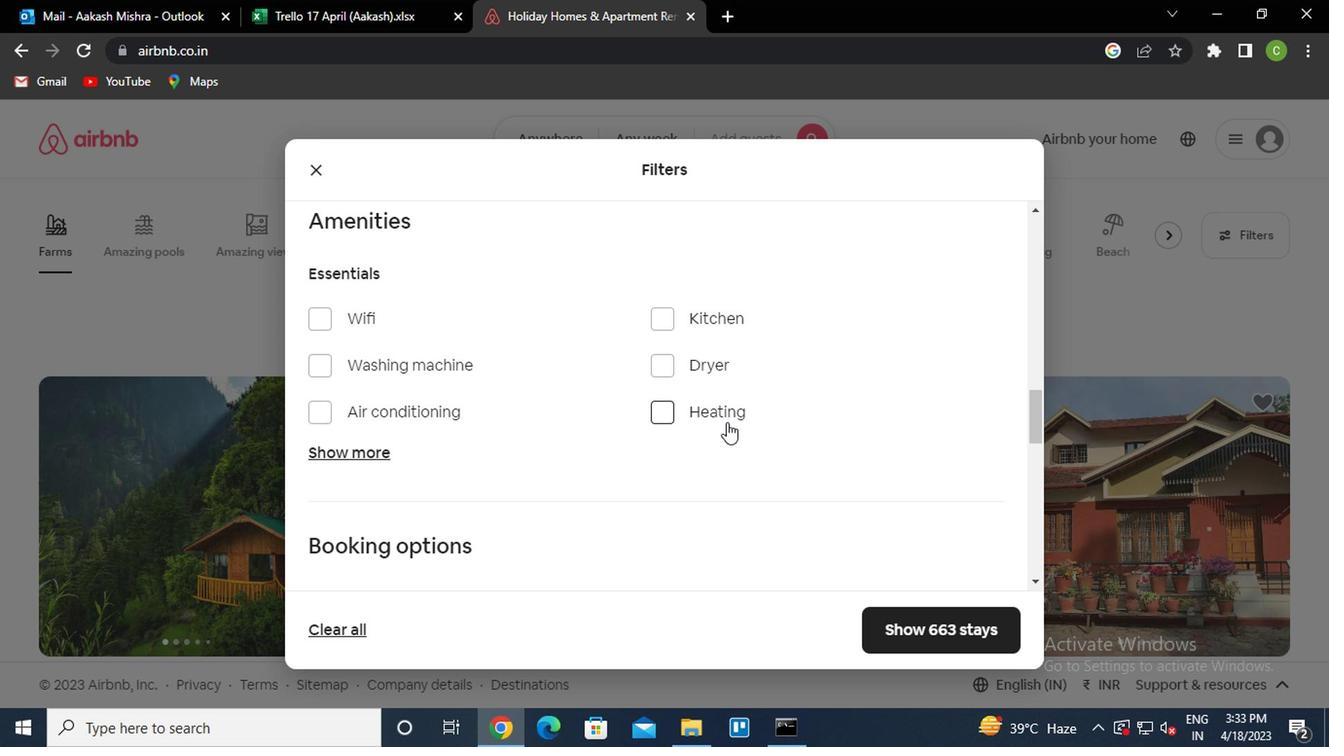 
Action: Mouse moved to (954, 388)
Screenshot: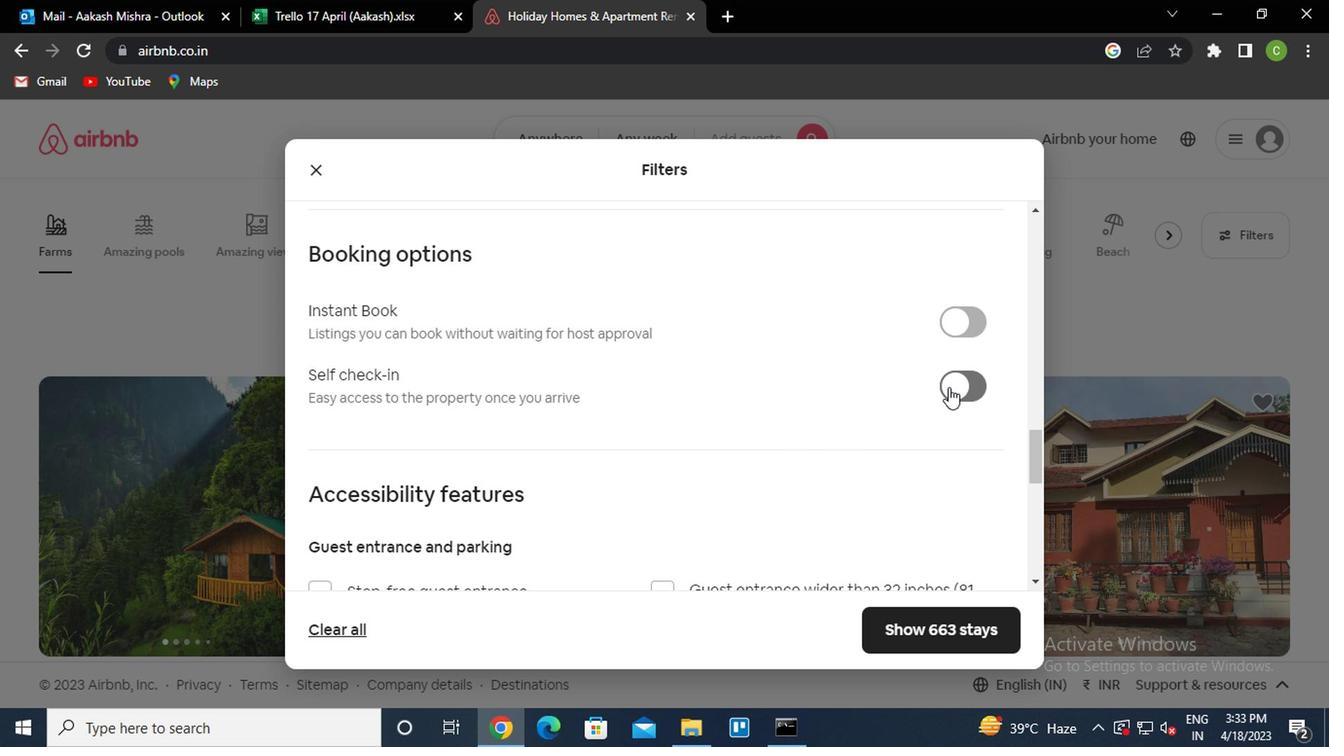 
Action: Mouse pressed left at (954, 388)
Screenshot: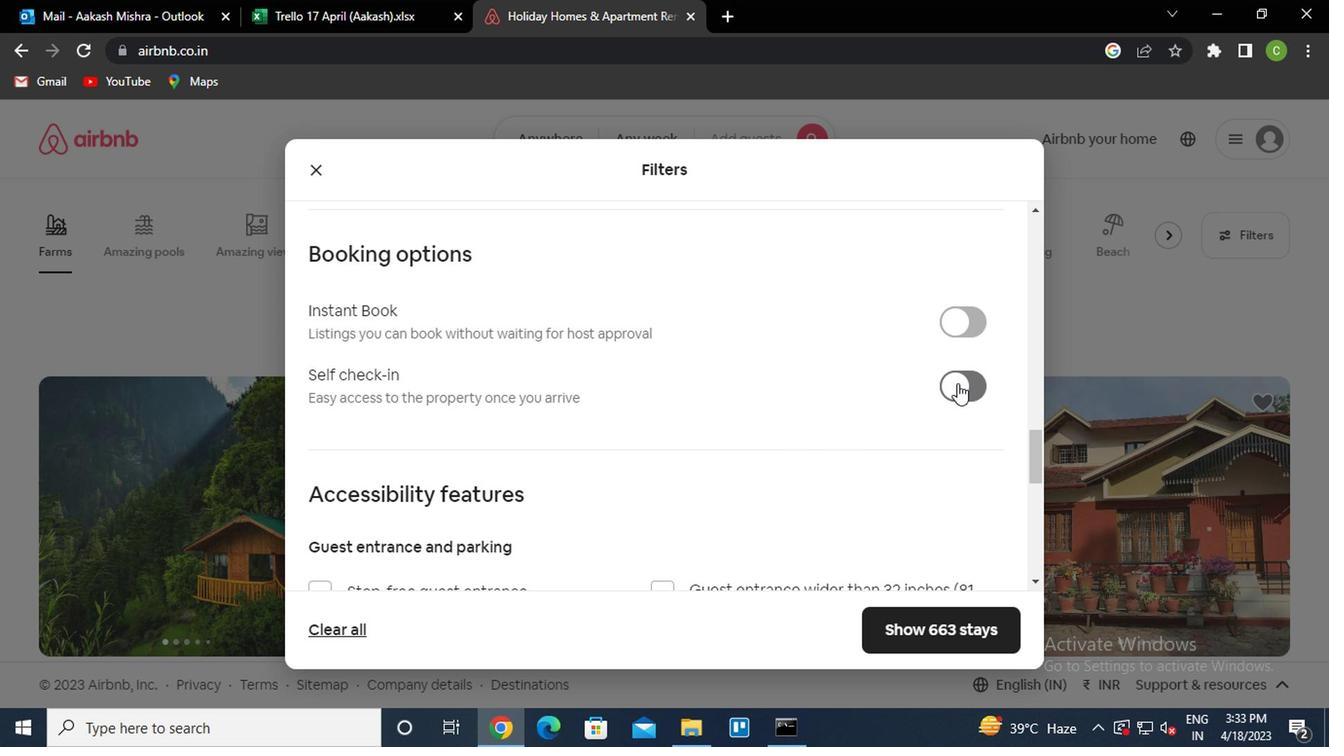 
Action: Mouse moved to (774, 515)
Screenshot: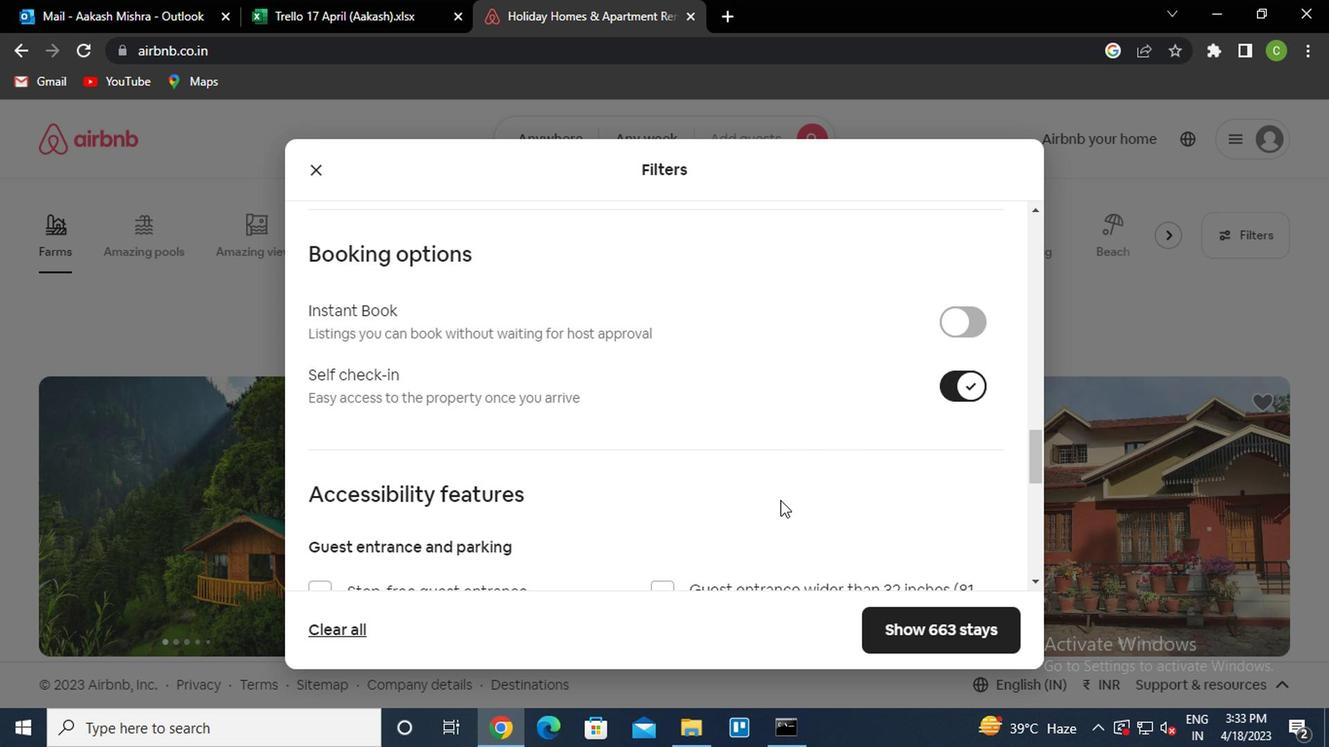 
Action: Mouse scrolled (774, 514) with delta (0, 0)
Screenshot: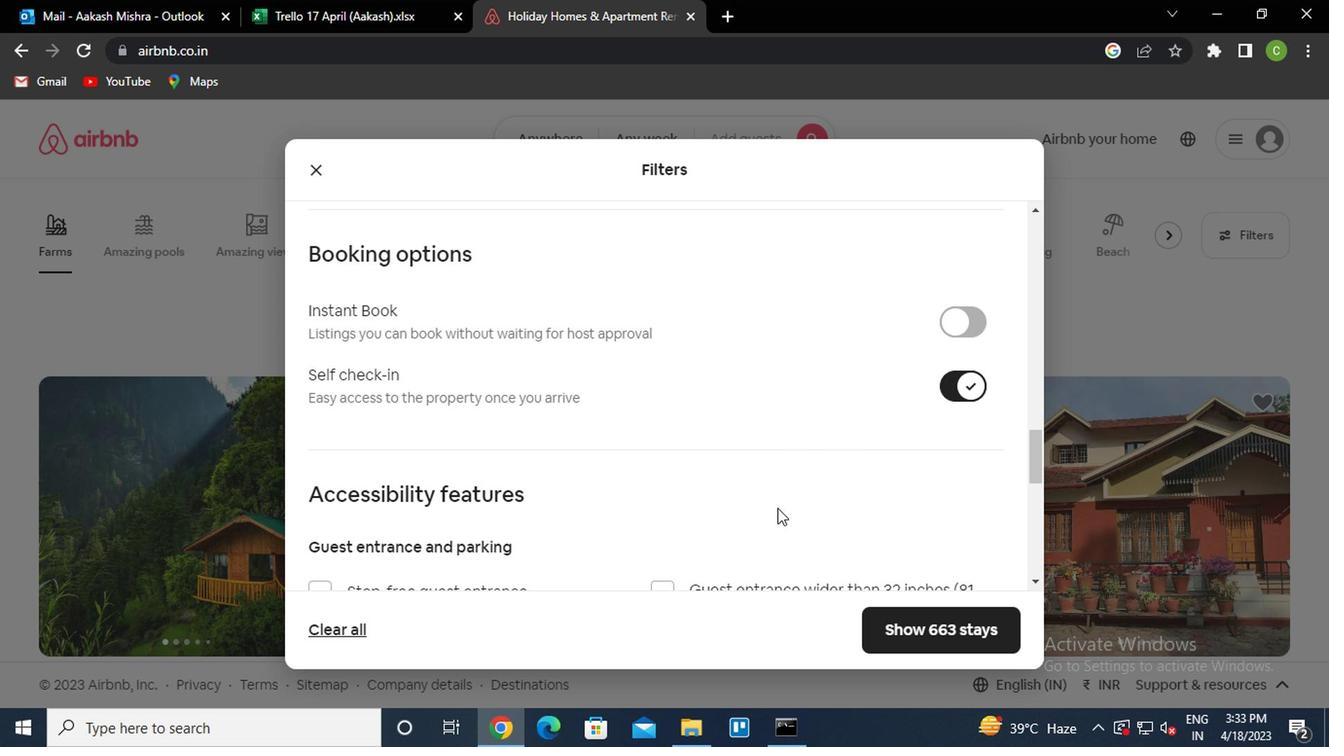 
Action: Mouse scrolled (774, 514) with delta (0, 0)
Screenshot: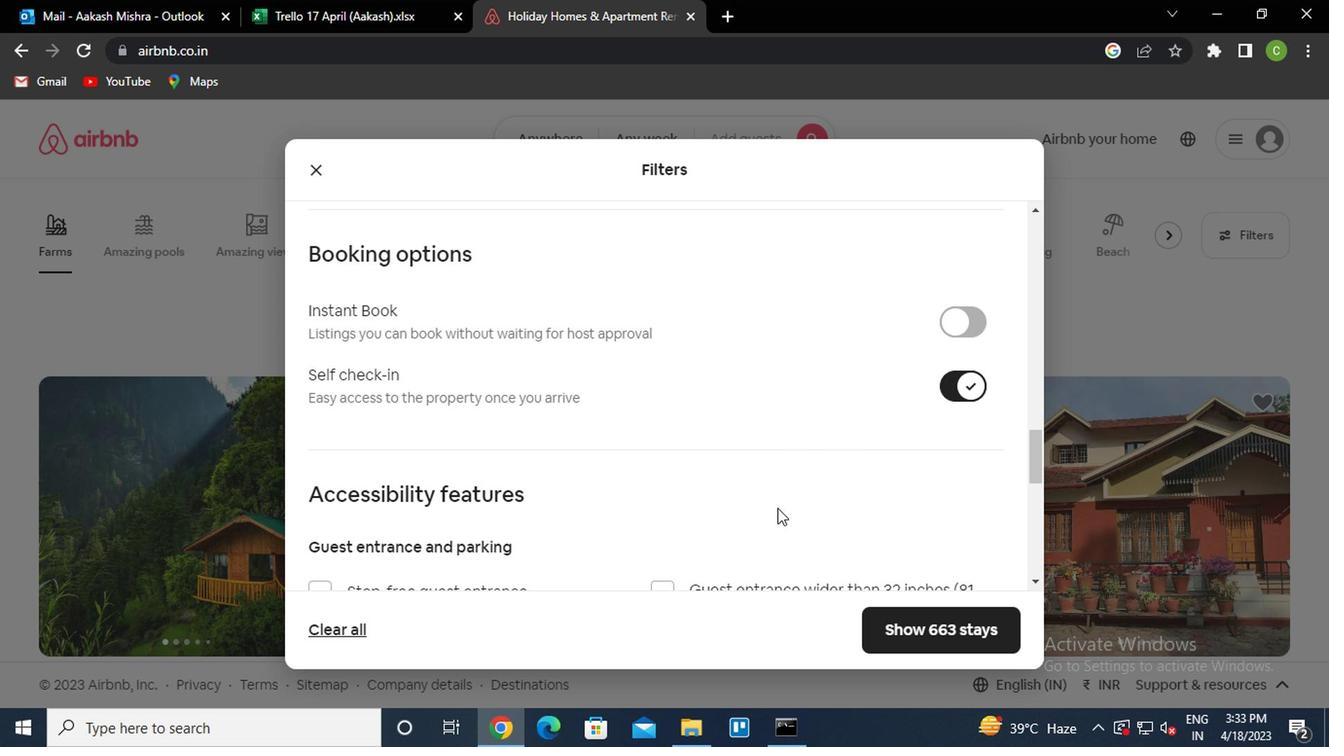 
Action: Mouse scrolled (774, 514) with delta (0, 0)
Screenshot: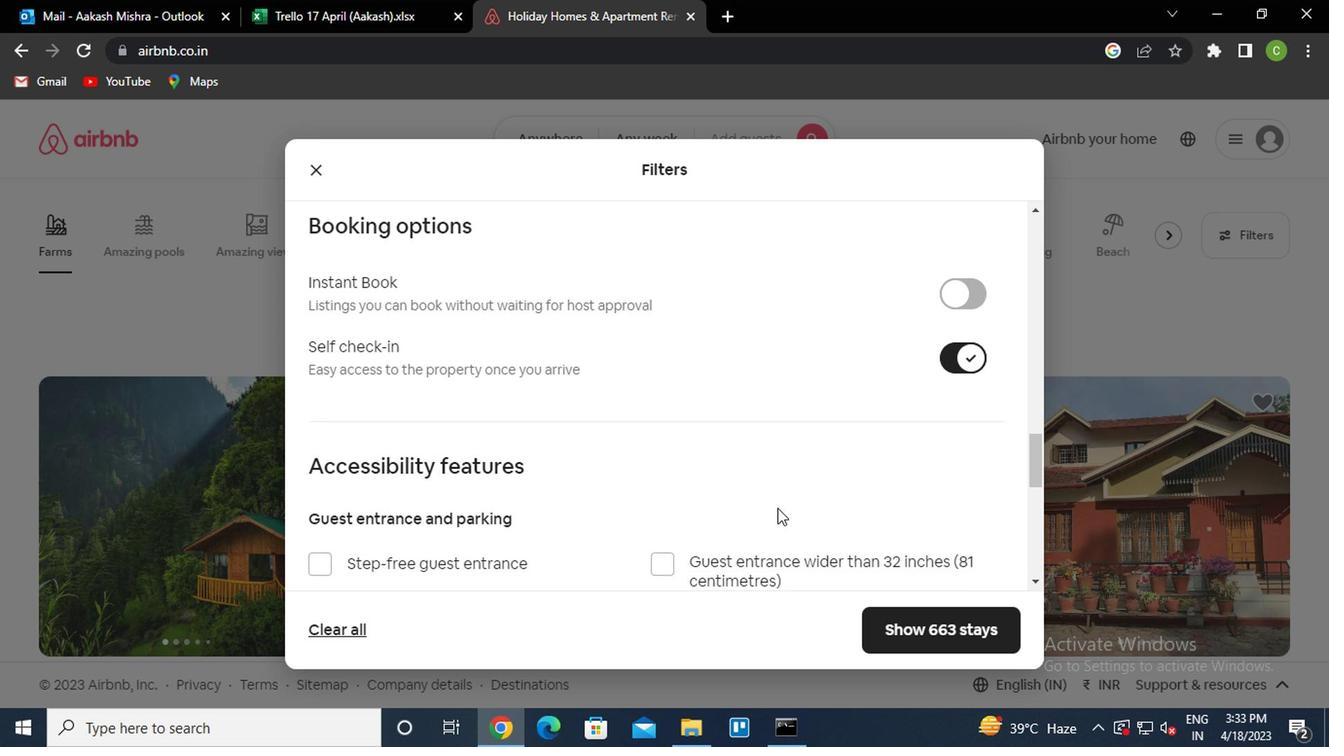 
Action: Mouse scrolled (774, 514) with delta (0, 0)
Screenshot: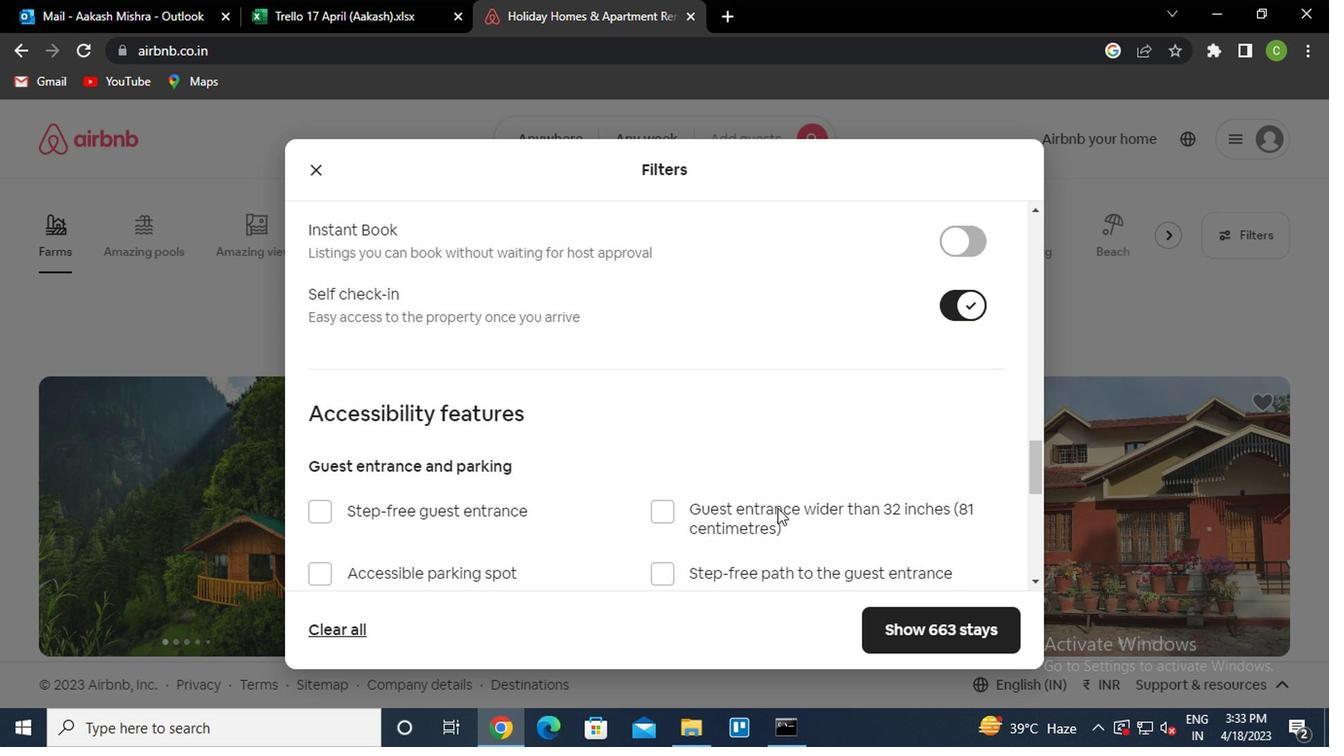 
Action: Mouse scrolled (774, 514) with delta (0, 0)
Screenshot: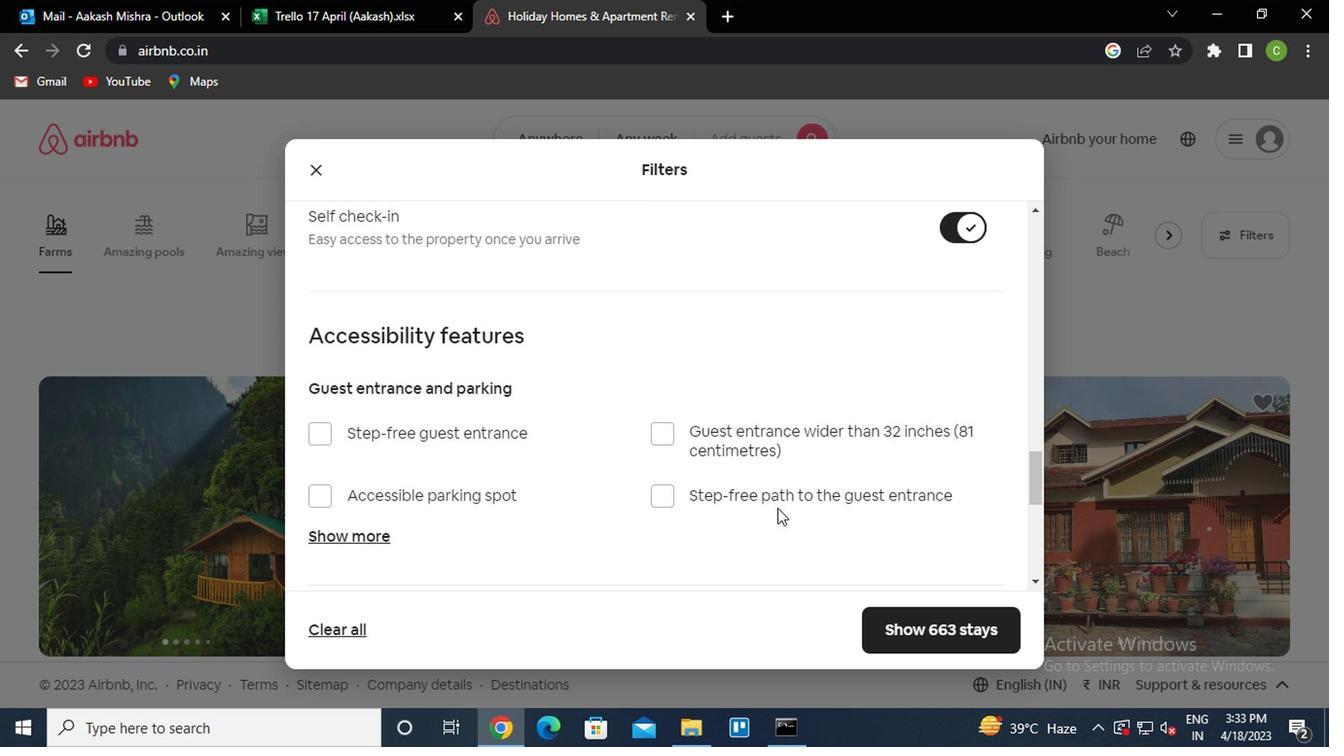 
Action: Mouse moved to (580, 540)
Screenshot: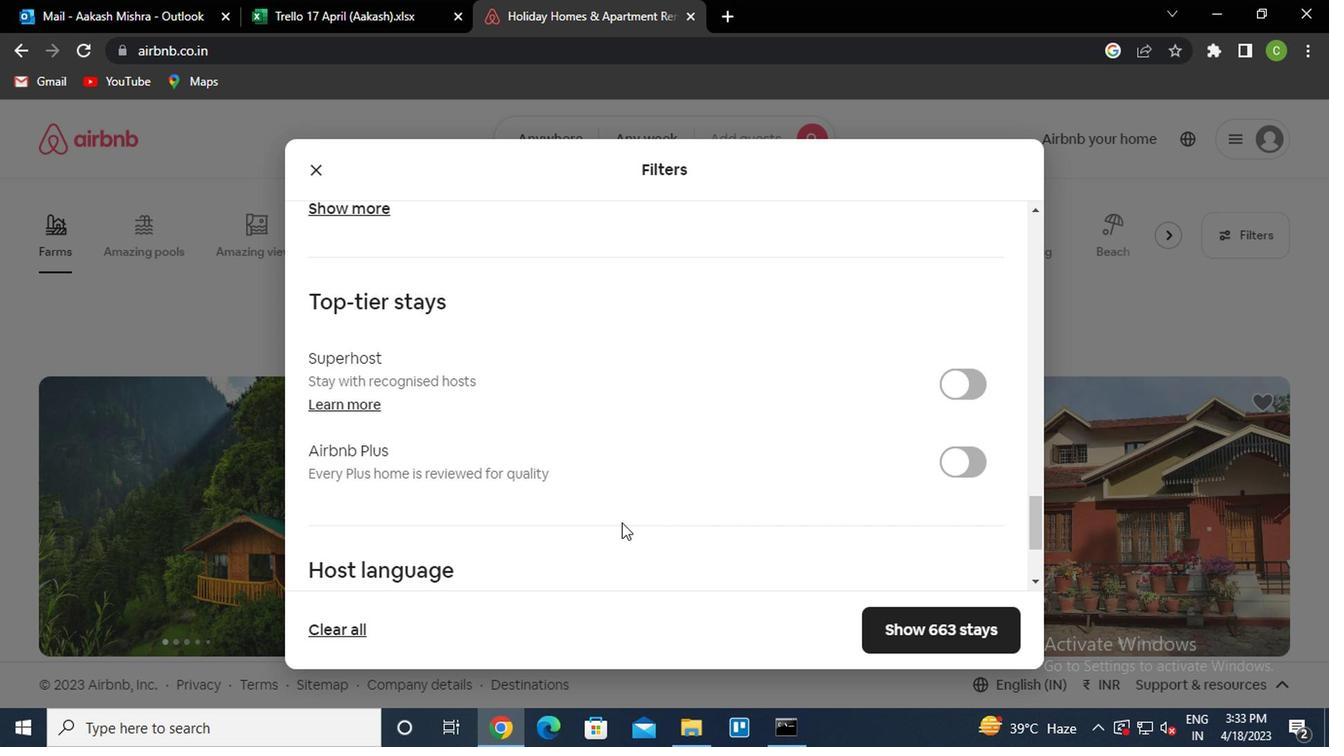 
Action: Mouse scrolled (580, 539) with delta (0, 0)
Screenshot: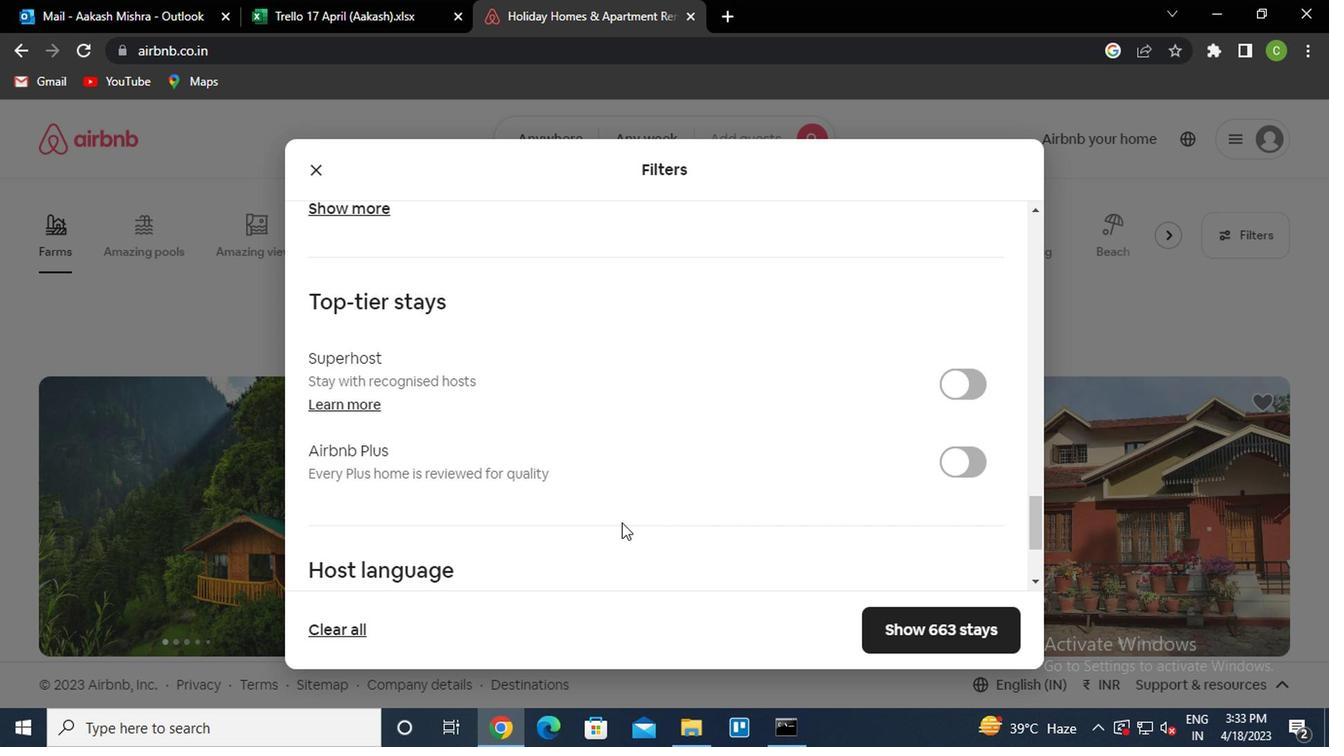 
Action: Mouse moved to (575, 540)
Screenshot: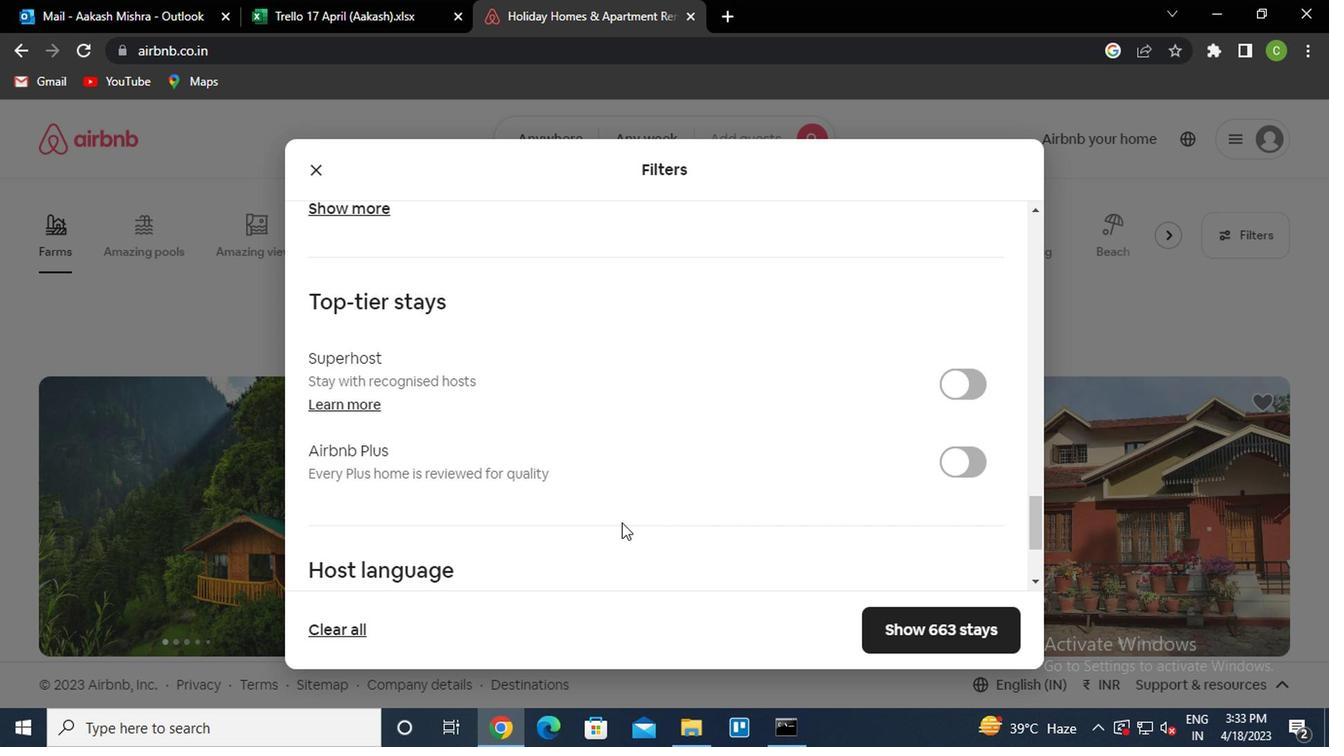
Action: Mouse scrolled (575, 540) with delta (0, 0)
Screenshot: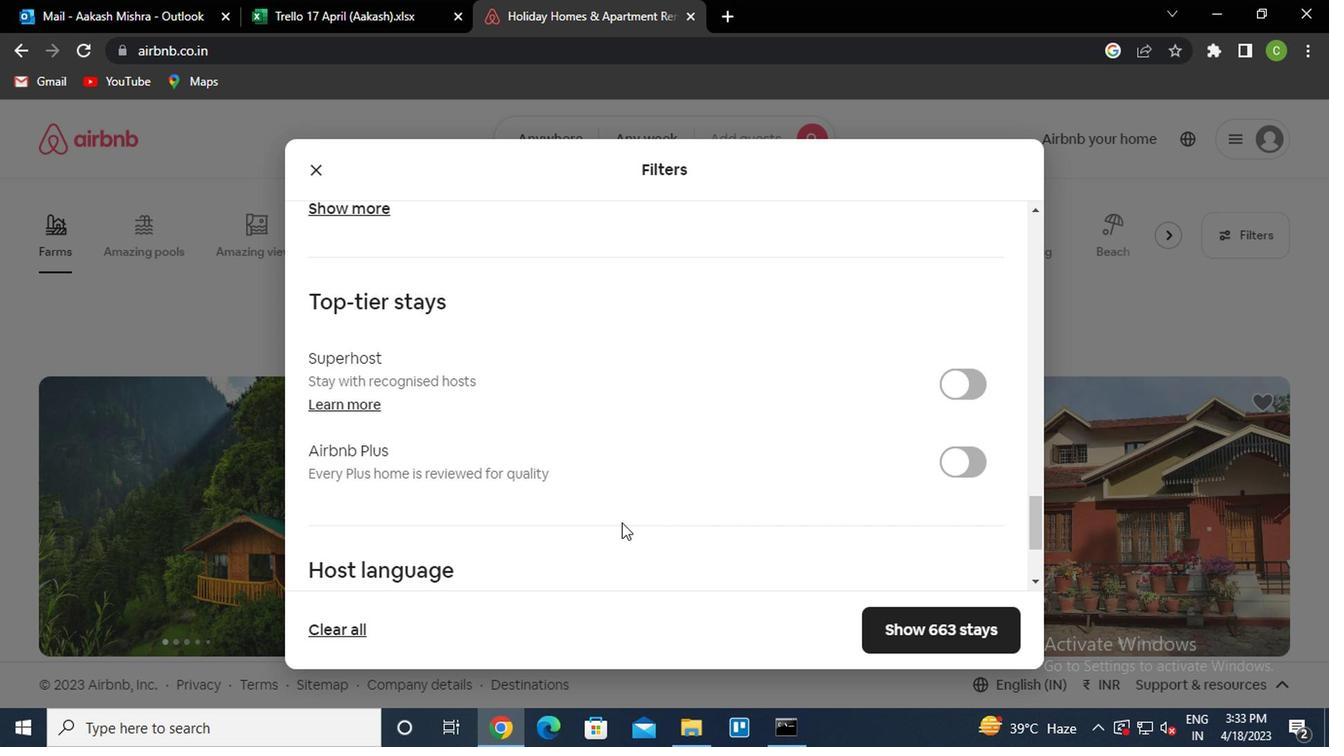 
Action: Mouse moved to (574, 540)
Screenshot: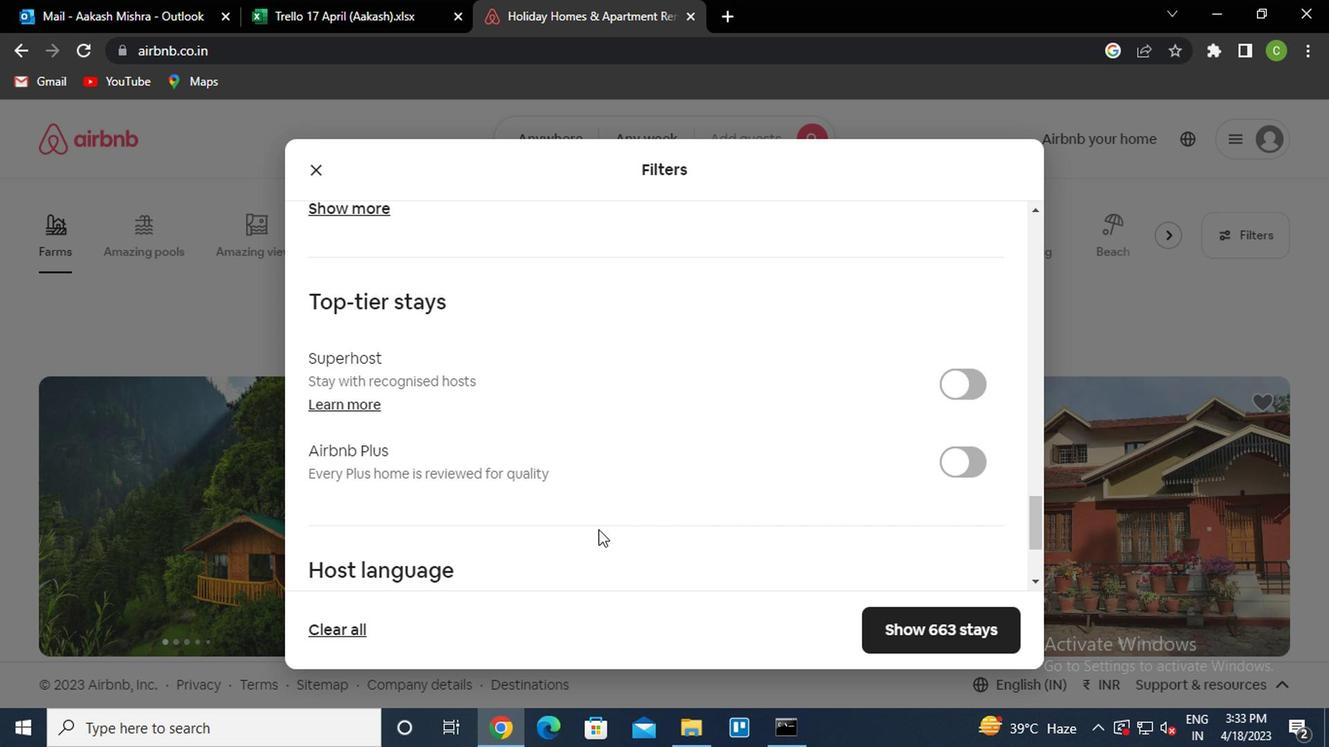 
Action: Mouse scrolled (574, 540) with delta (0, 0)
Screenshot: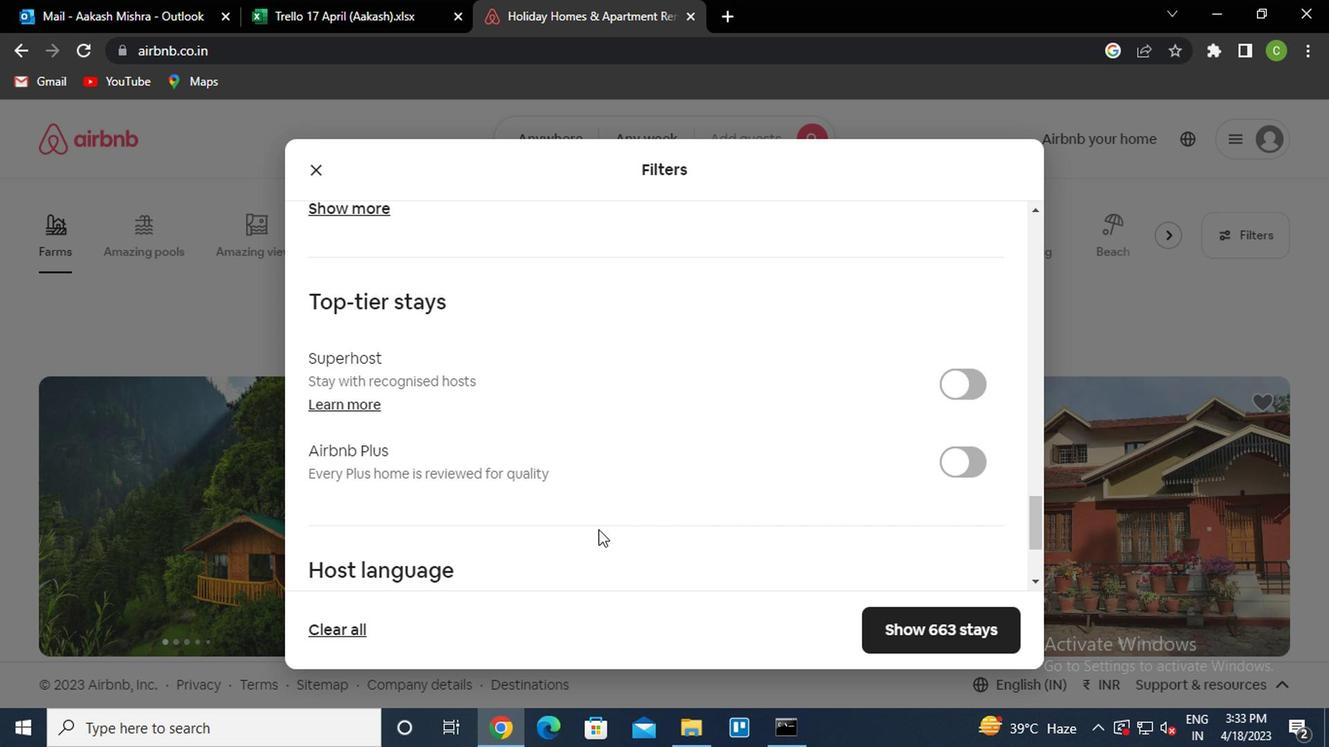 
Action: Mouse moved to (572, 540)
Screenshot: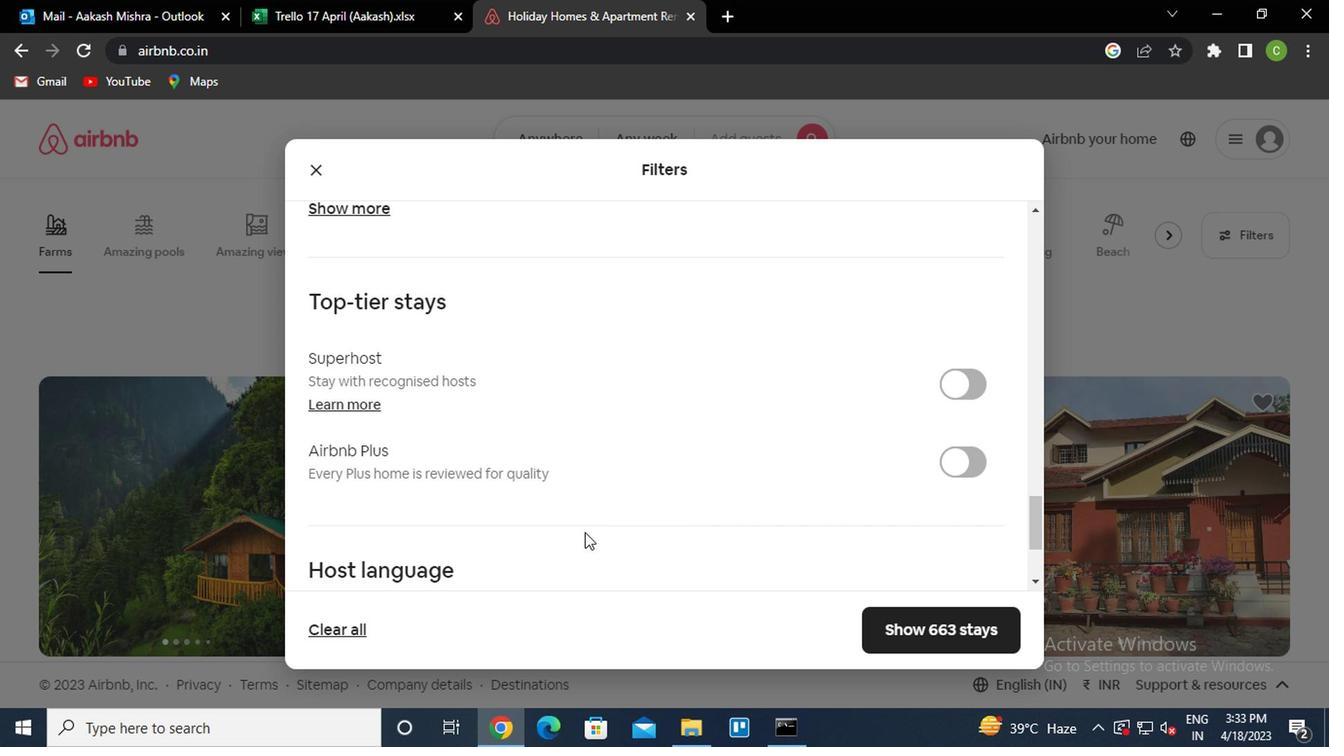 
Action: Mouse scrolled (572, 540) with delta (0, 0)
Screenshot: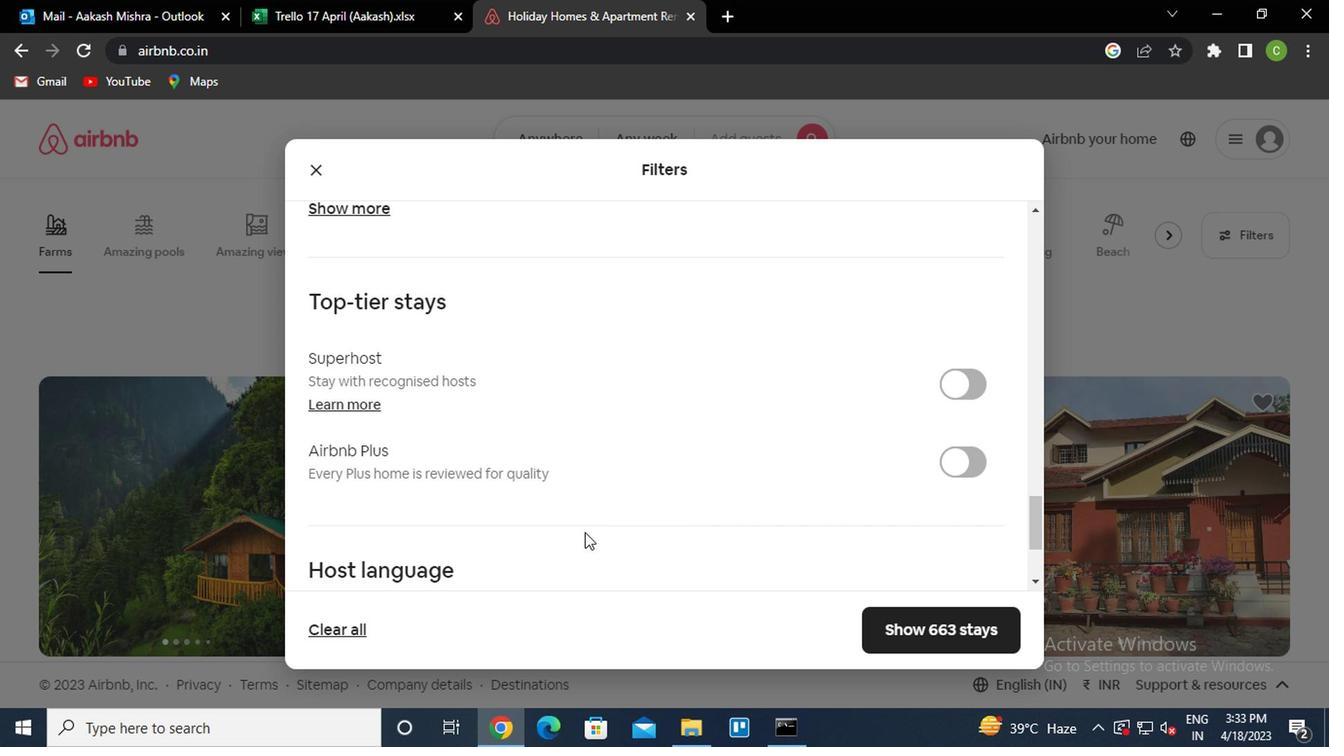 
Action: Mouse moved to (569, 540)
Screenshot: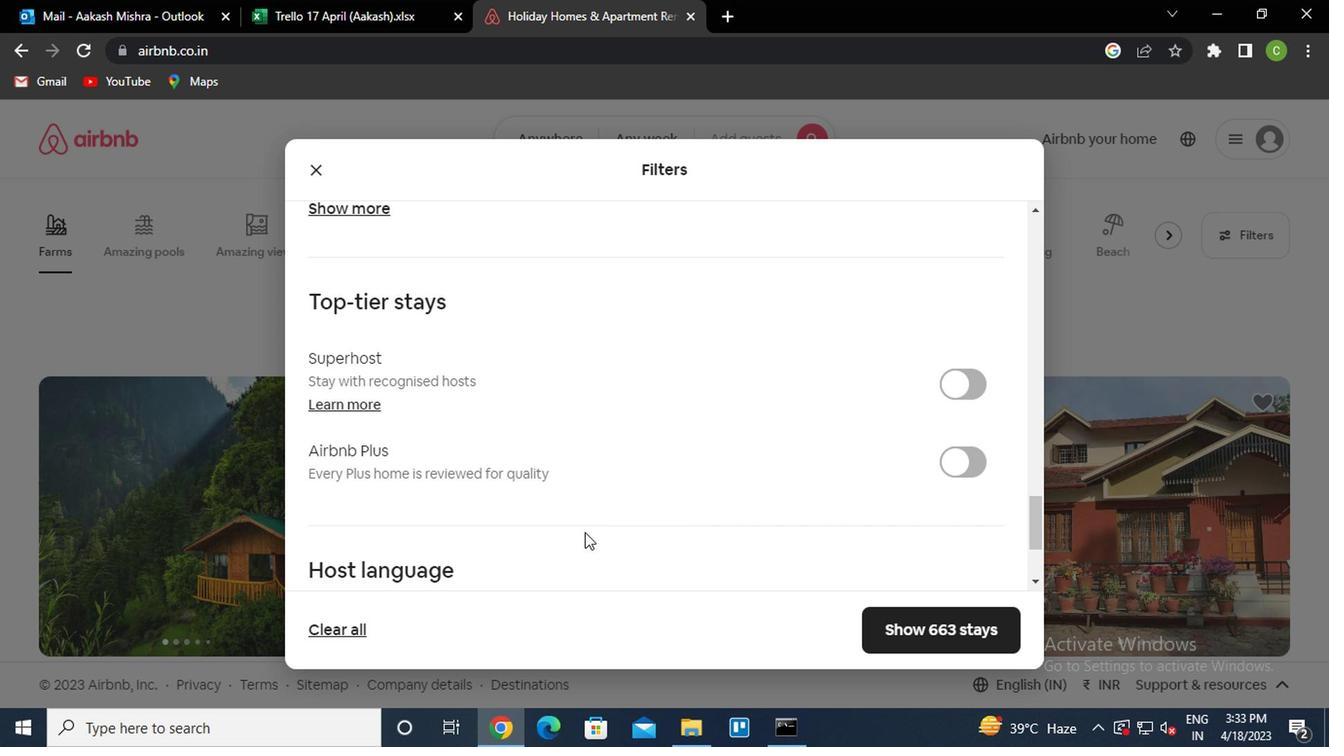 
Action: Mouse scrolled (569, 540) with delta (0, 0)
Screenshot: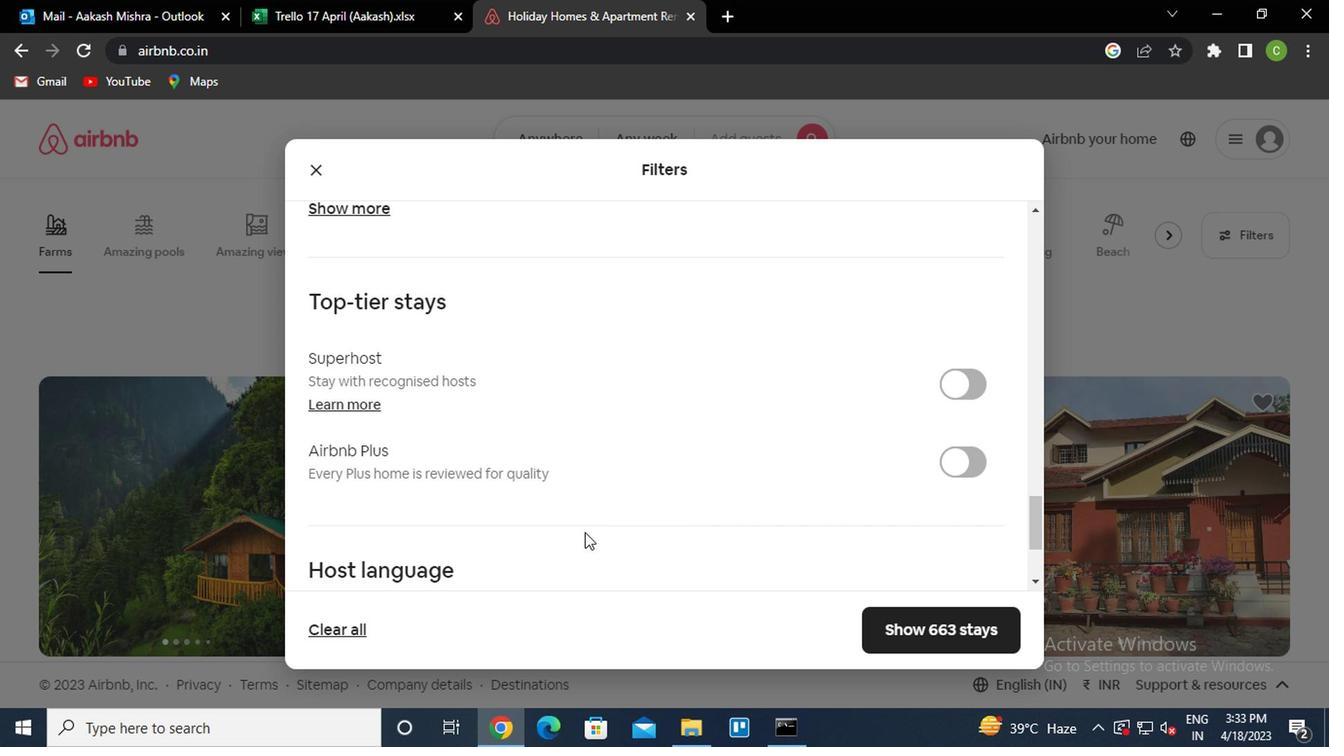 
Action: Mouse moved to (350, 546)
Screenshot: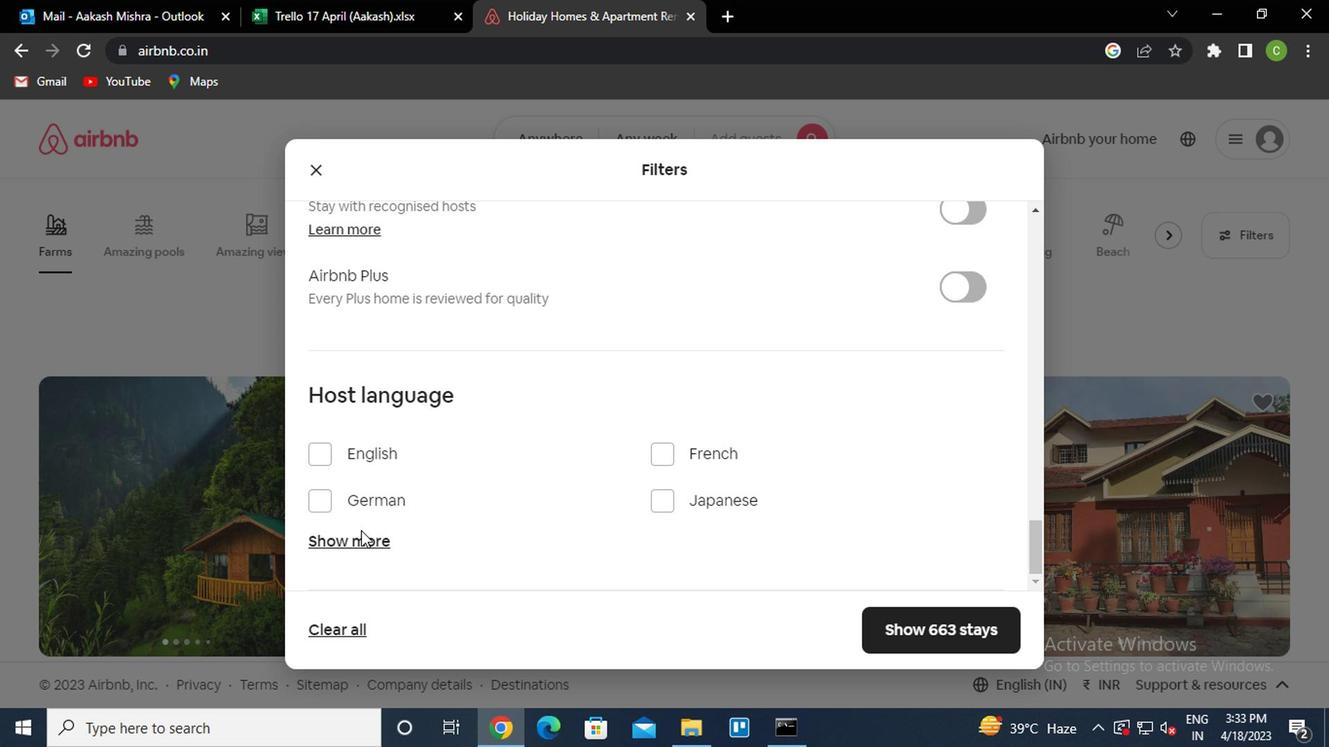 
Action: Mouse pressed left at (350, 546)
Screenshot: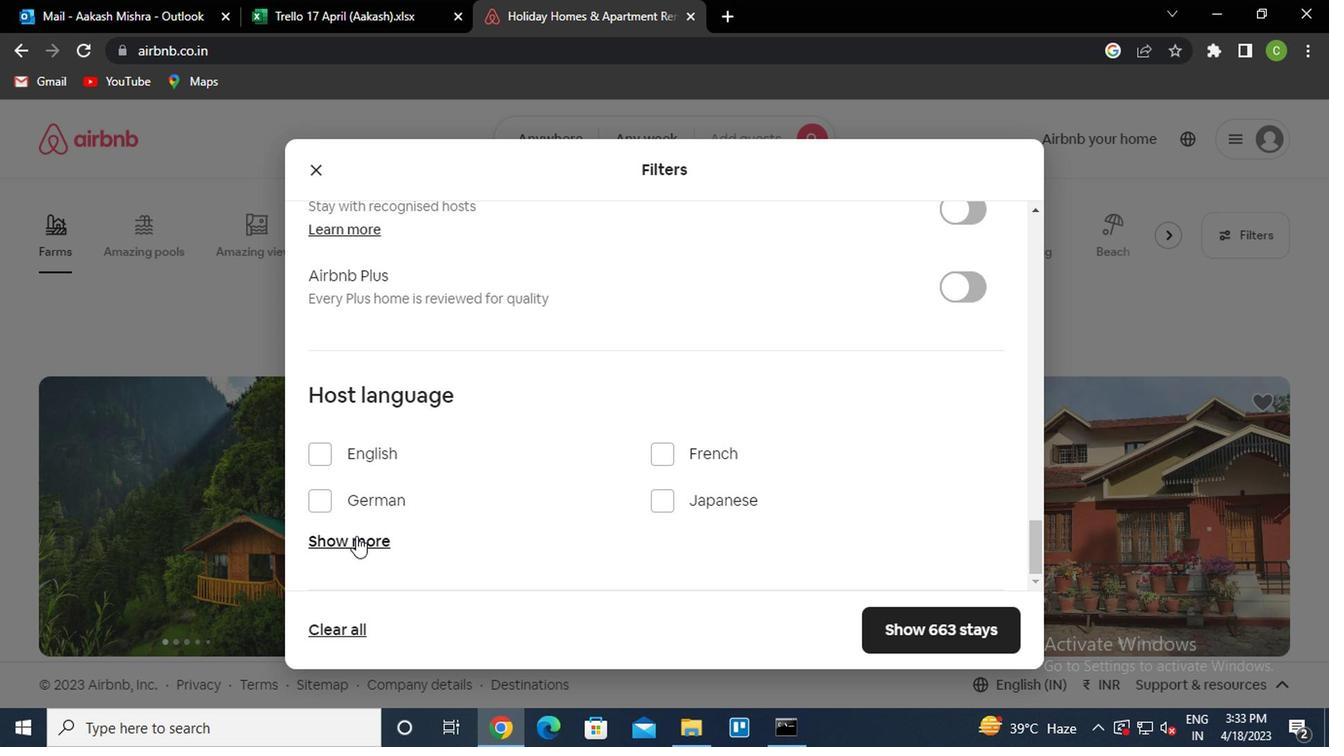 
Action: Mouse moved to (343, 536)
Screenshot: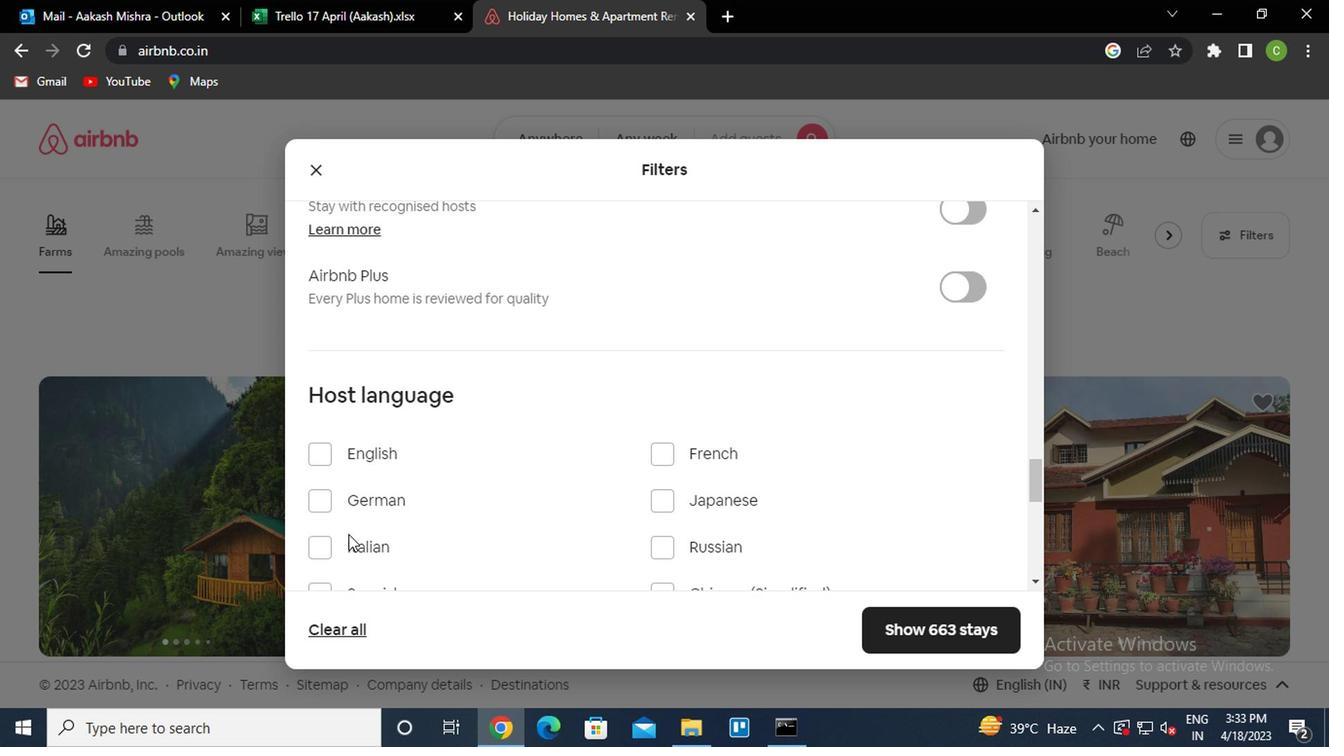 
Action: Mouse scrolled (343, 535) with delta (0, 0)
Screenshot: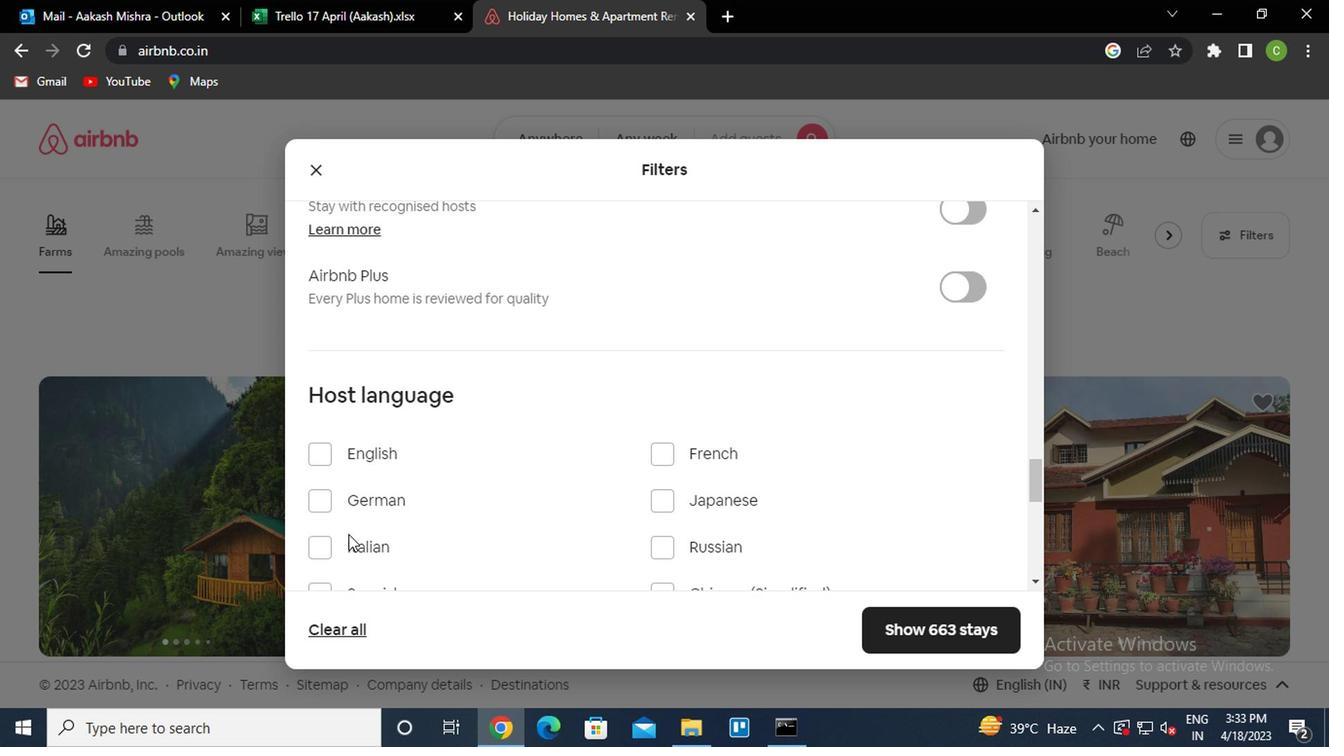 
Action: Mouse moved to (326, 497)
Screenshot: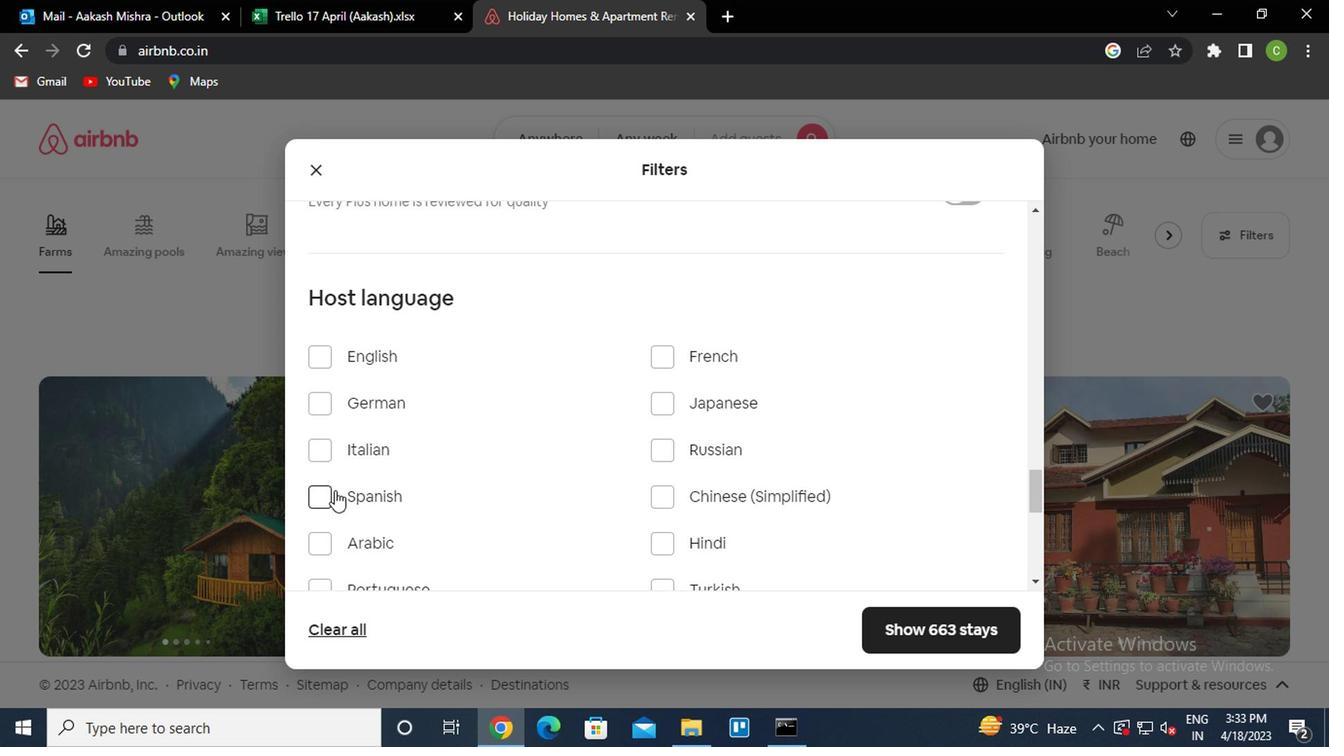 
Action: Mouse pressed left at (326, 497)
Screenshot: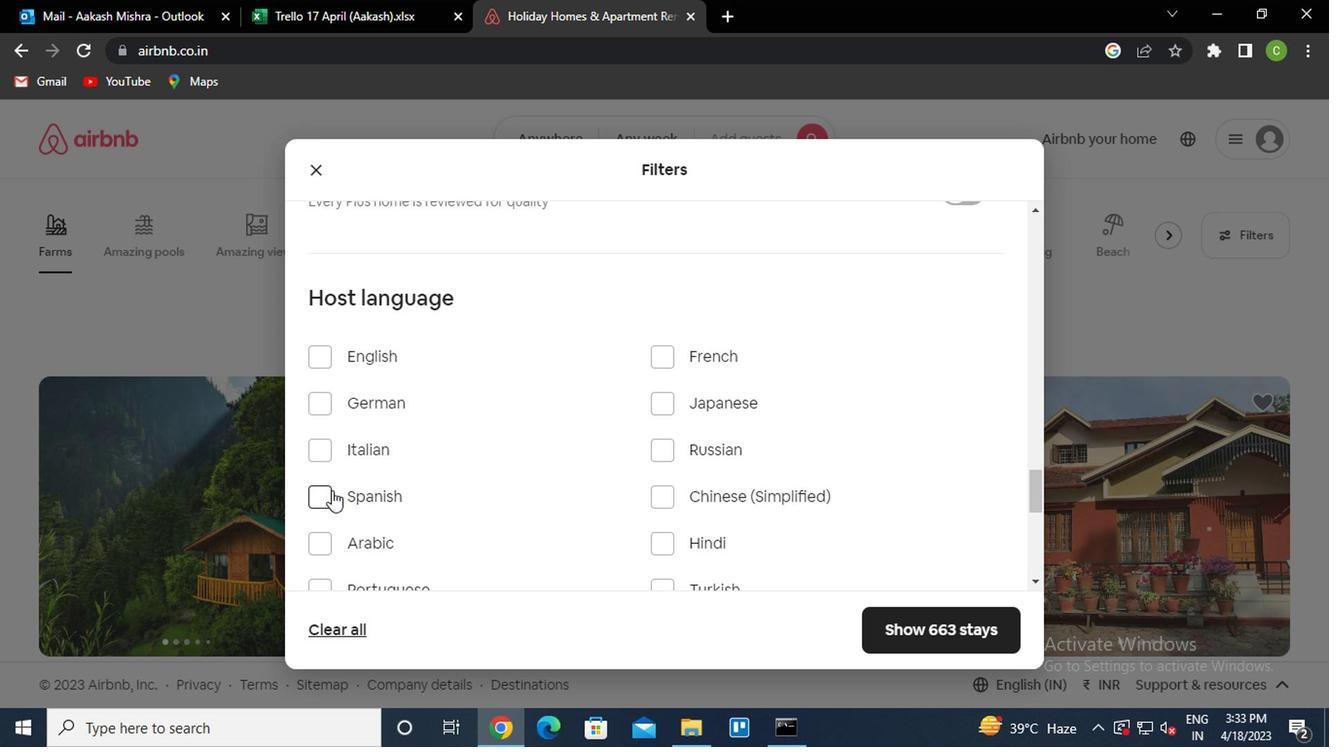 
Action: Mouse moved to (894, 622)
Screenshot: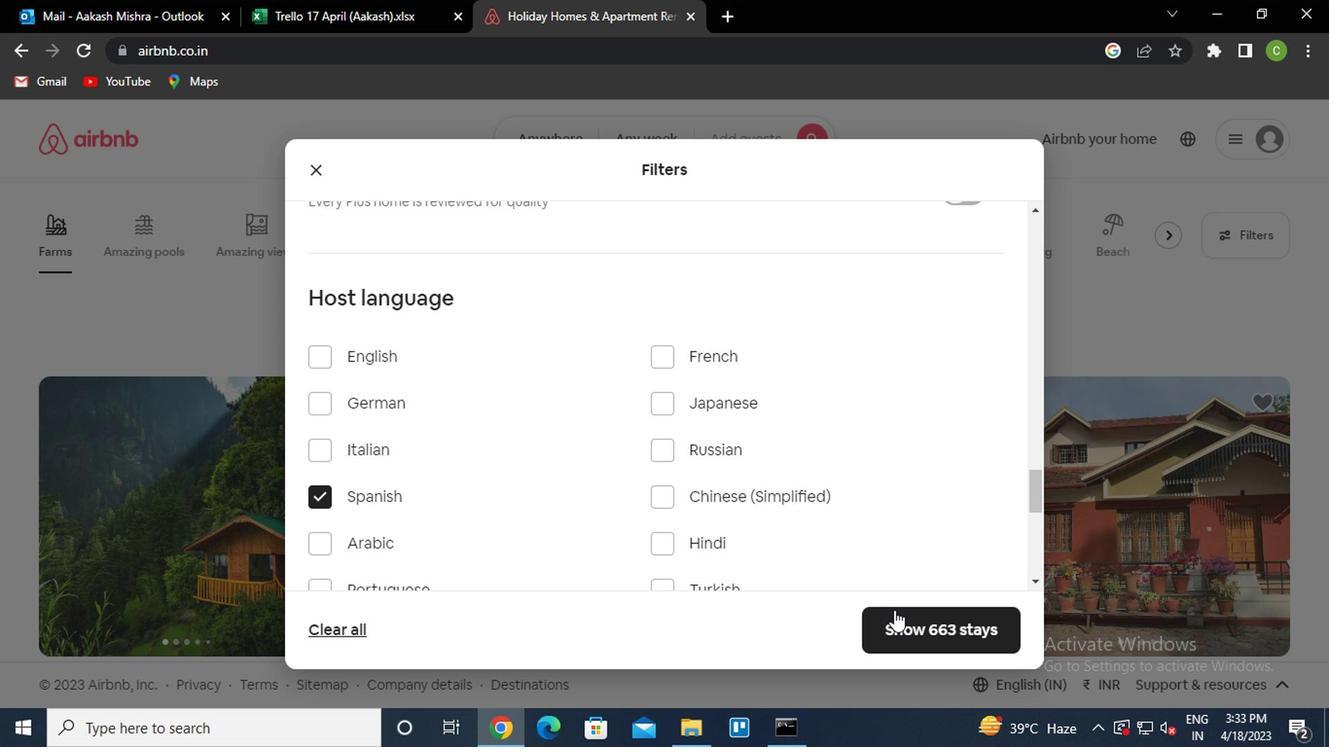 
Action: Mouse pressed left at (894, 622)
Screenshot: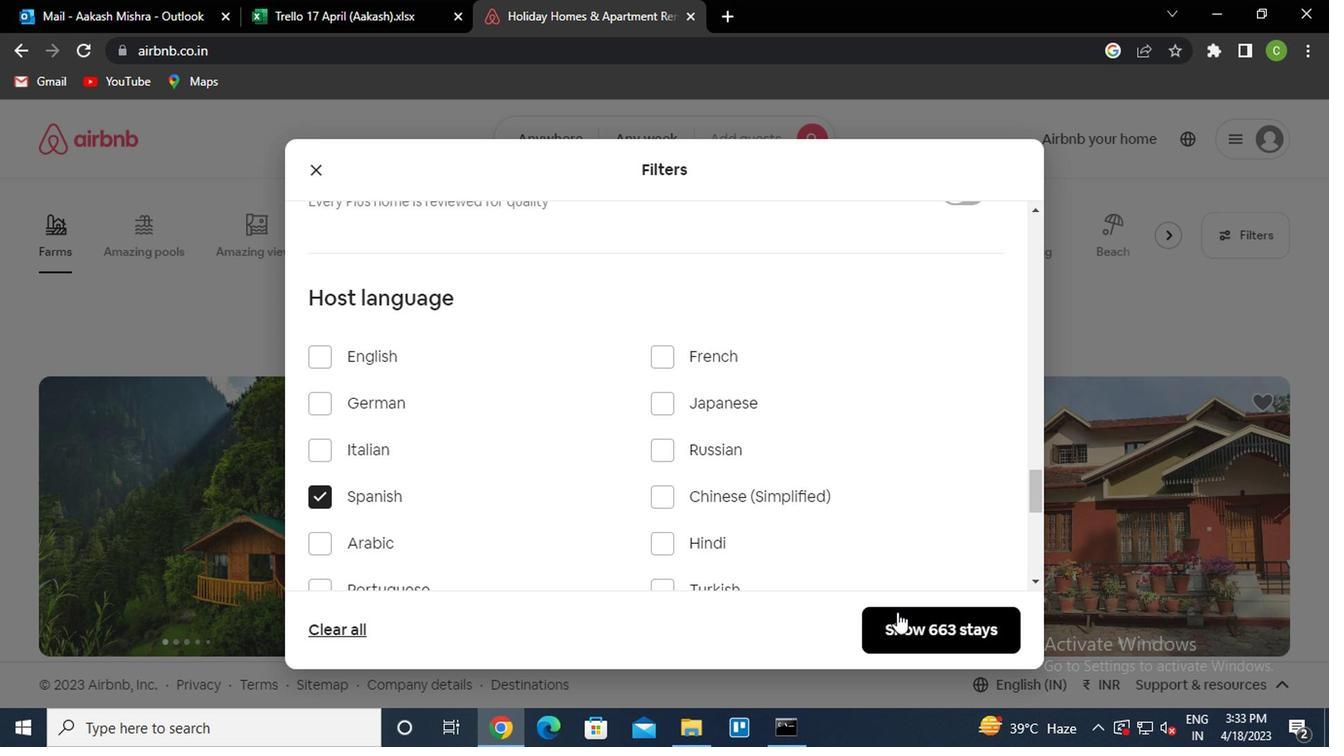 
Action: Mouse moved to (752, 695)
Screenshot: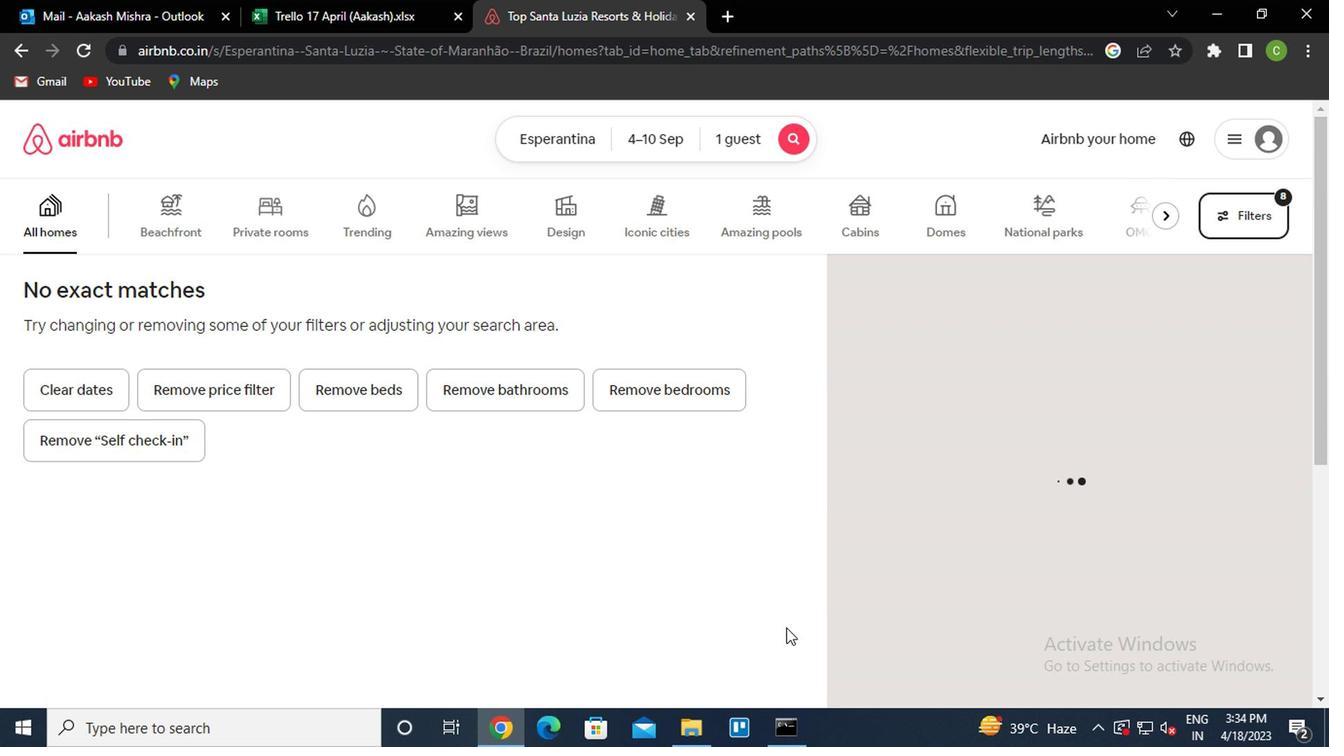 
